 Task: Find connections with filter location Paghmān with filter topic #Strategywith filter profile language Spanish with filter current company Samsung Electronics with filter school Rajiv Gandhi Institute of Technology, Kottayam with filter industry Construction with filter service category Customer Support with filter keywords title Business Manager
Action: Mouse moved to (704, 138)
Screenshot: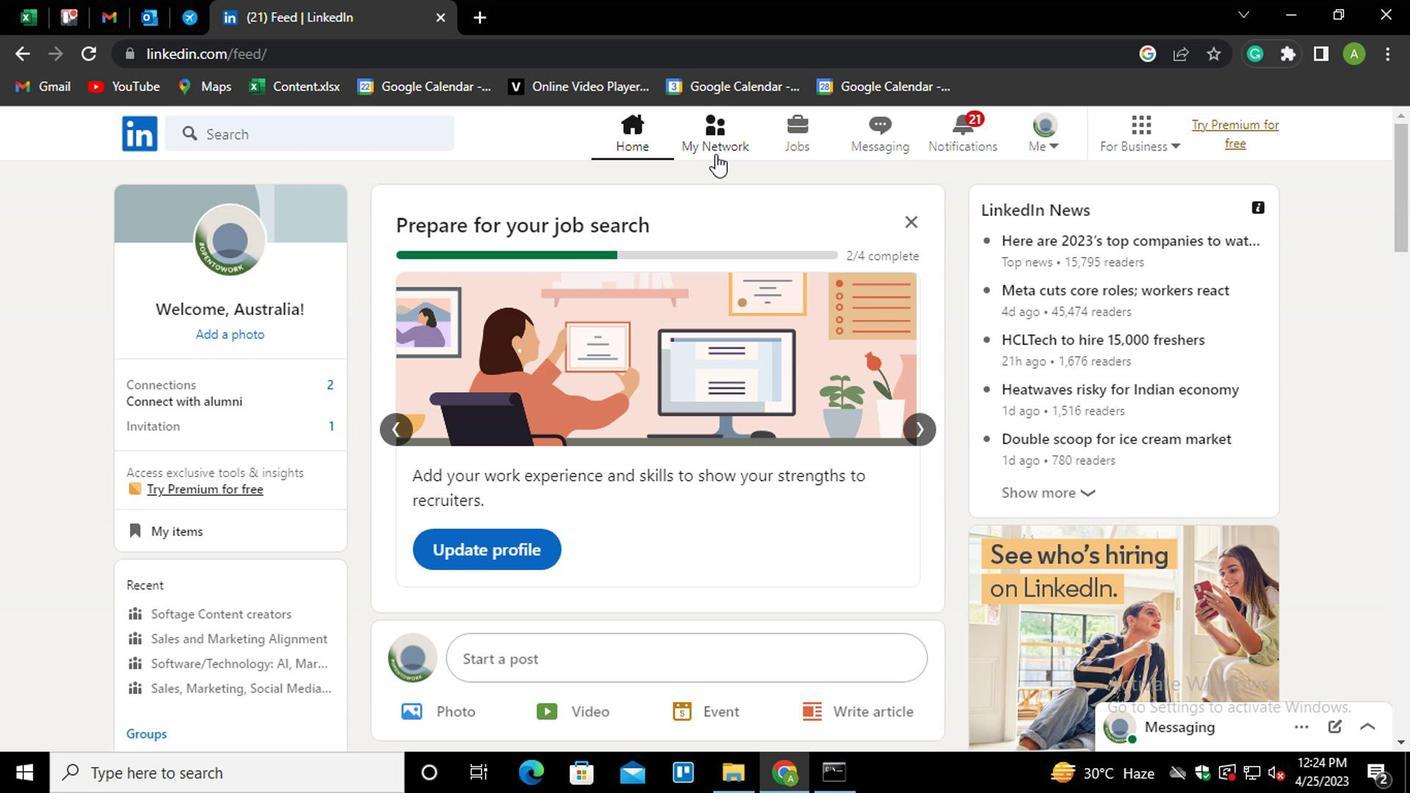 
Action: Mouse pressed left at (704, 138)
Screenshot: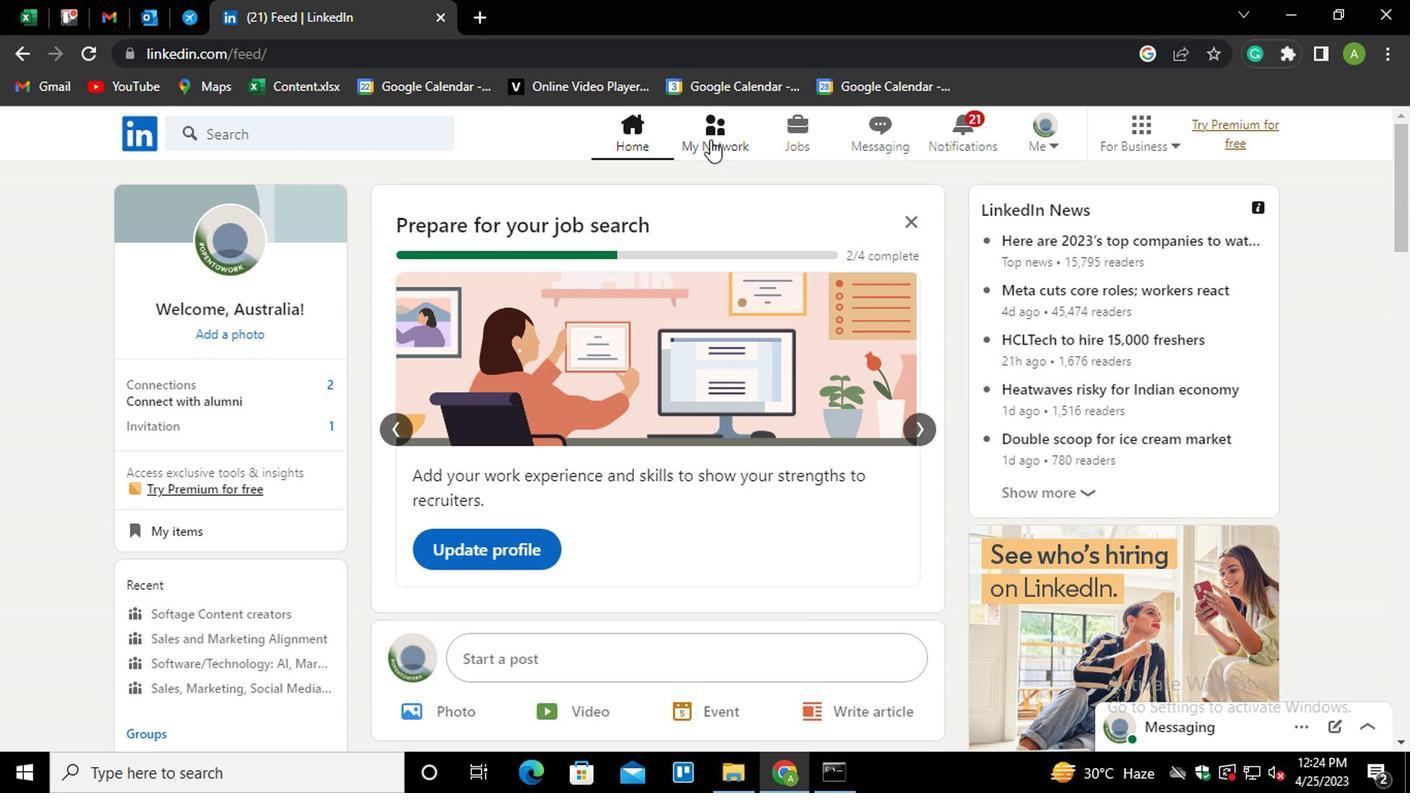 
Action: Mouse moved to (288, 253)
Screenshot: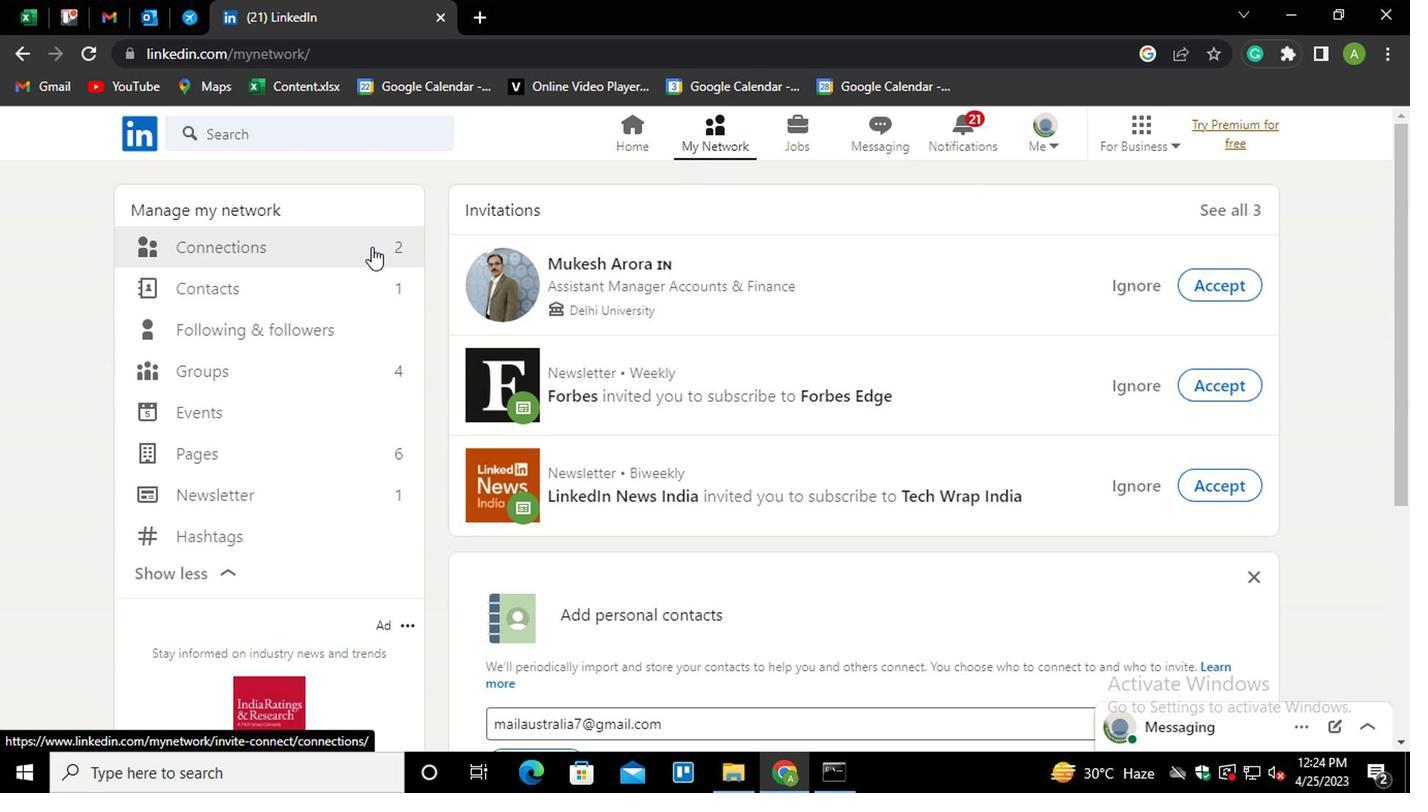 
Action: Mouse pressed left at (288, 253)
Screenshot: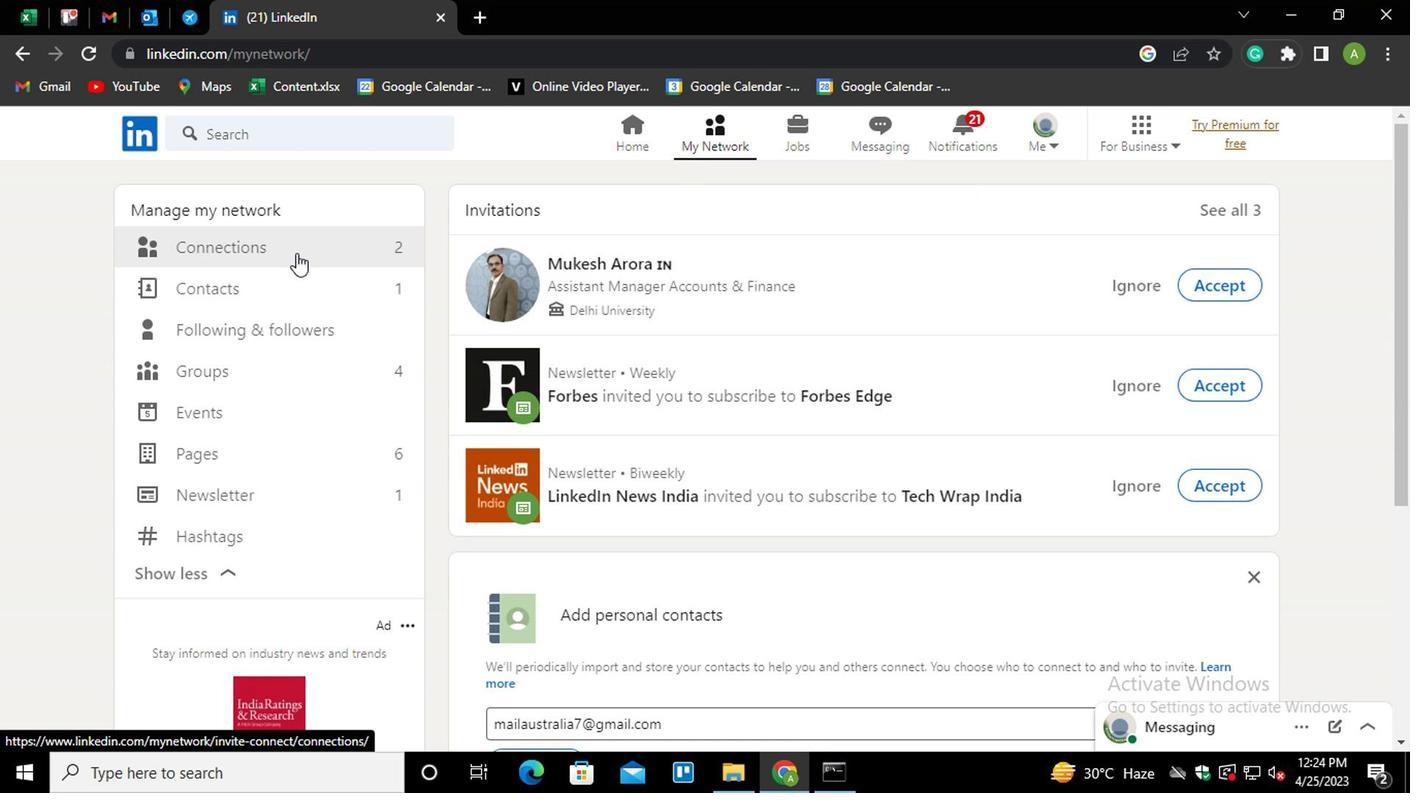 
Action: Mouse moved to (835, 250)
Screenshot: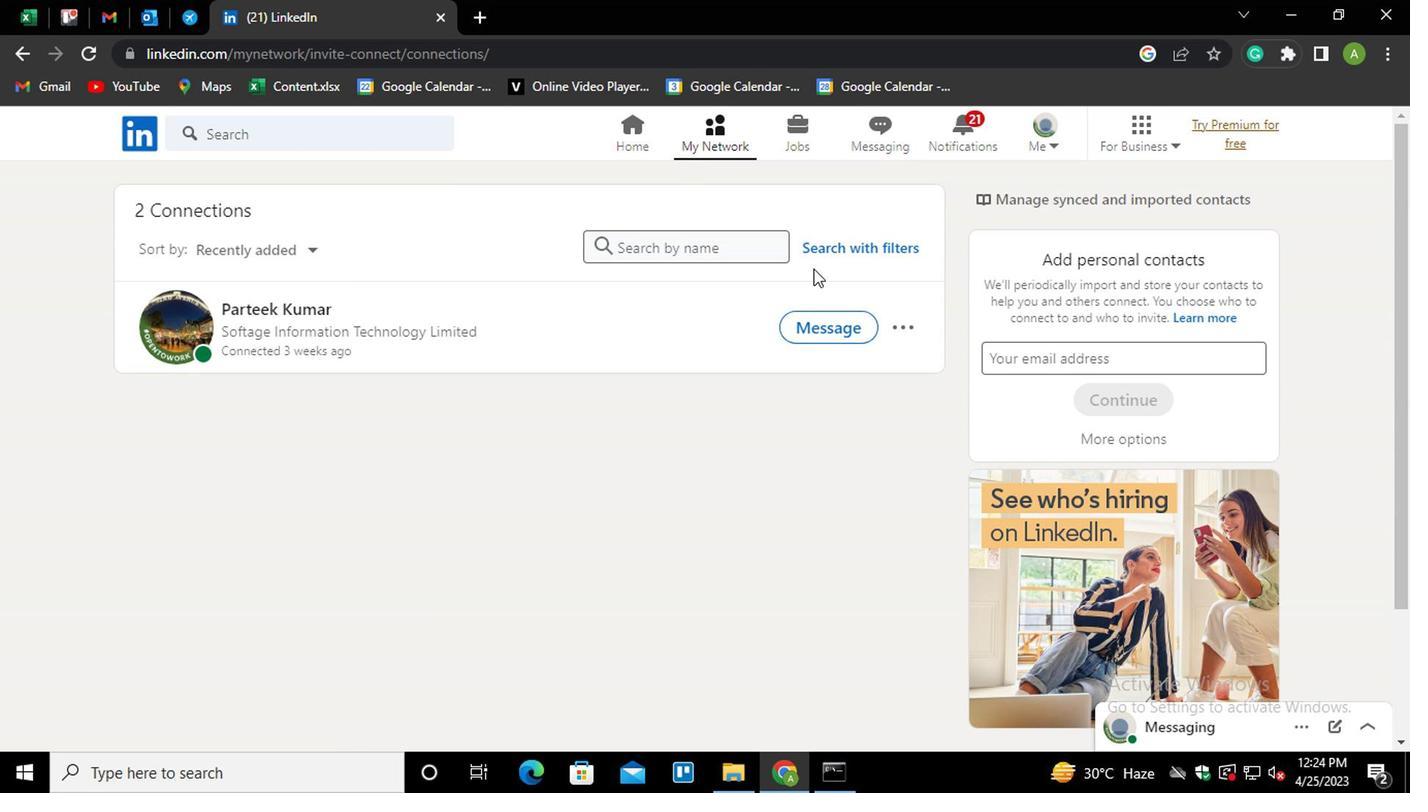 
Action: Mouse pressed left at (835, 250)
Screenshot: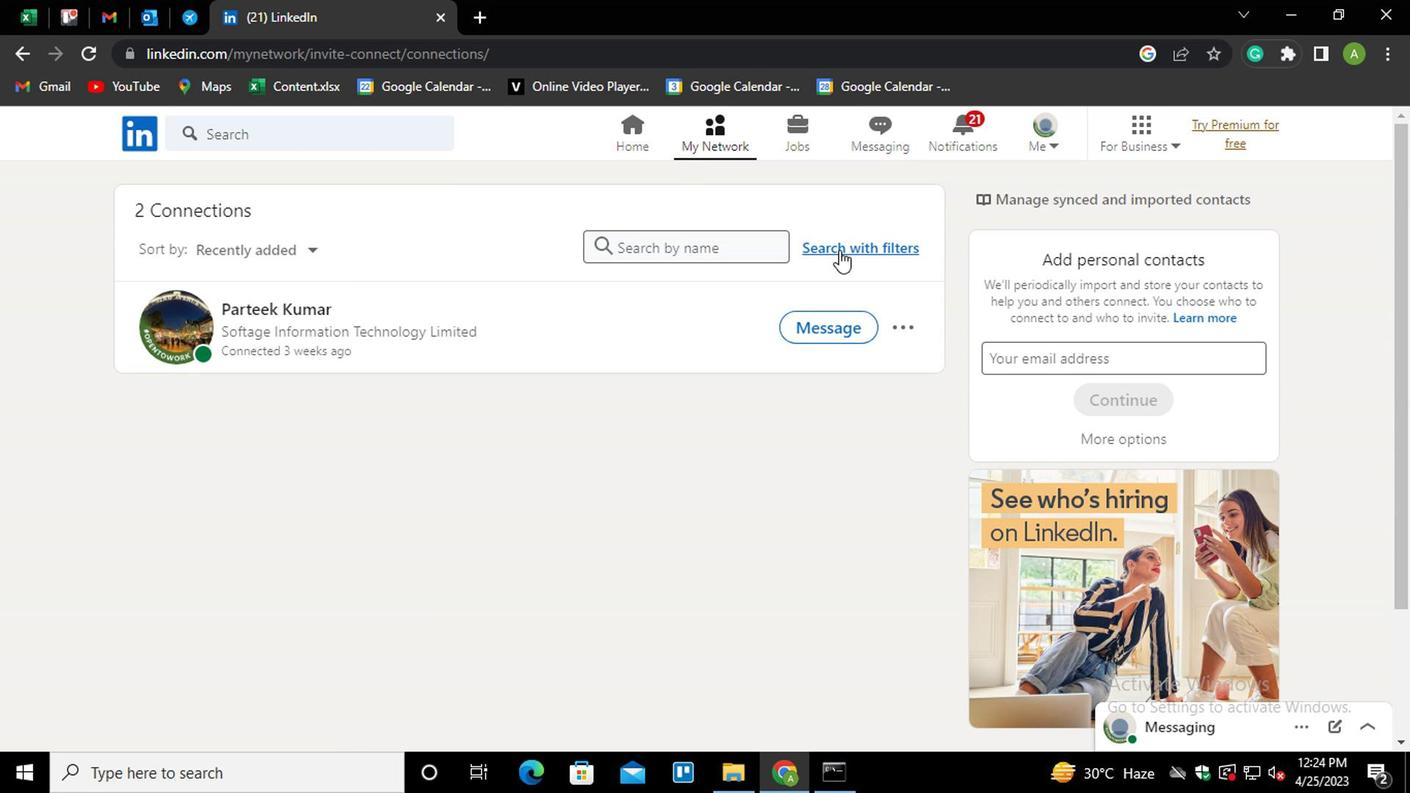 
Action: Mouse moved to (687, 189)
Screenshot: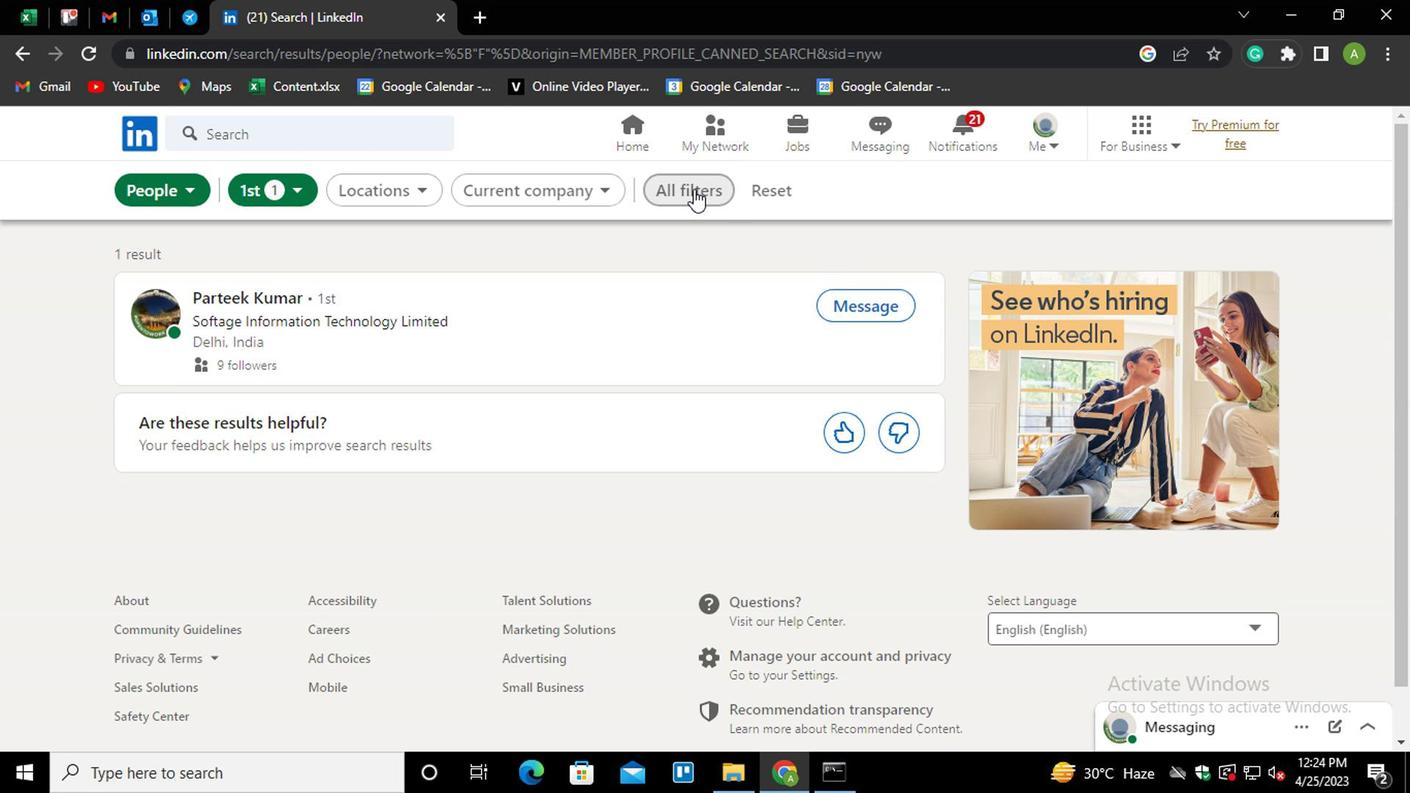
Action: Mouse pressed left at (687, 189)
Screenshot: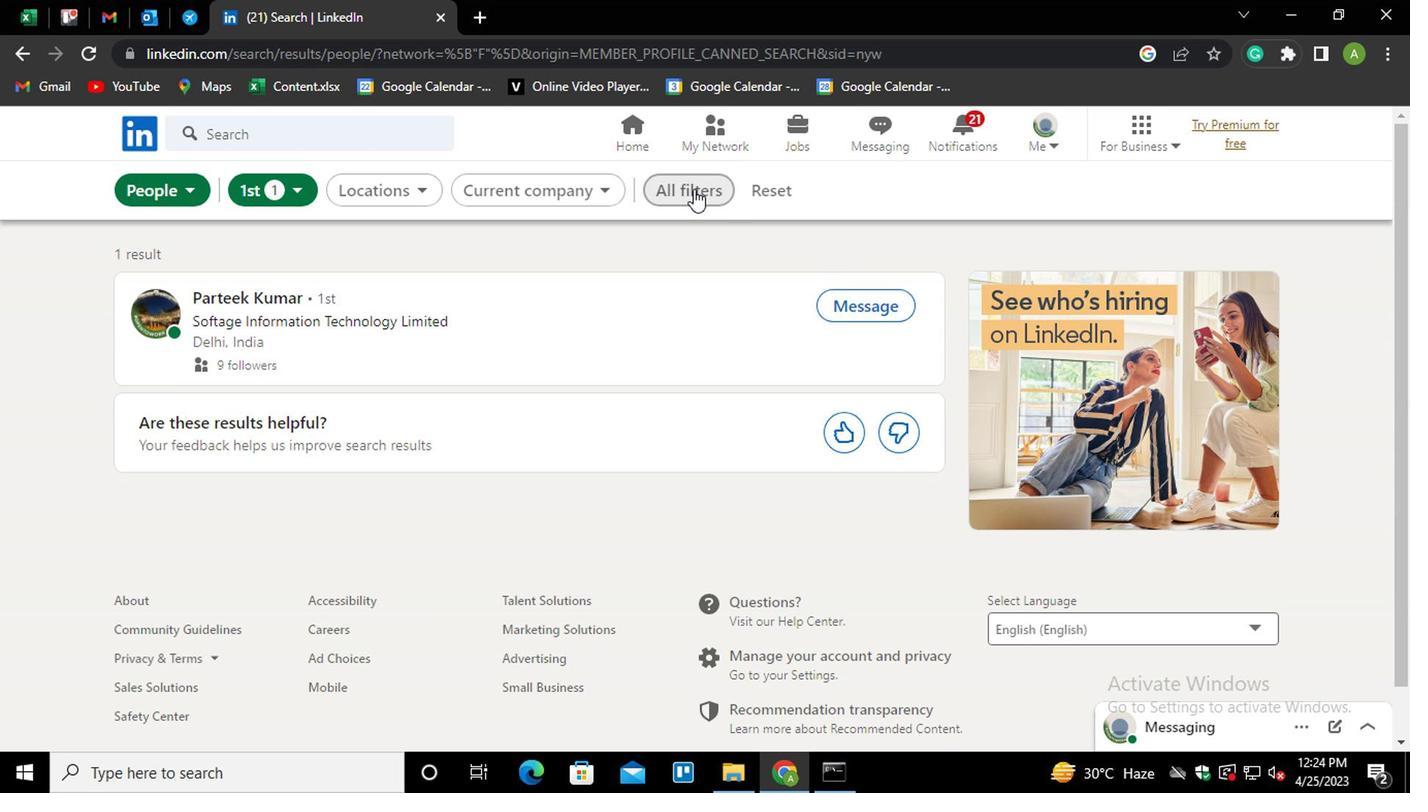 
Action: Mouse moved to (1044, 463)
Screenshot: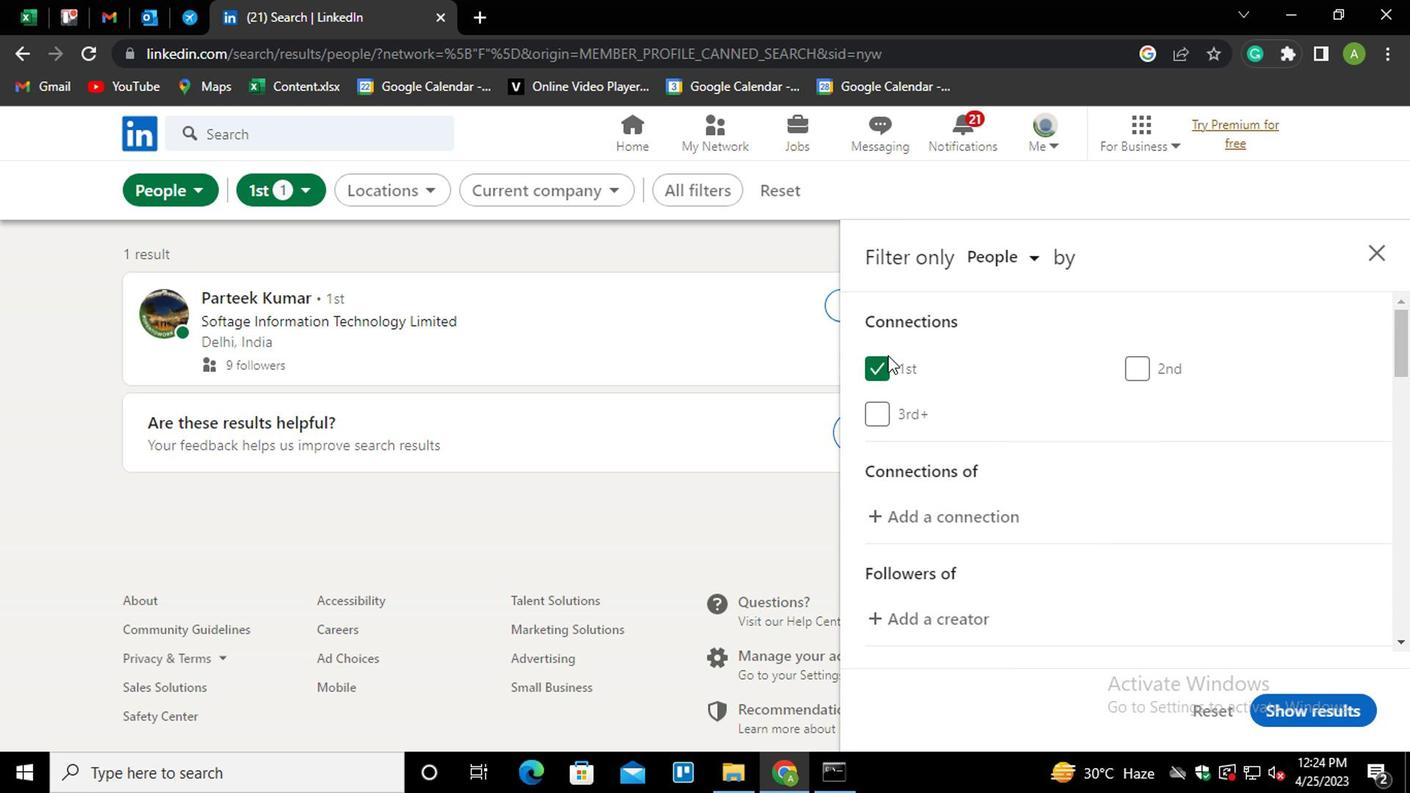 
Action: Mouse scrolled (1044, 462) with delta (0, -1)
Screenshot: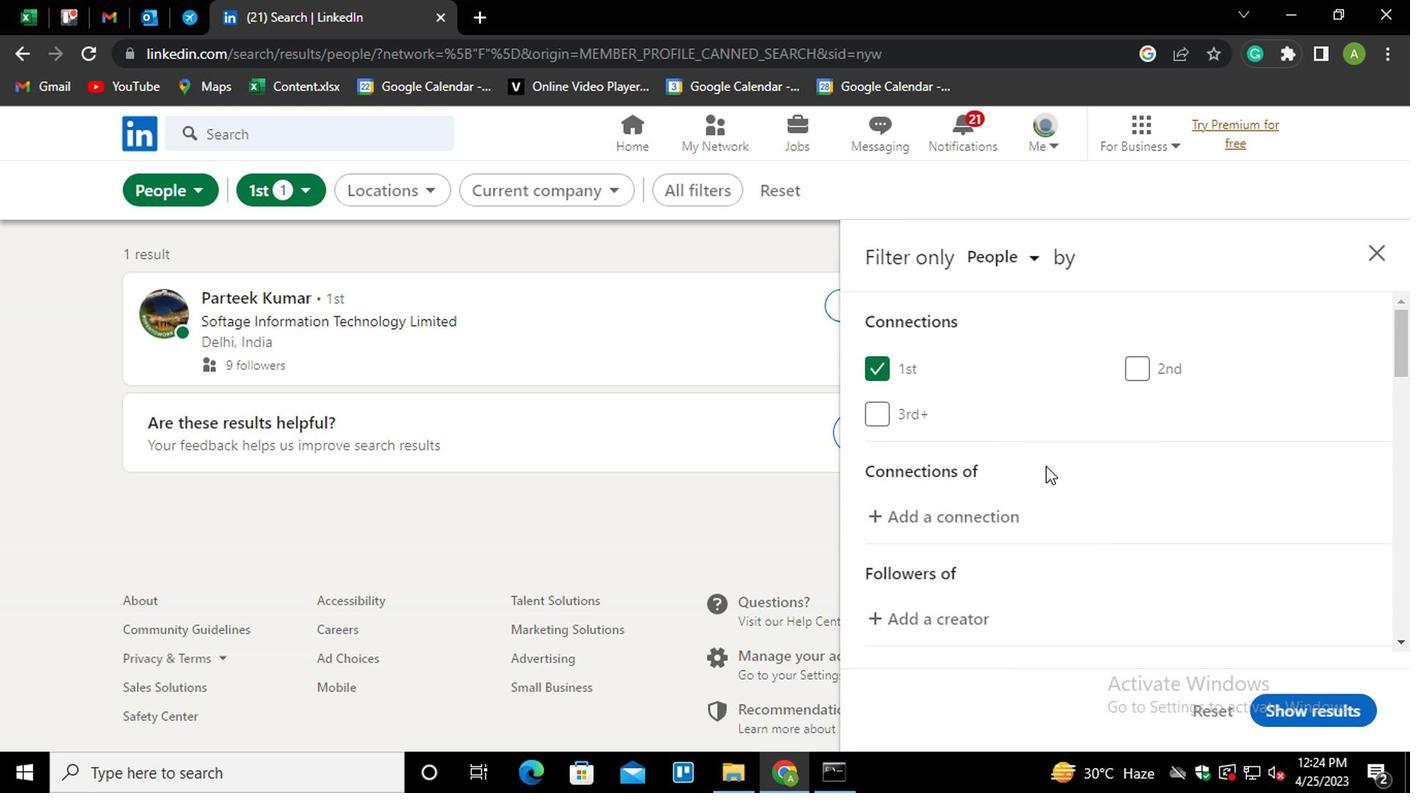 
Action: Mouse scrolled (1044, 462) with delta (0, -1)
Screenshot: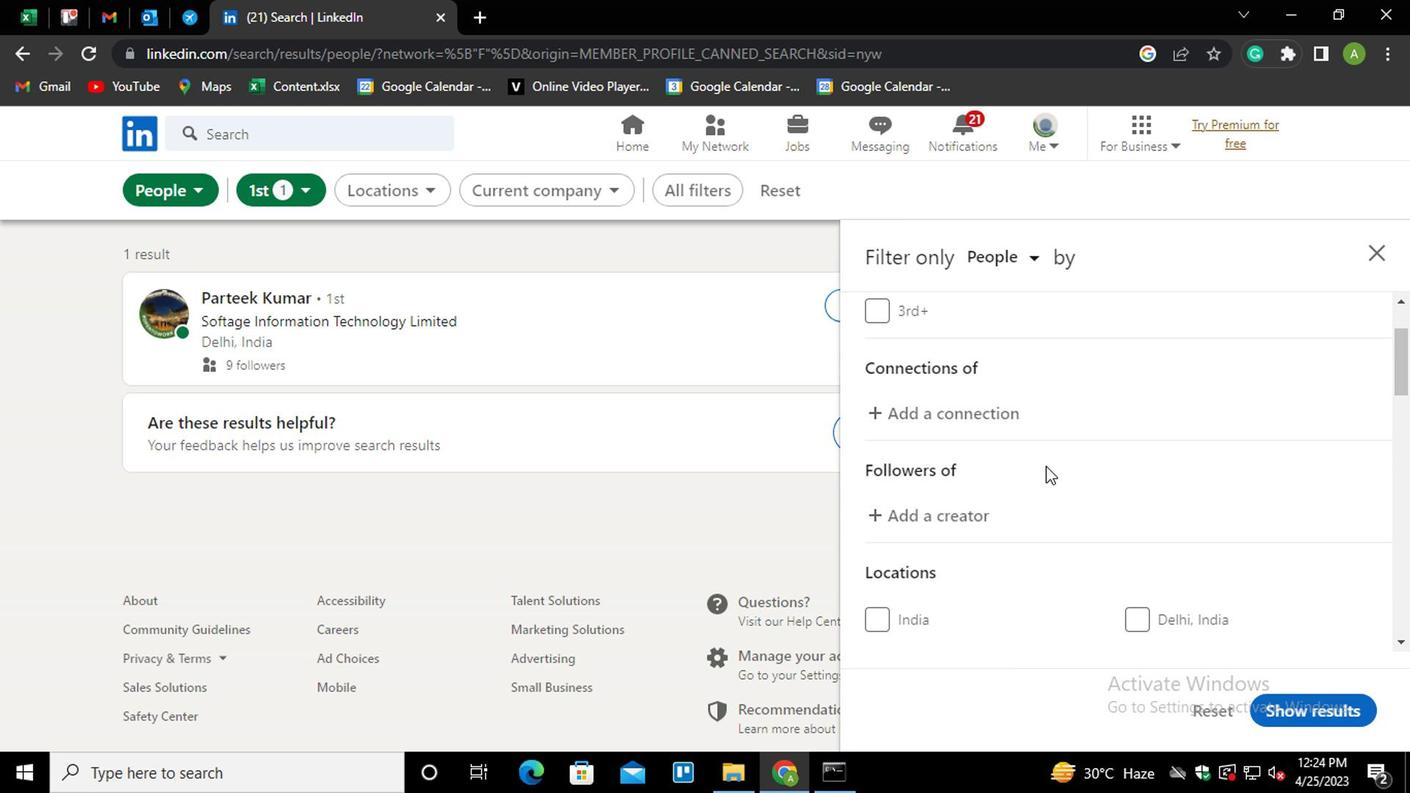 
Action: Mouse scrolled (1044, 462) with delta (0, -1)
Screenshot: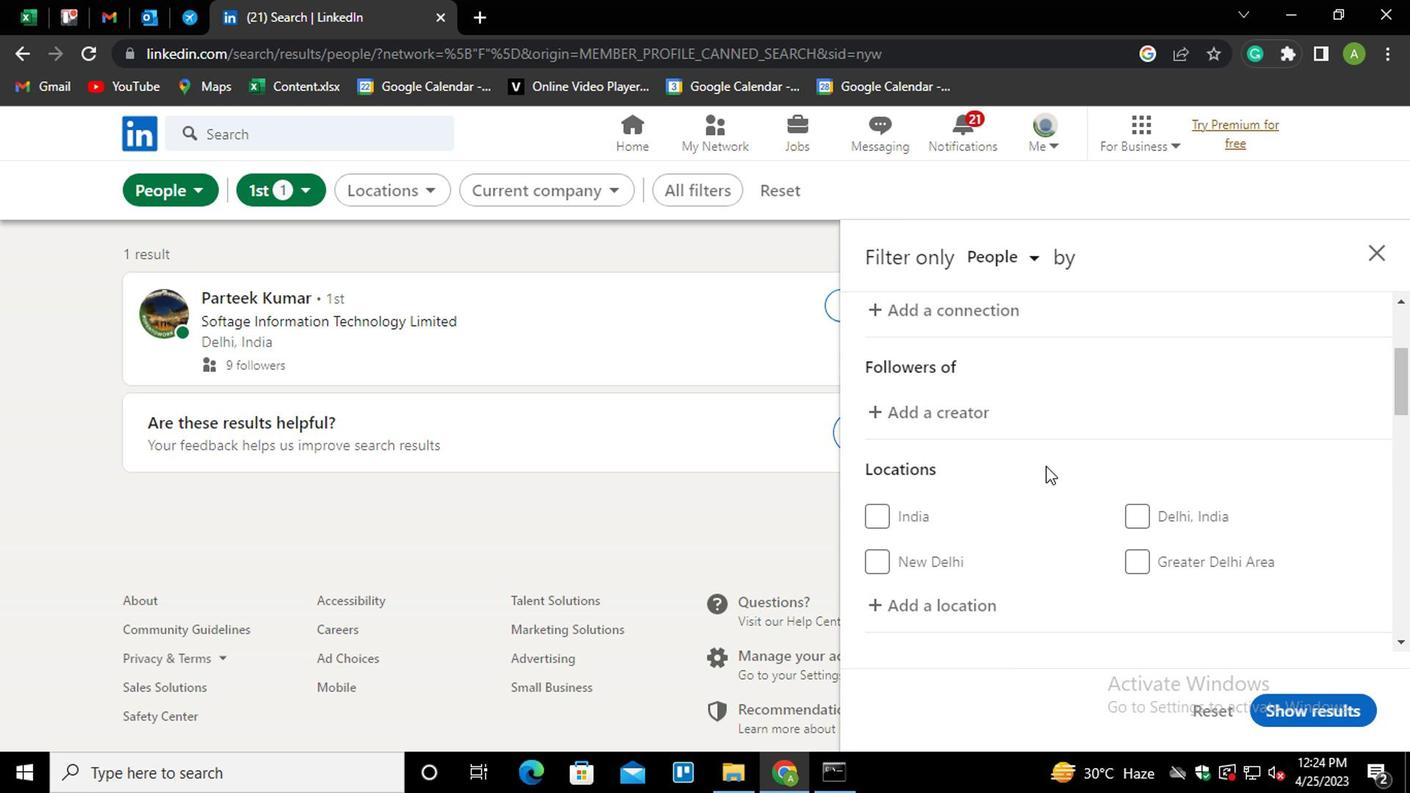 
Action: Mouse moved to (955, 498)
Screenshot: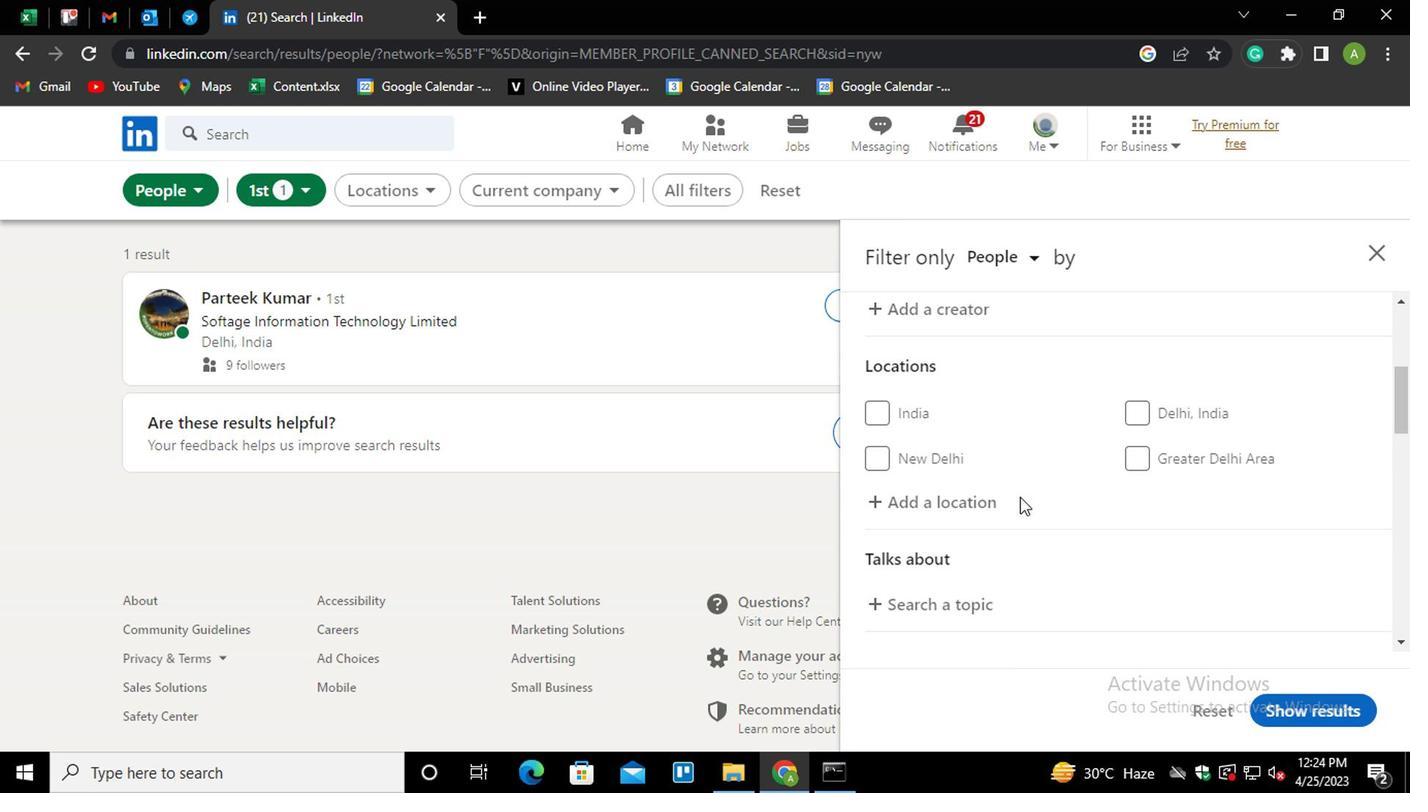 
Action: Mouse pressed left at (955, 498)
Screenshot: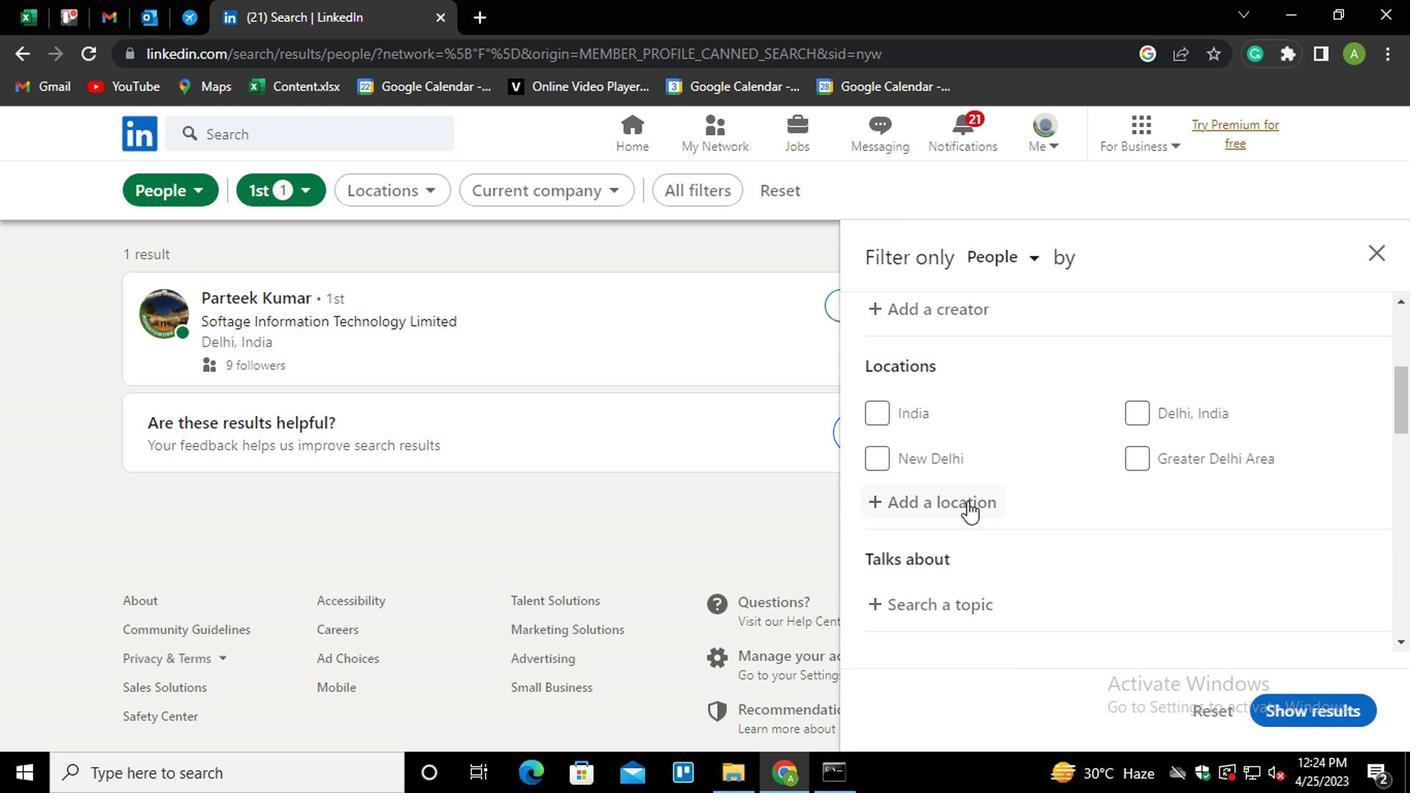 
Action: Mouse pressed left at (955, 498)
Screenshot: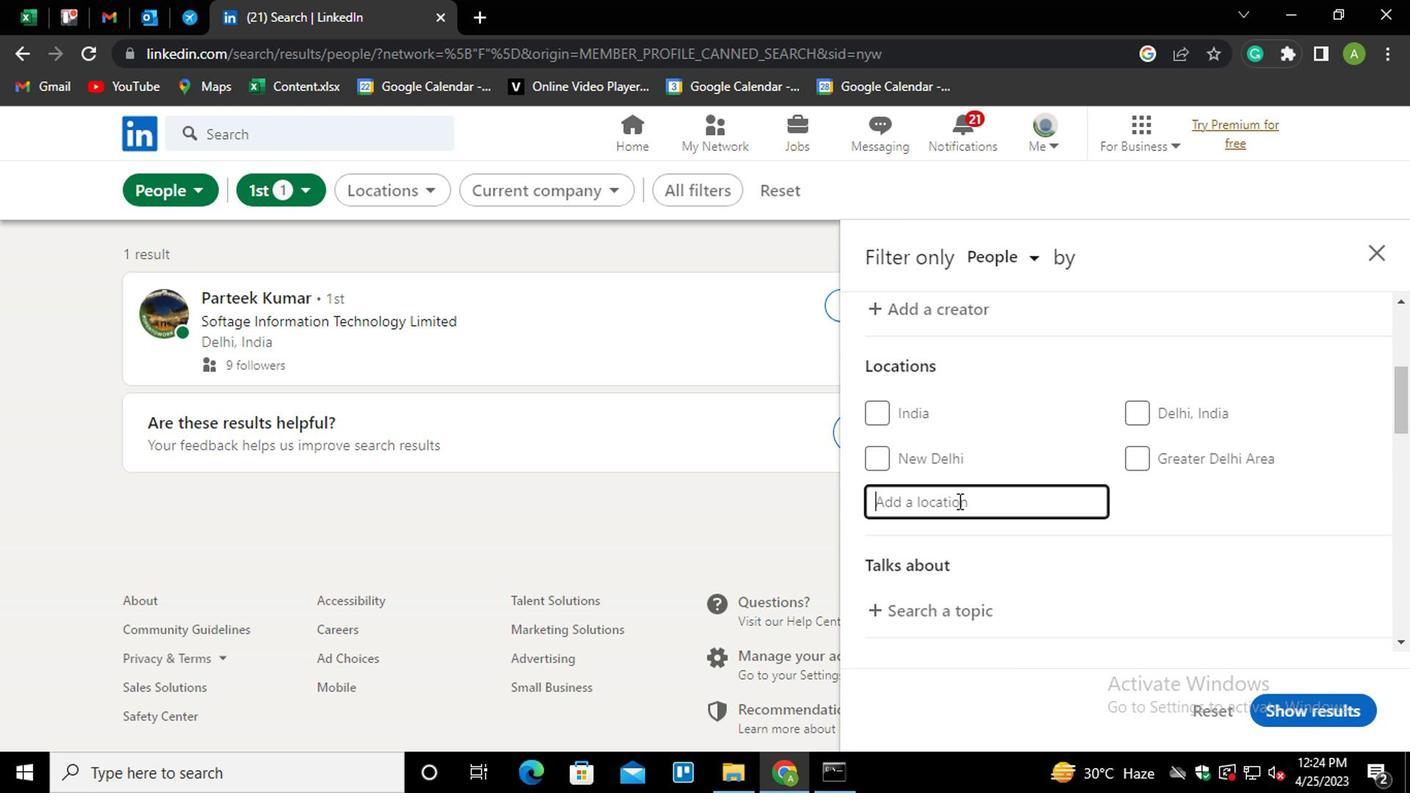 
Action: Key pressed <Key.shift_r>Paghman
Screenshot: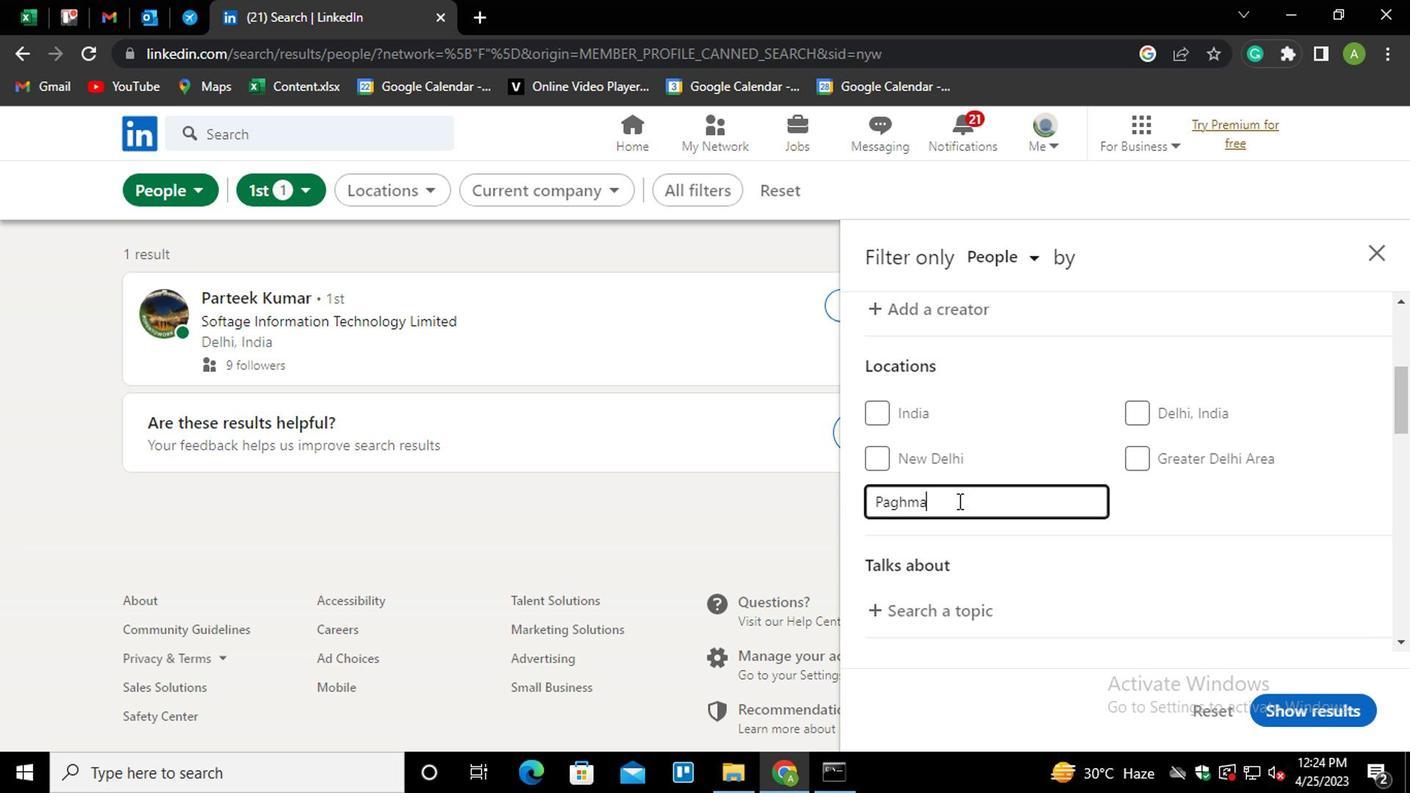
Action: Mouse moved to (1164, 519)
Screenshot: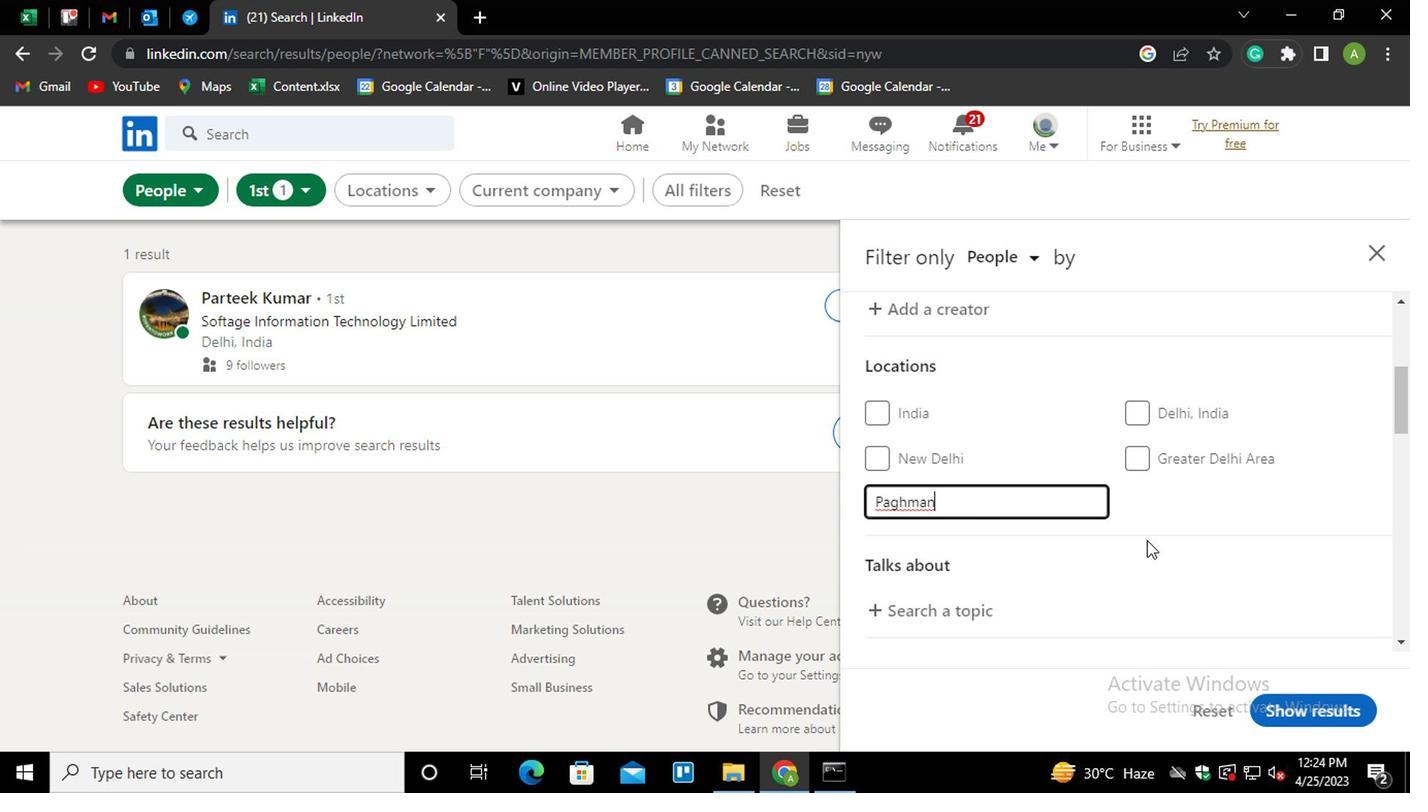
Action: Mouse pressed left at (1164, 519)
Screenshot: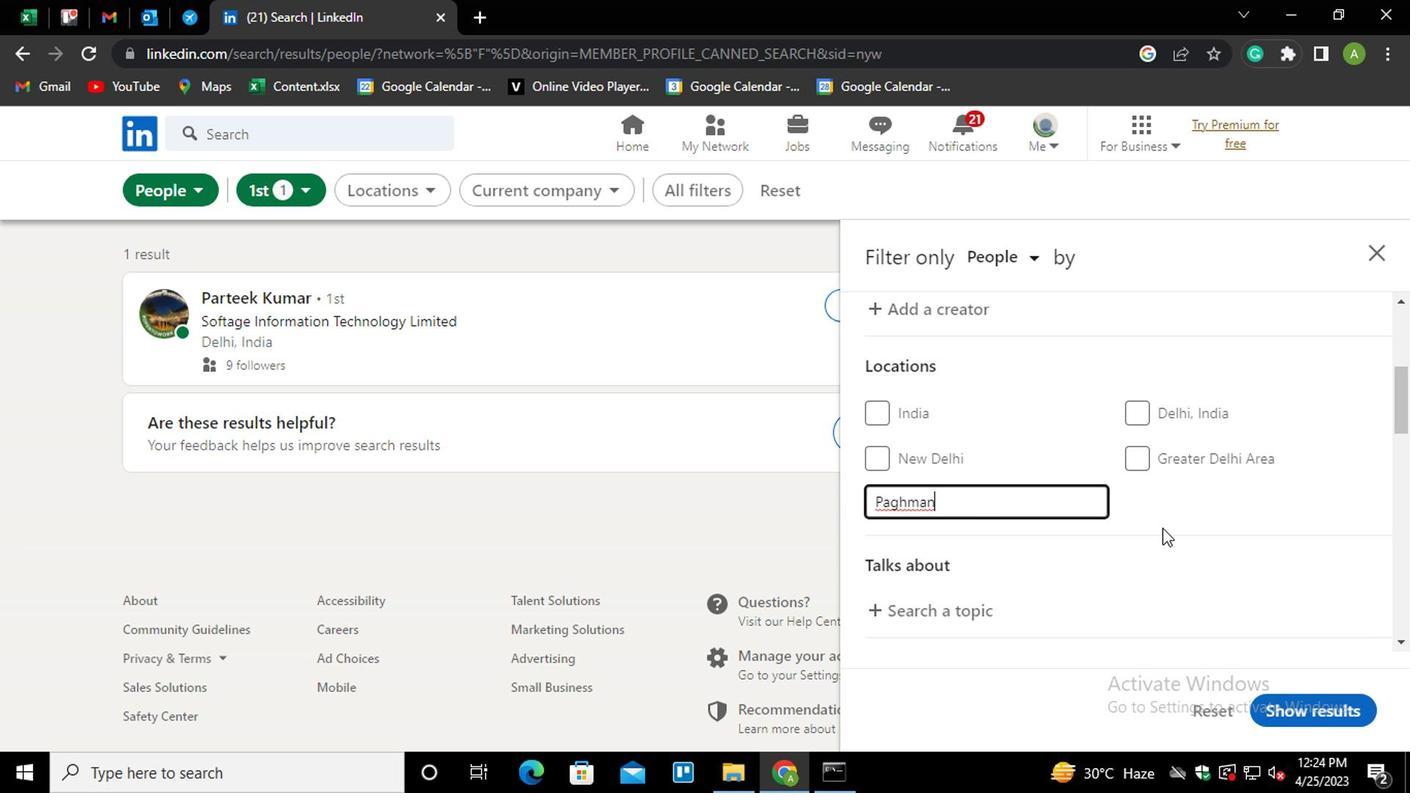 
Action: Mouse moved to (1190, 517)
Screenshot: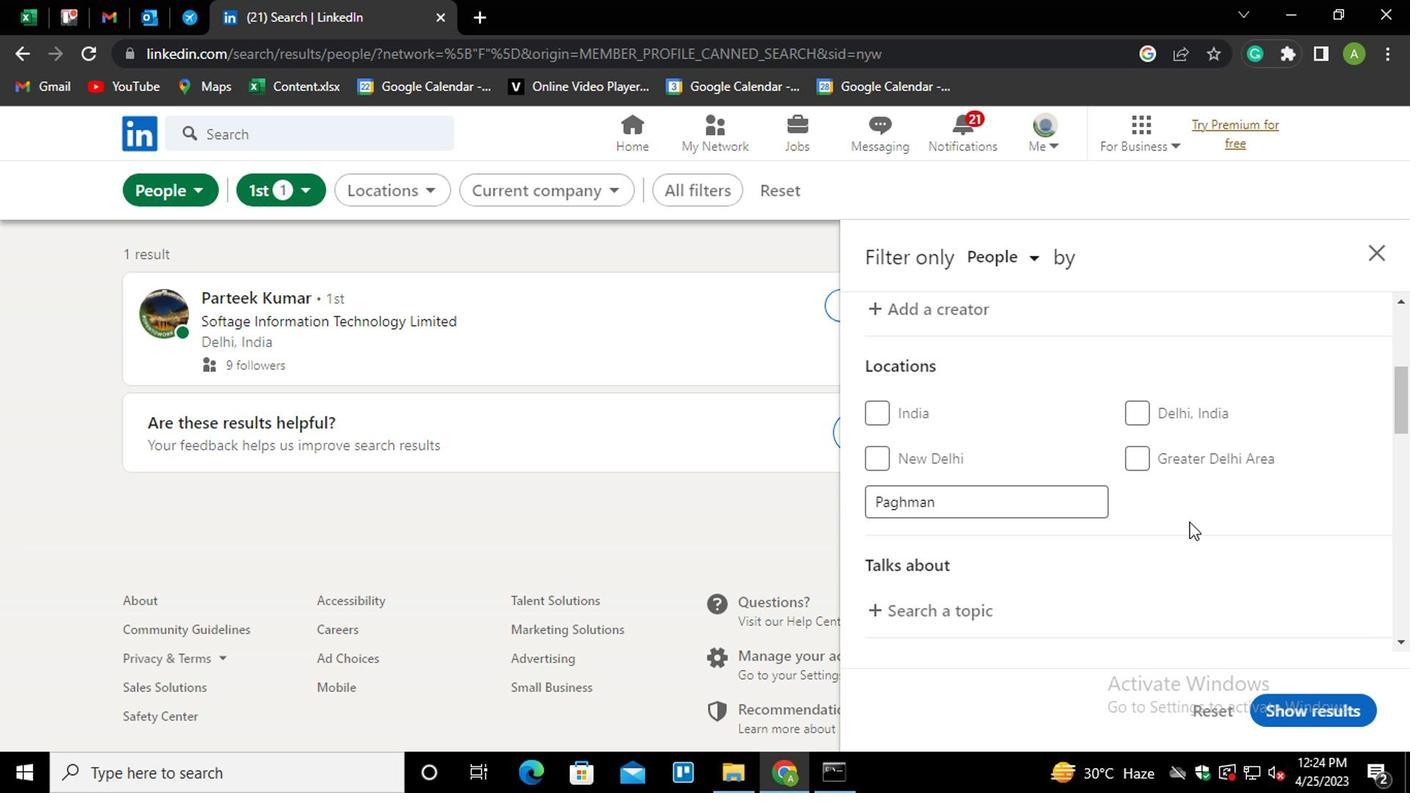 
Action: Mouse scrolled (1190, 516) with delta (0, 0)
Screenshot: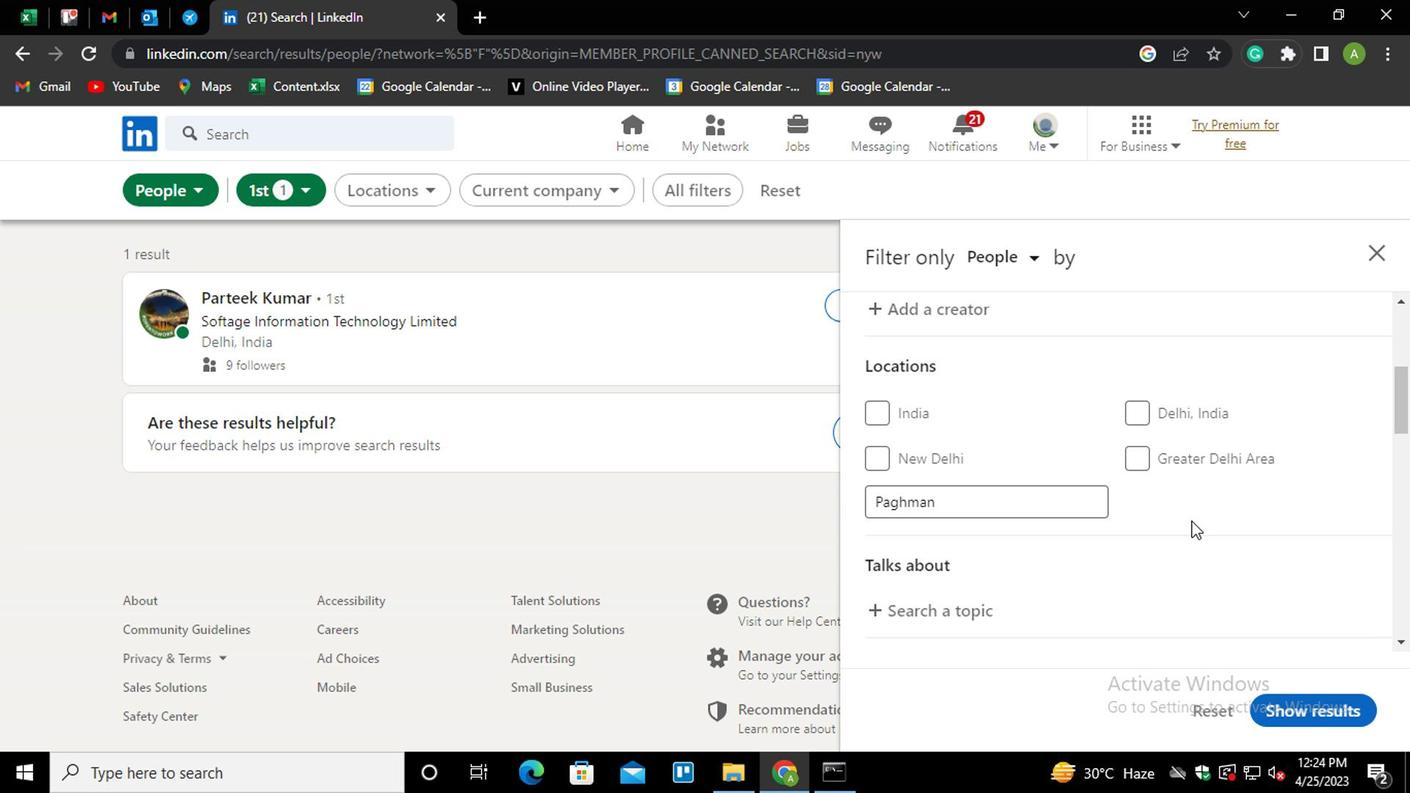
Action: Mouse moved to (952, 507)
Screenshot: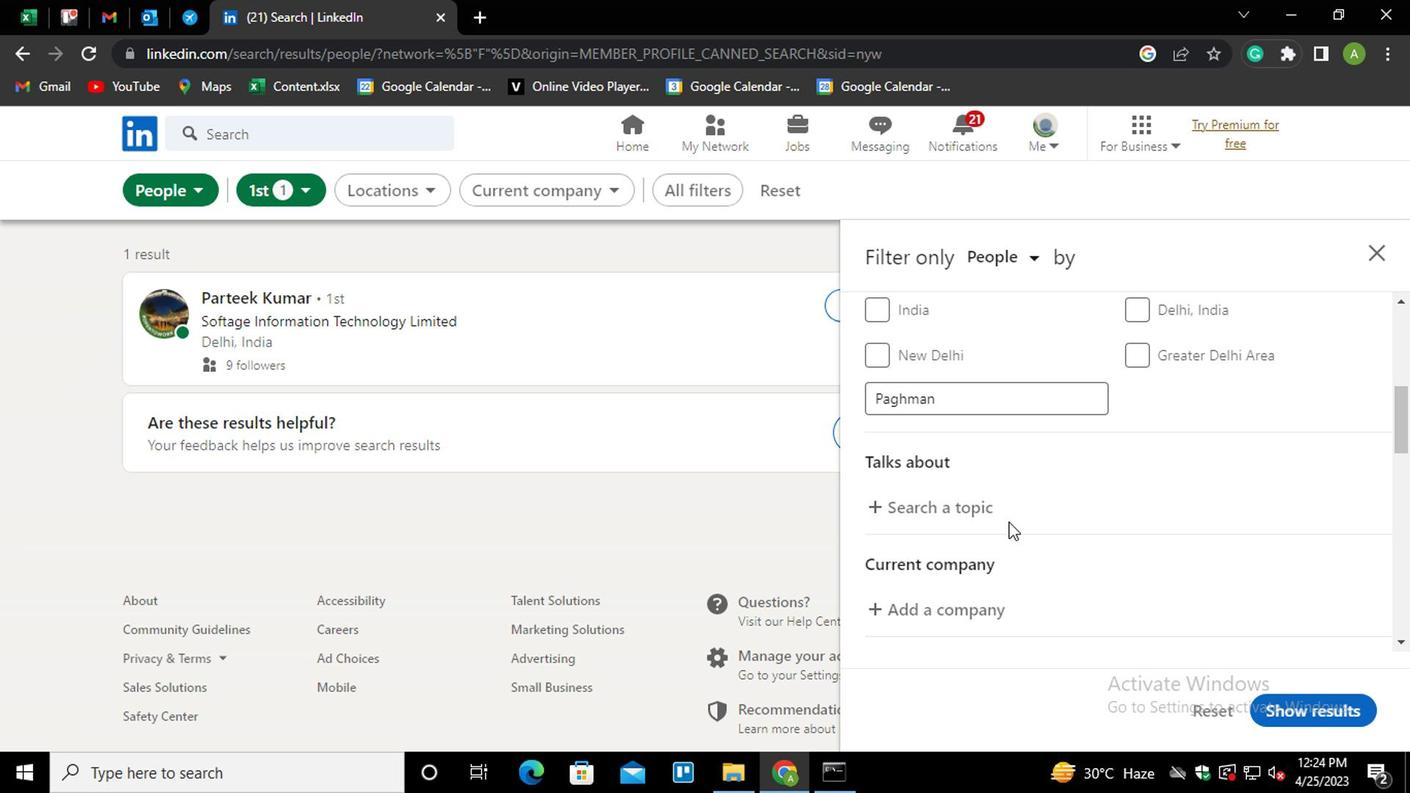
Action: Mouse pressed left at (952, 507)
Screenshot: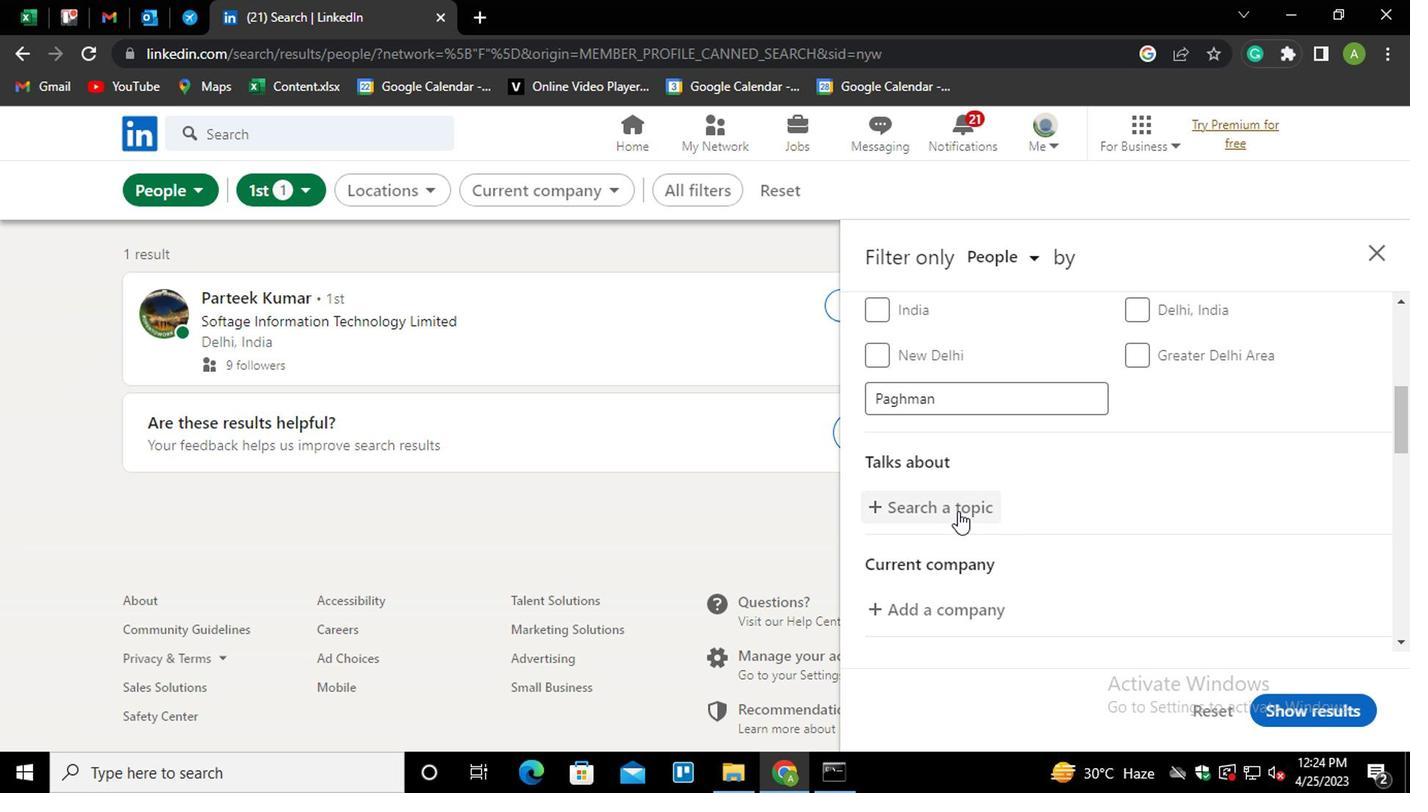 
Action: Key pressed <Key.shift>#<Key.shift>STRATEGYWITH
Screenshot: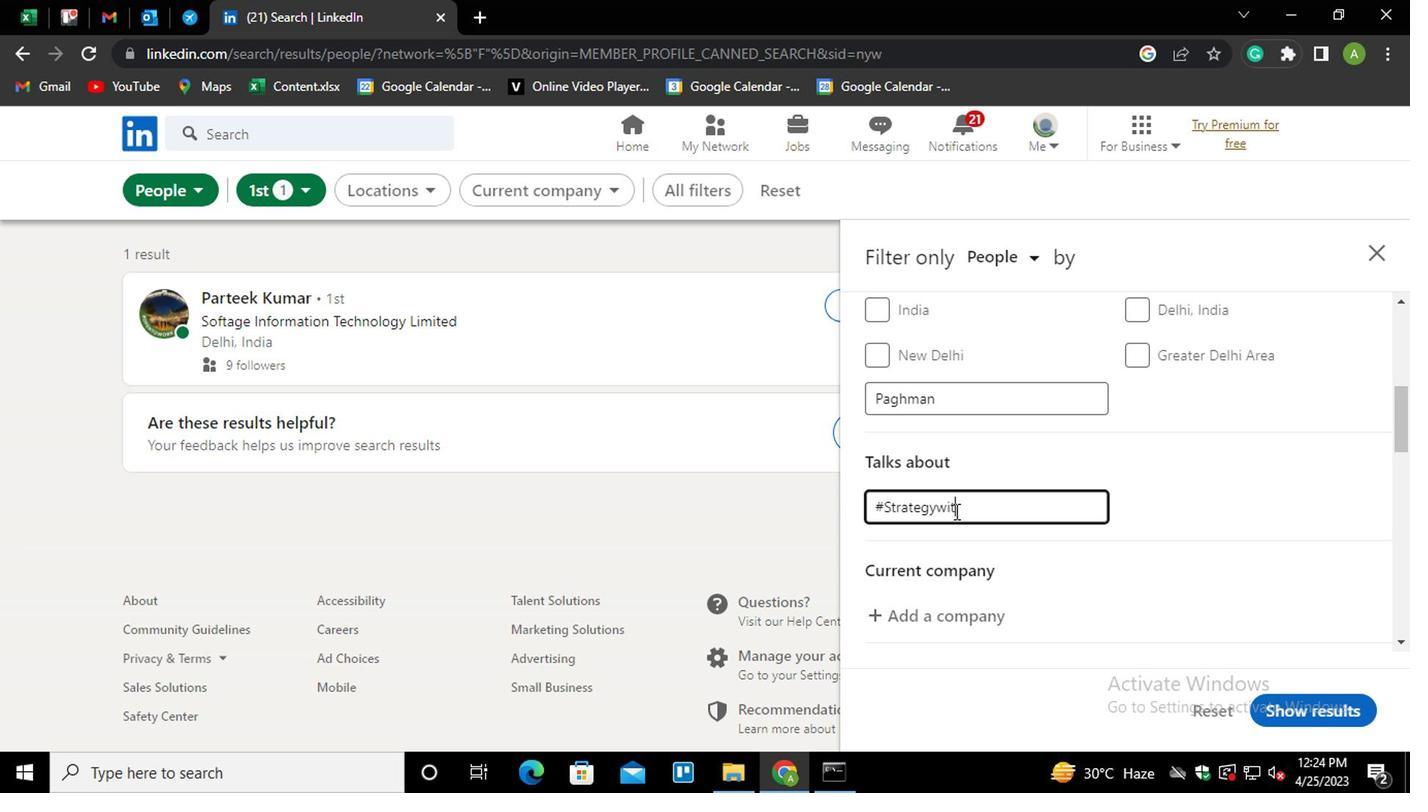 
Action: Mouse moved to (1224, 475)
Screenshot: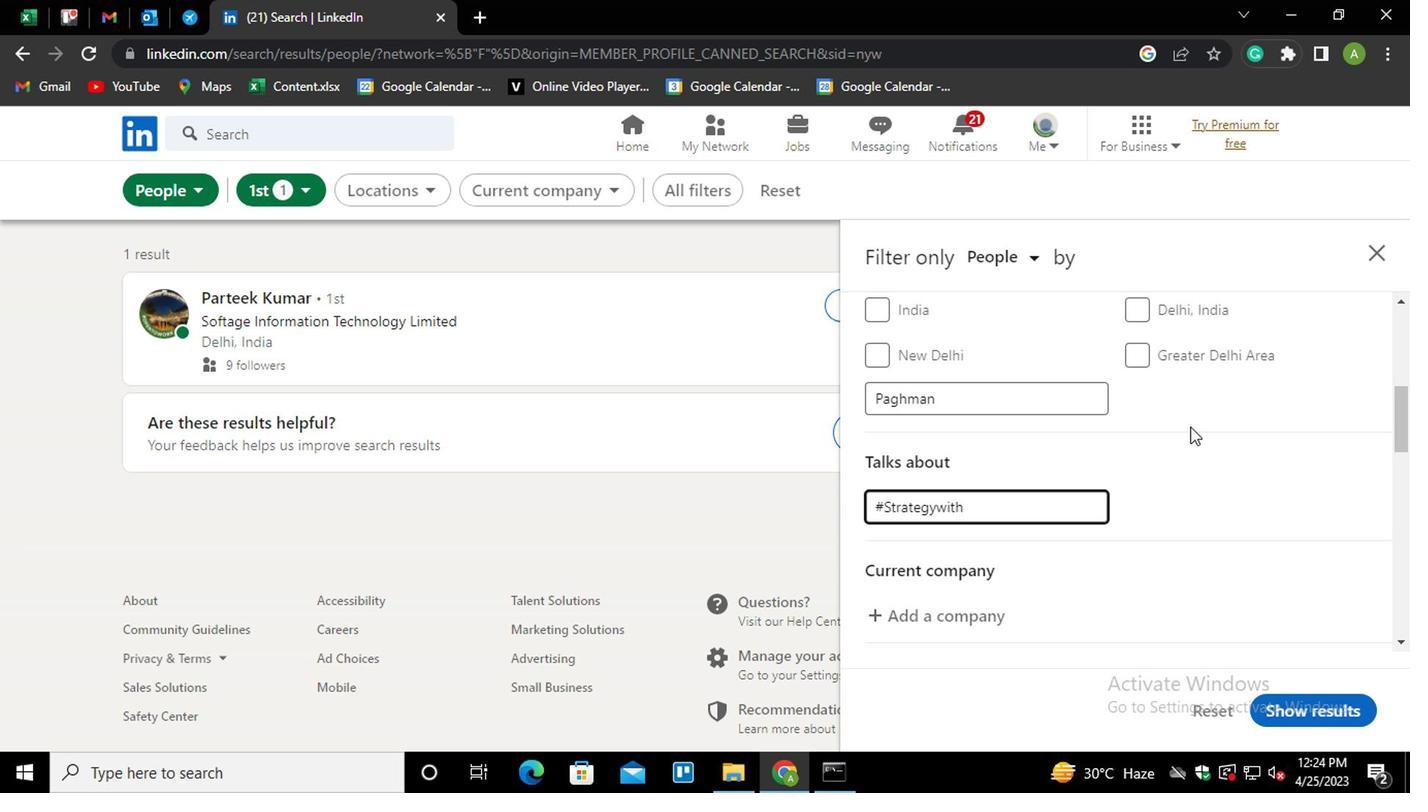 
Action: Mouse pressed left at (1224, 475)
Screenshot: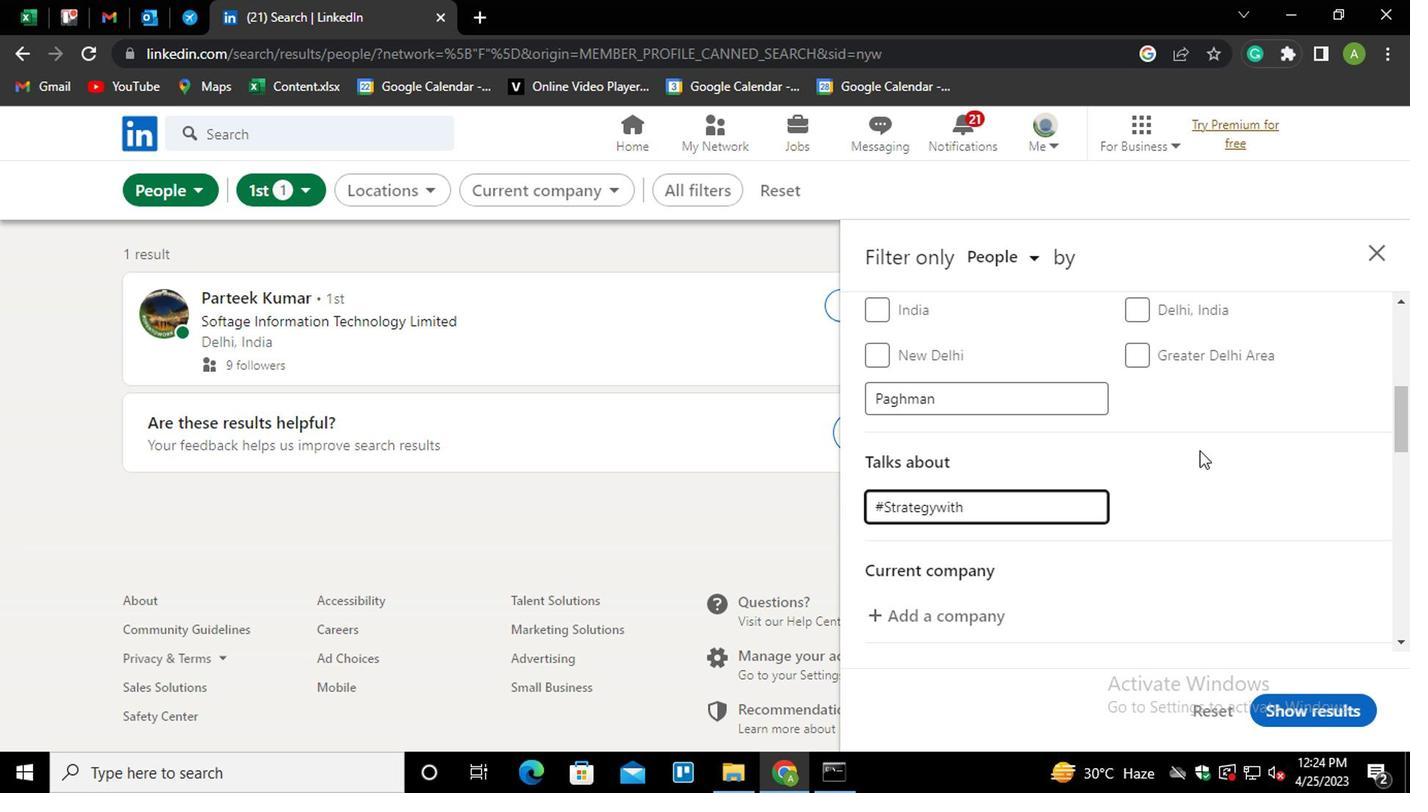 
Action: Mouse moved to (1246, 483)
Screenshot: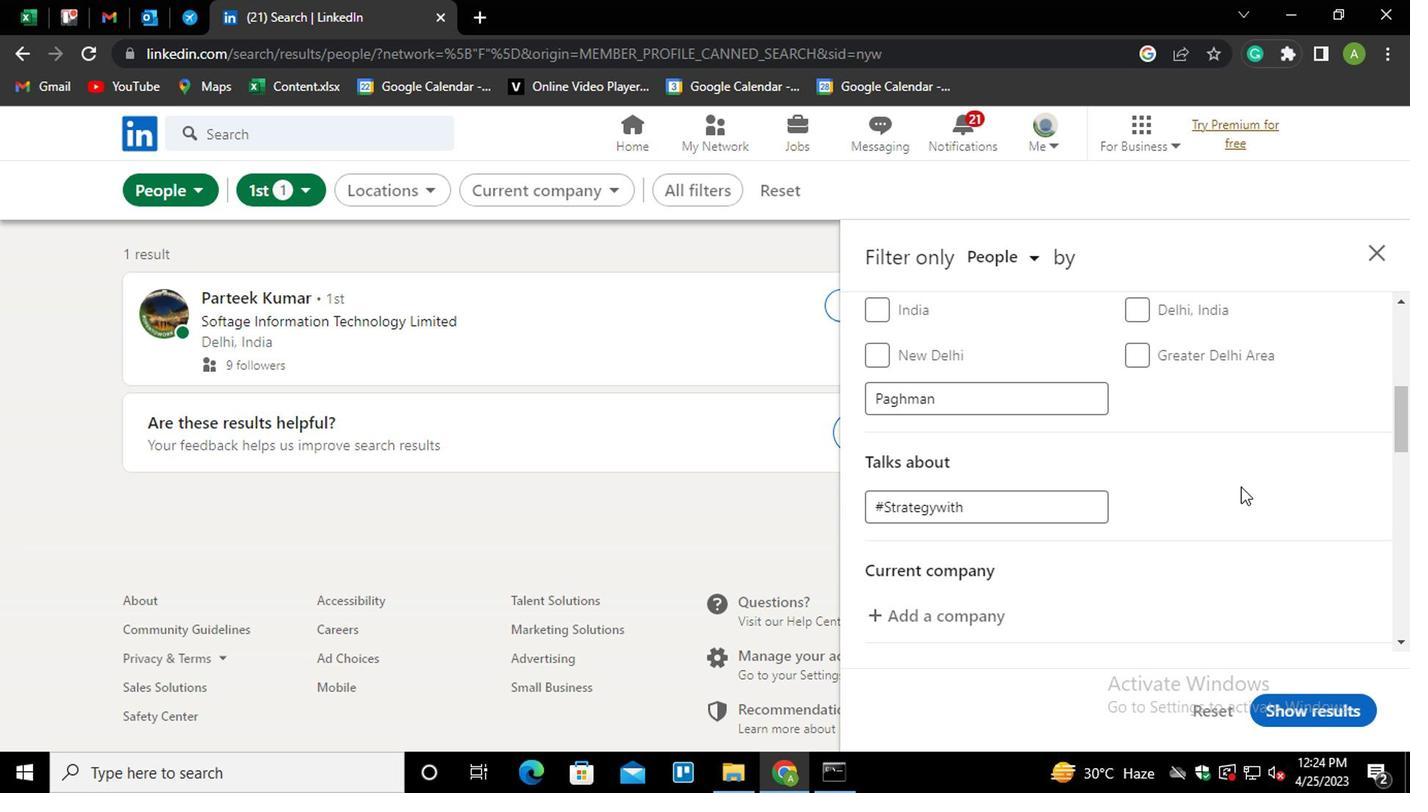 
Action: Mouse scrolled (1246, 482) with delta (0, 0)
Screenshot: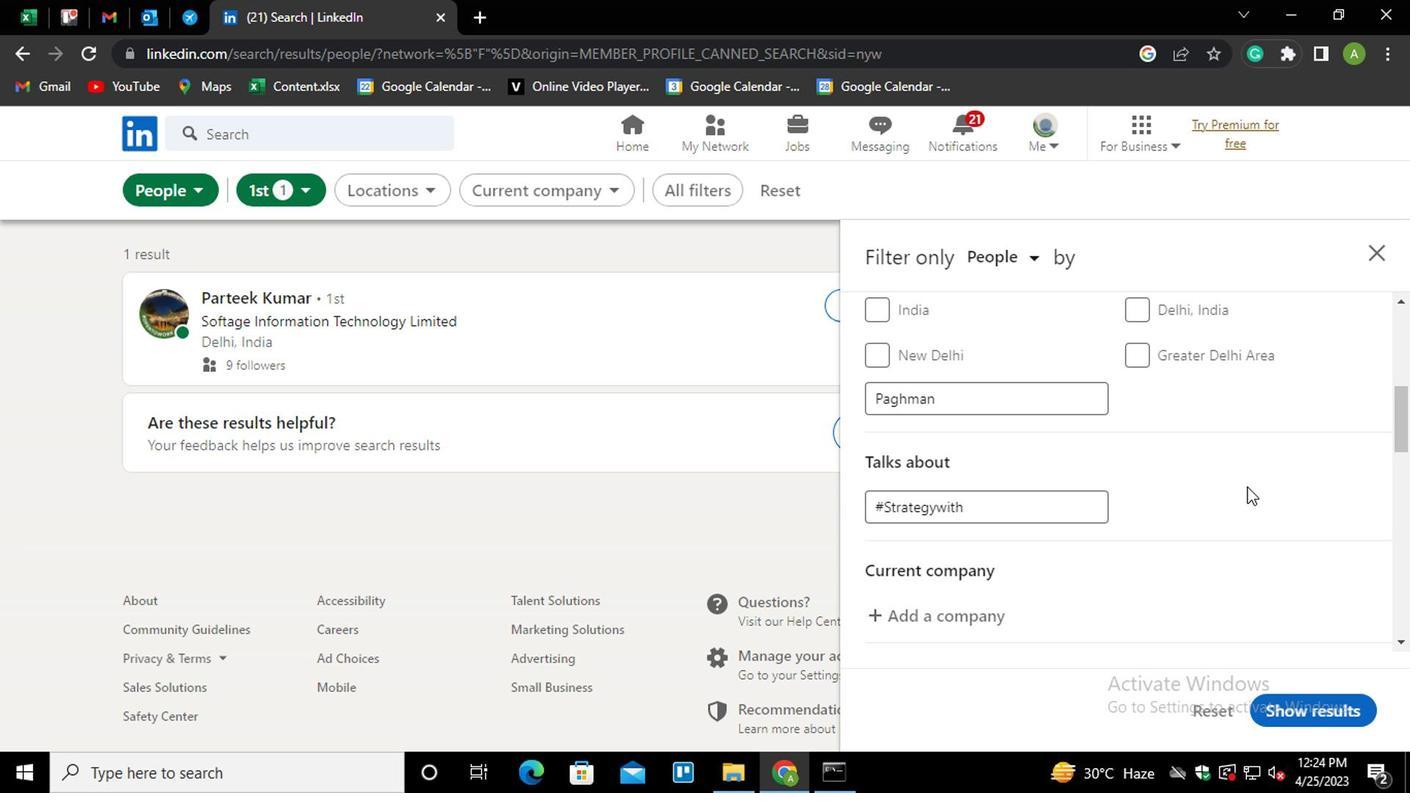 
Action: Mouse scrolled (1246, 482) with delta (0, 0)
Screenshot: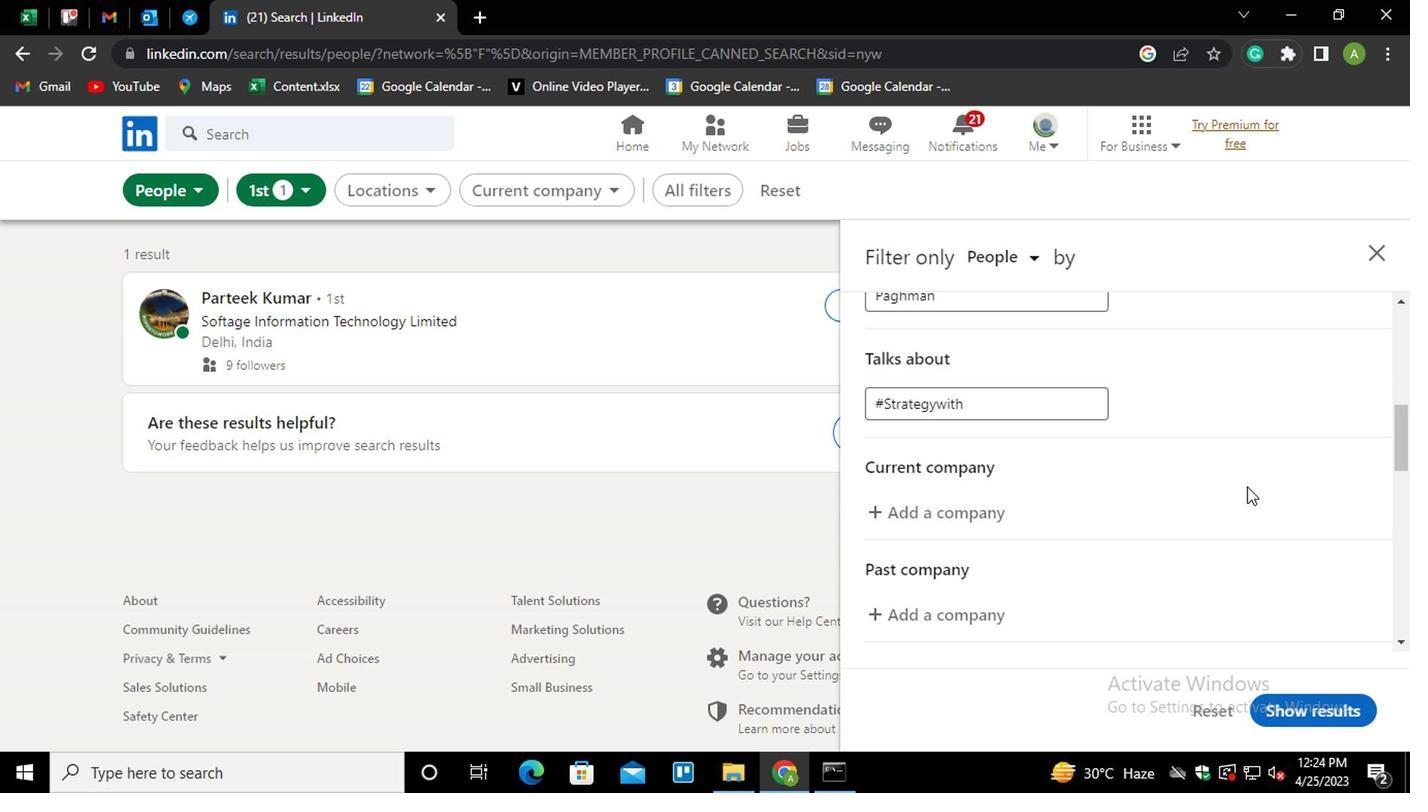 
Action: Mouse scrolled (1246, 482) with delta (0, 0)
Screenshot: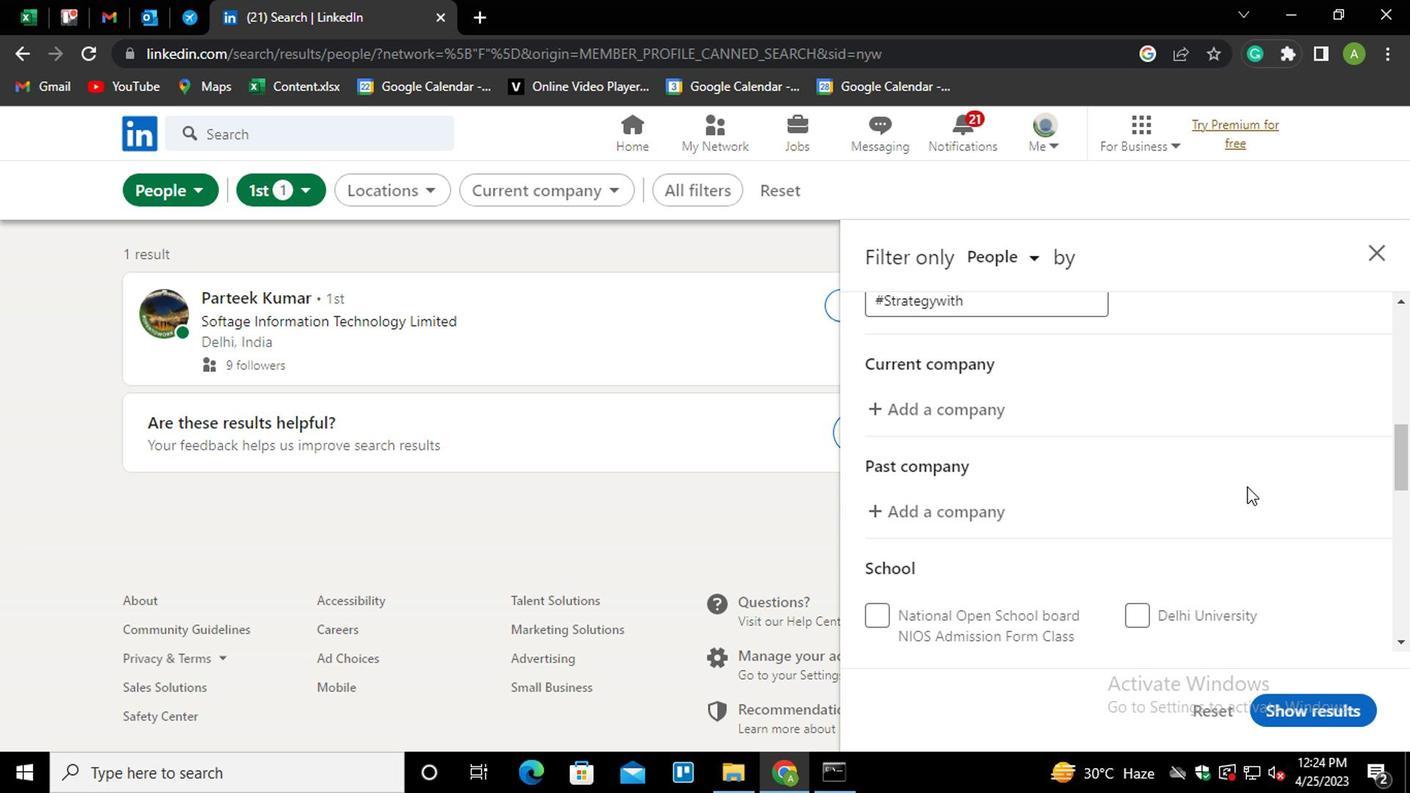 
Action: Mouse scrolled (1246, 482) with delta (0, 0)
Screenshot: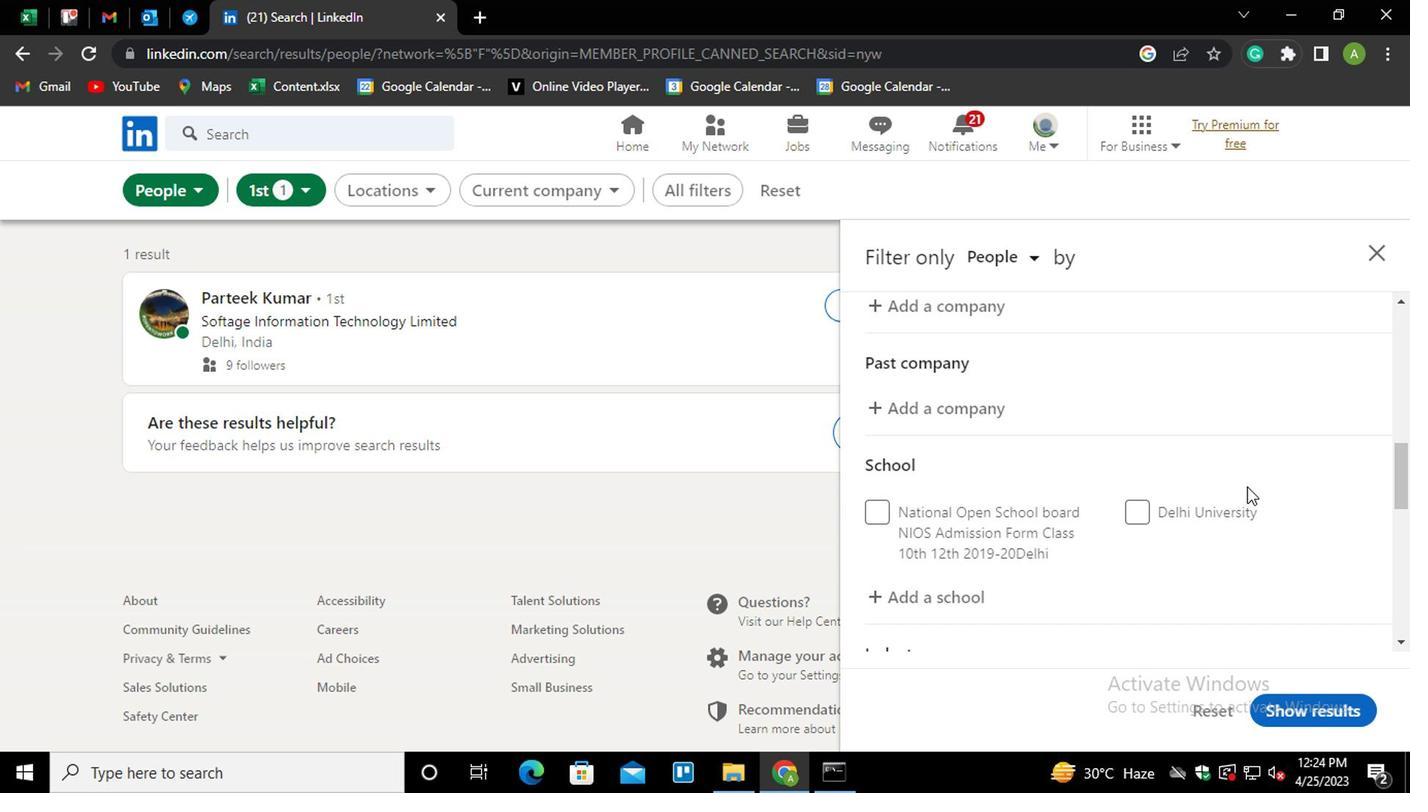 
Action: Mouse scrolled (1246, 482) with delta (0, 0)
Screenshot: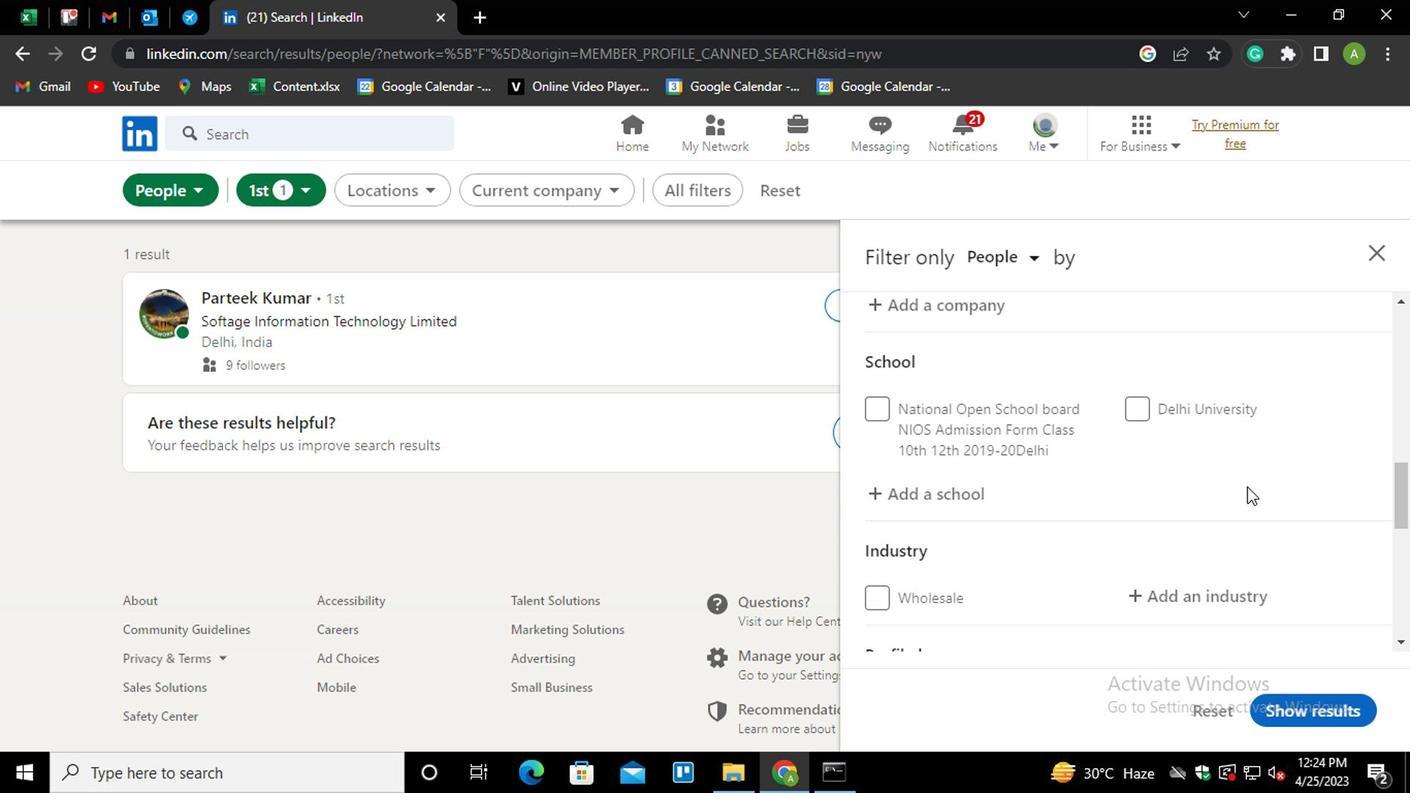 
Action: Mouse scrolled (1246, 482) with delta (0, 0)
Screenshot: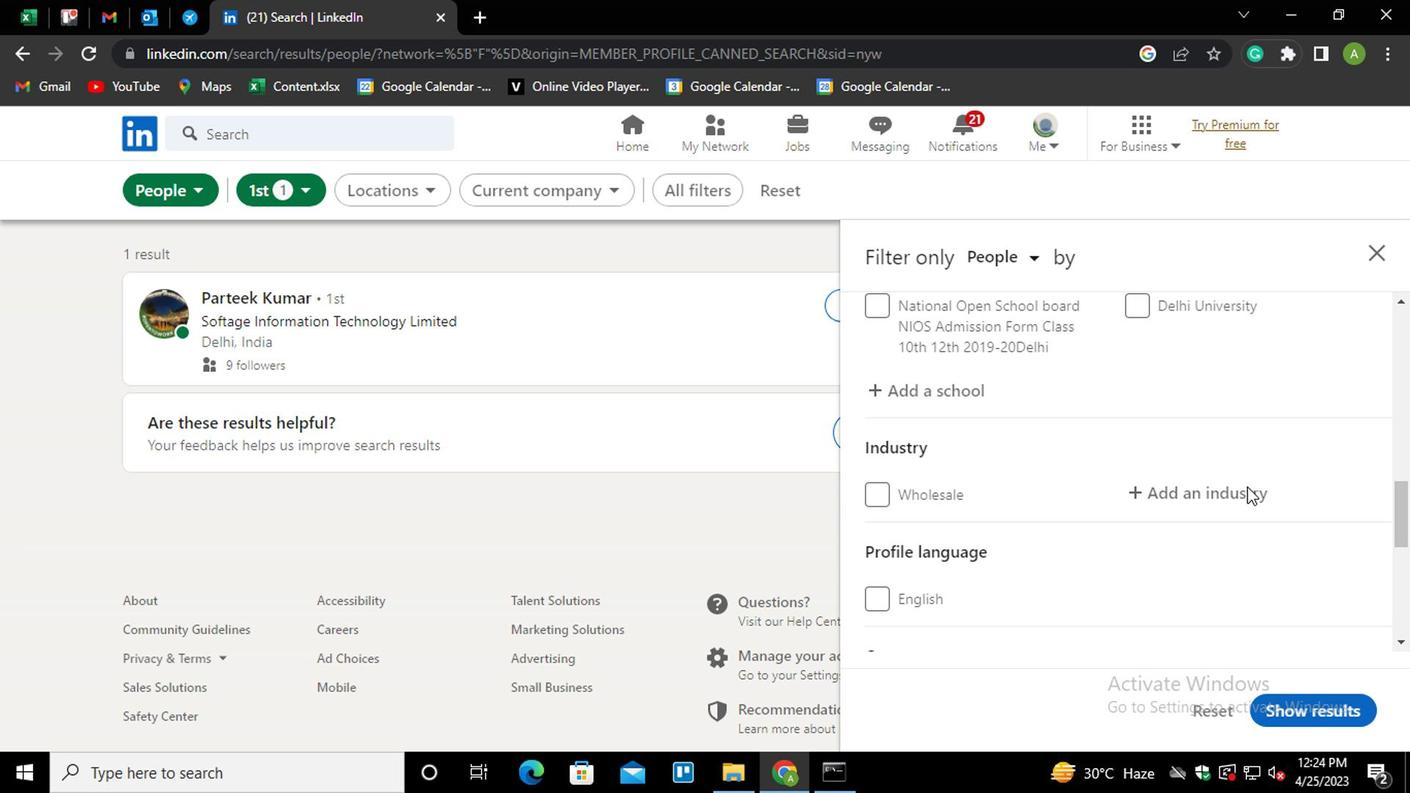 
Action: Mouse moved to (1248, 483)
Screenshot: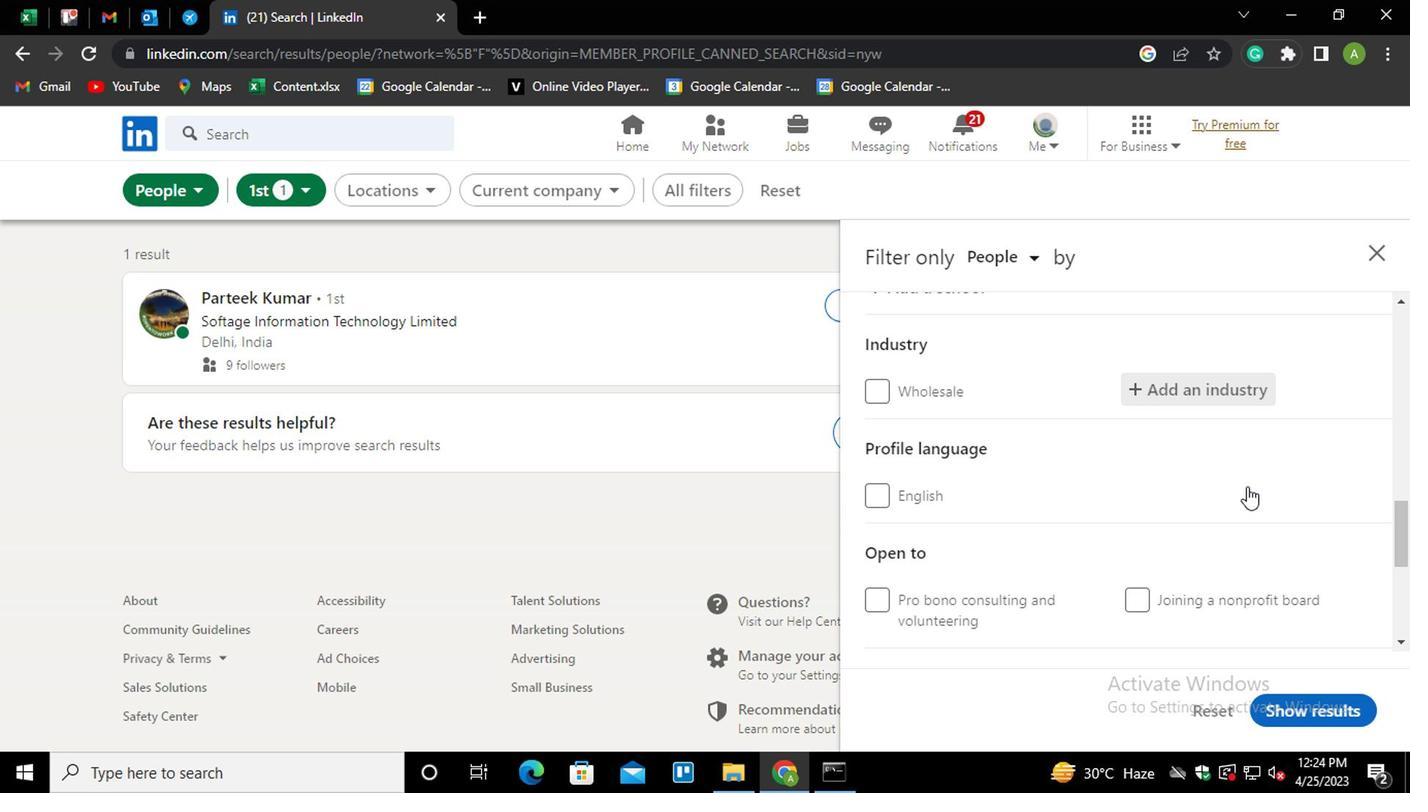 
Action: Mouse scrolled (1248, 484) with delta (0, 1)
Screenshot: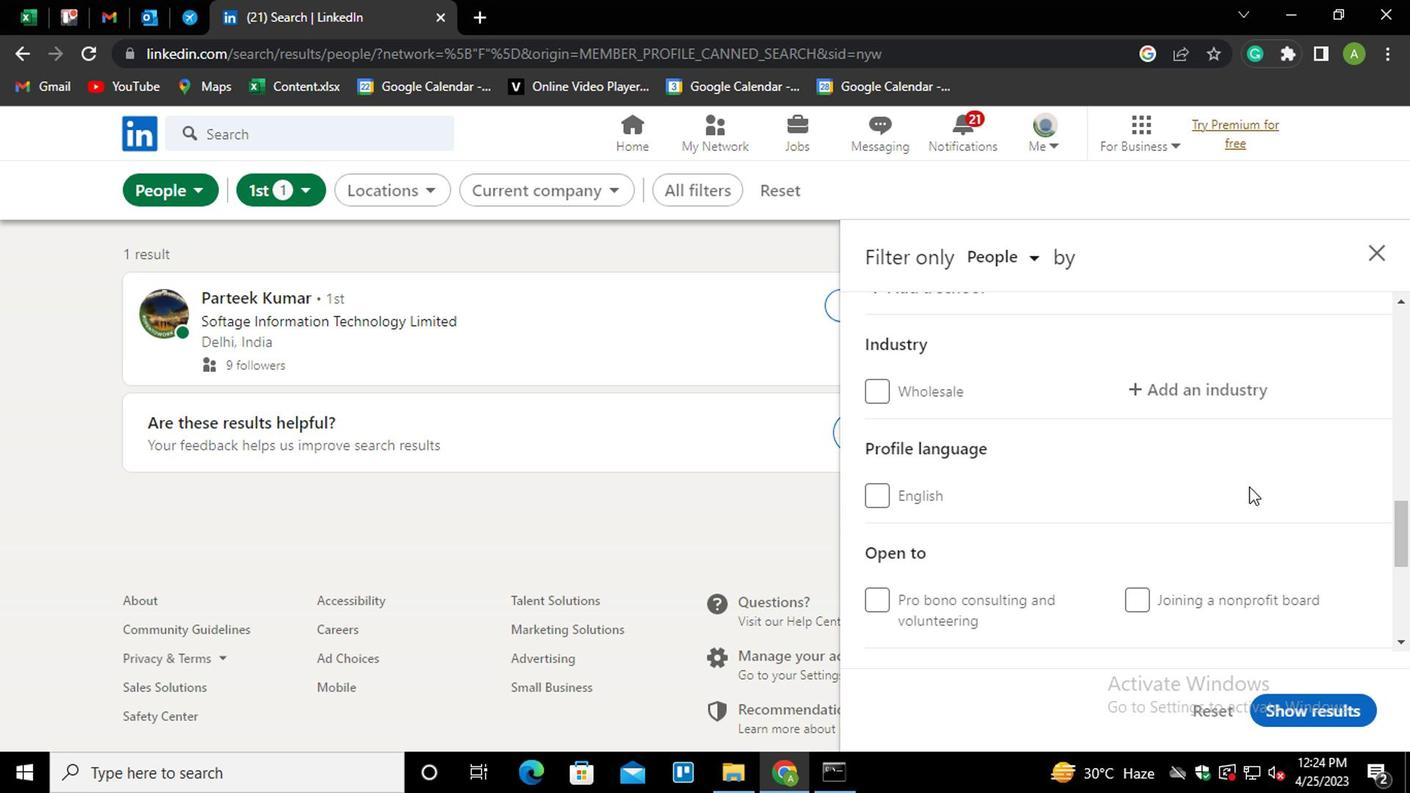 
Action: Mouse scrolled (1248, 484) with delta (0, 1)
Screenshot: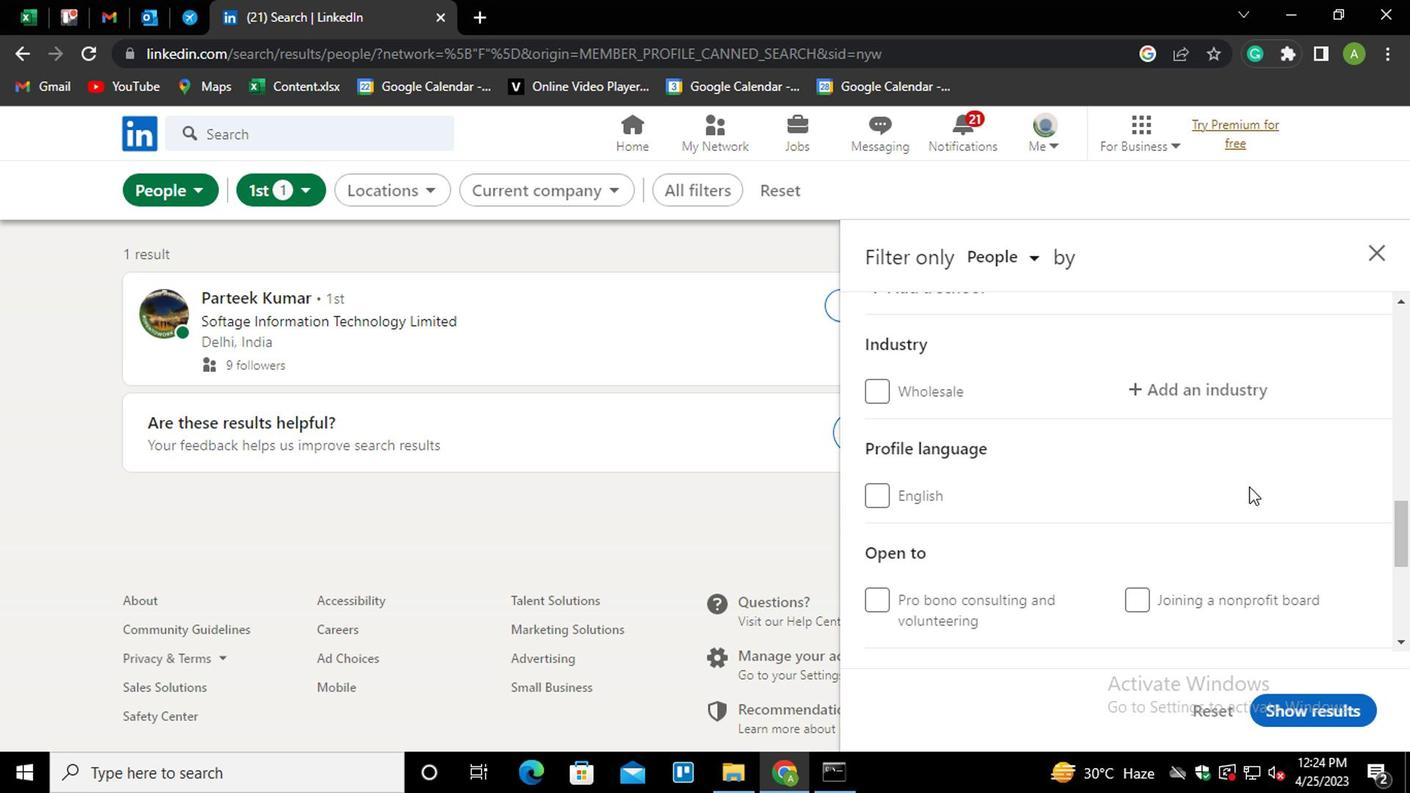 
Action: Mouse scrolled (1248, 484) with delta (0, 1)
Screenshot: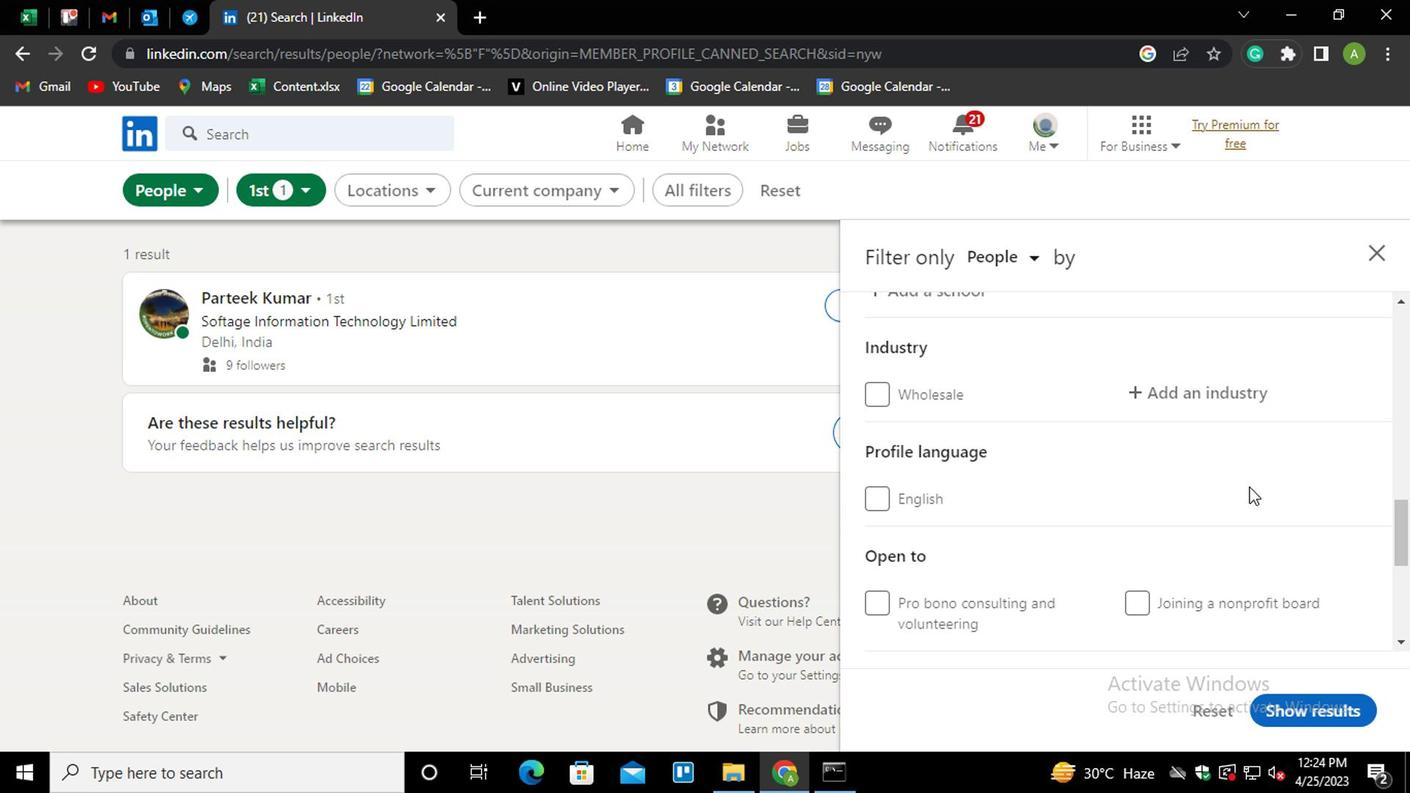 
Action: Mouse scrolled (1248, 484) with delta (0, 1)
Screenshot: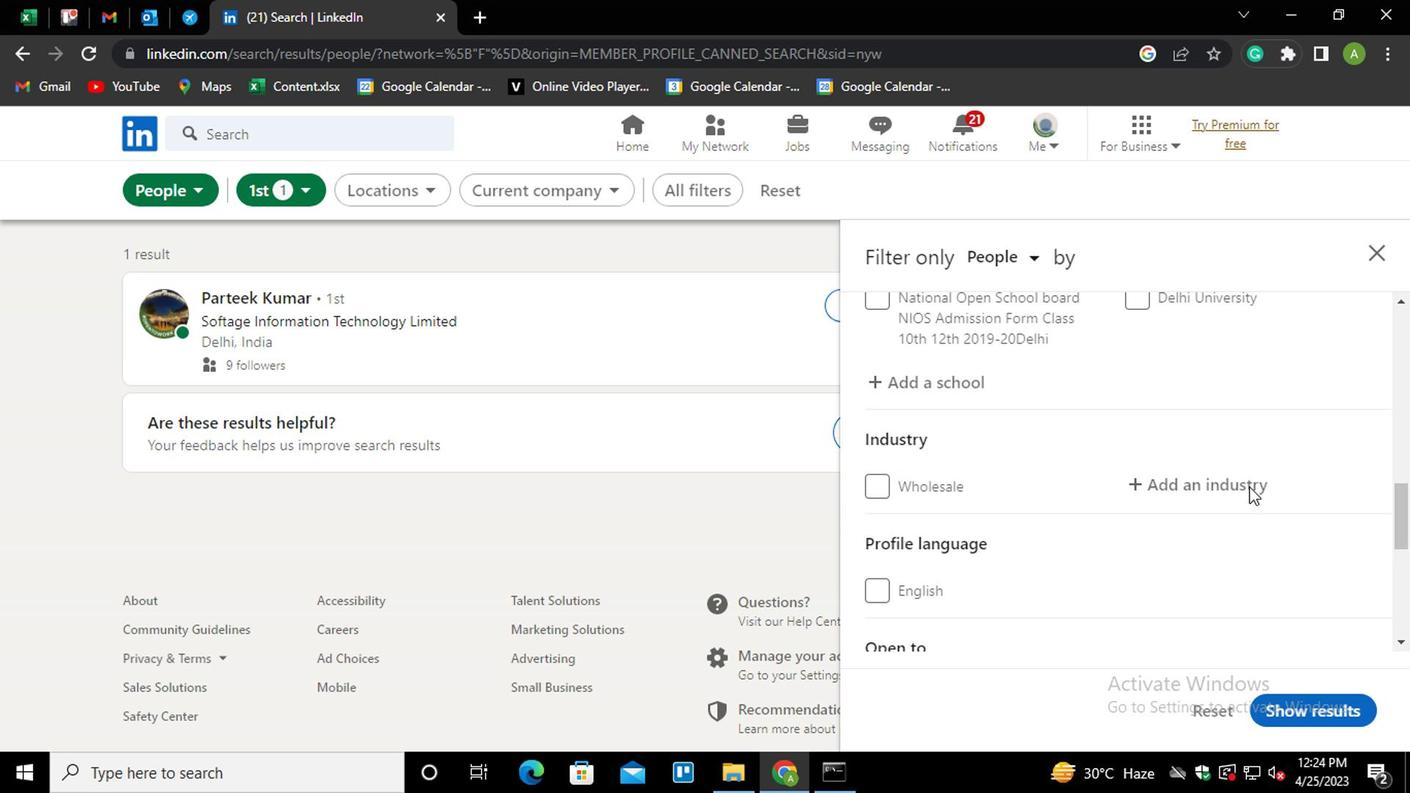 
Action: Mouse moved to (1032, 406)
Screenshot: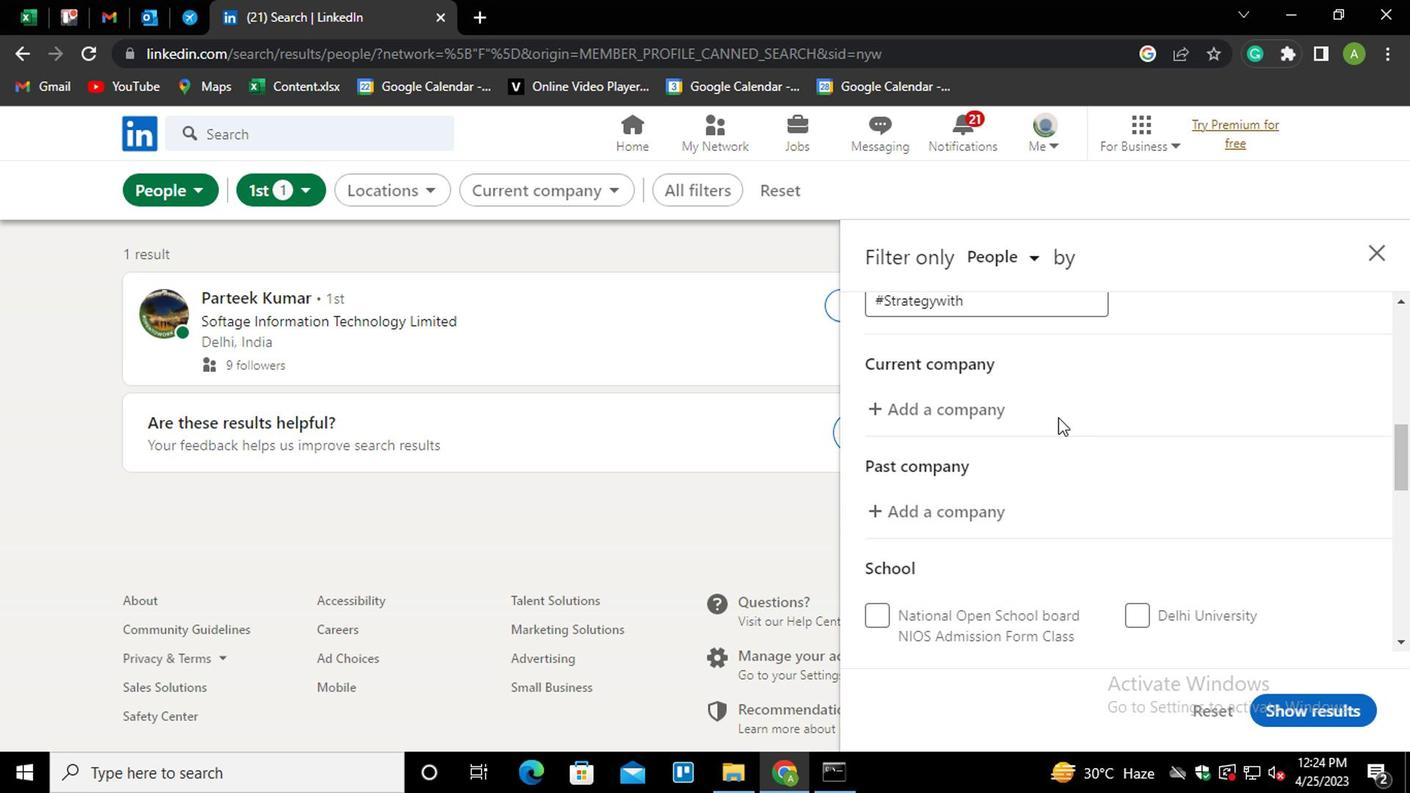 
Action: Mouse pressed left at (1032, 406)
Screenshot: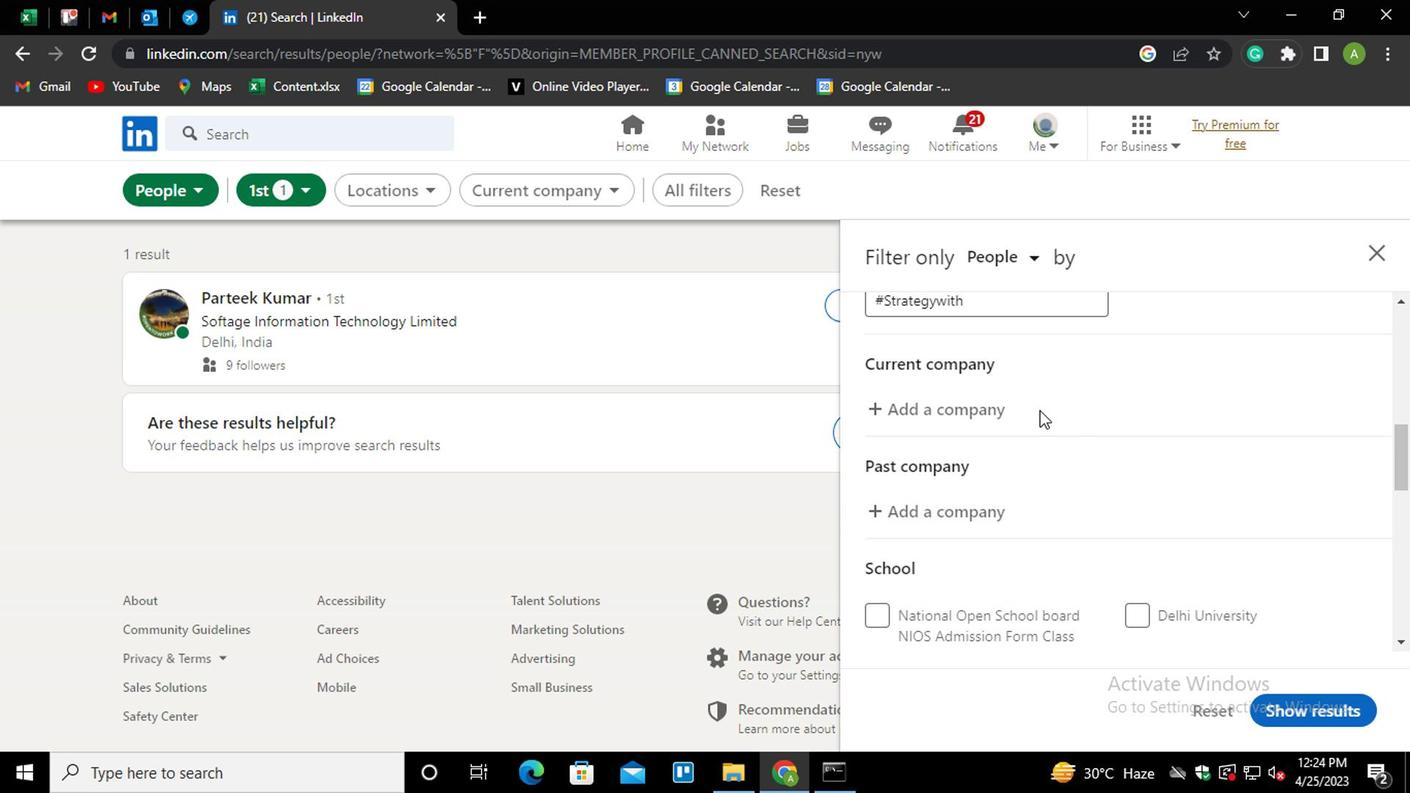 
Action: Mouse moved to (980, 398)
Screenshot: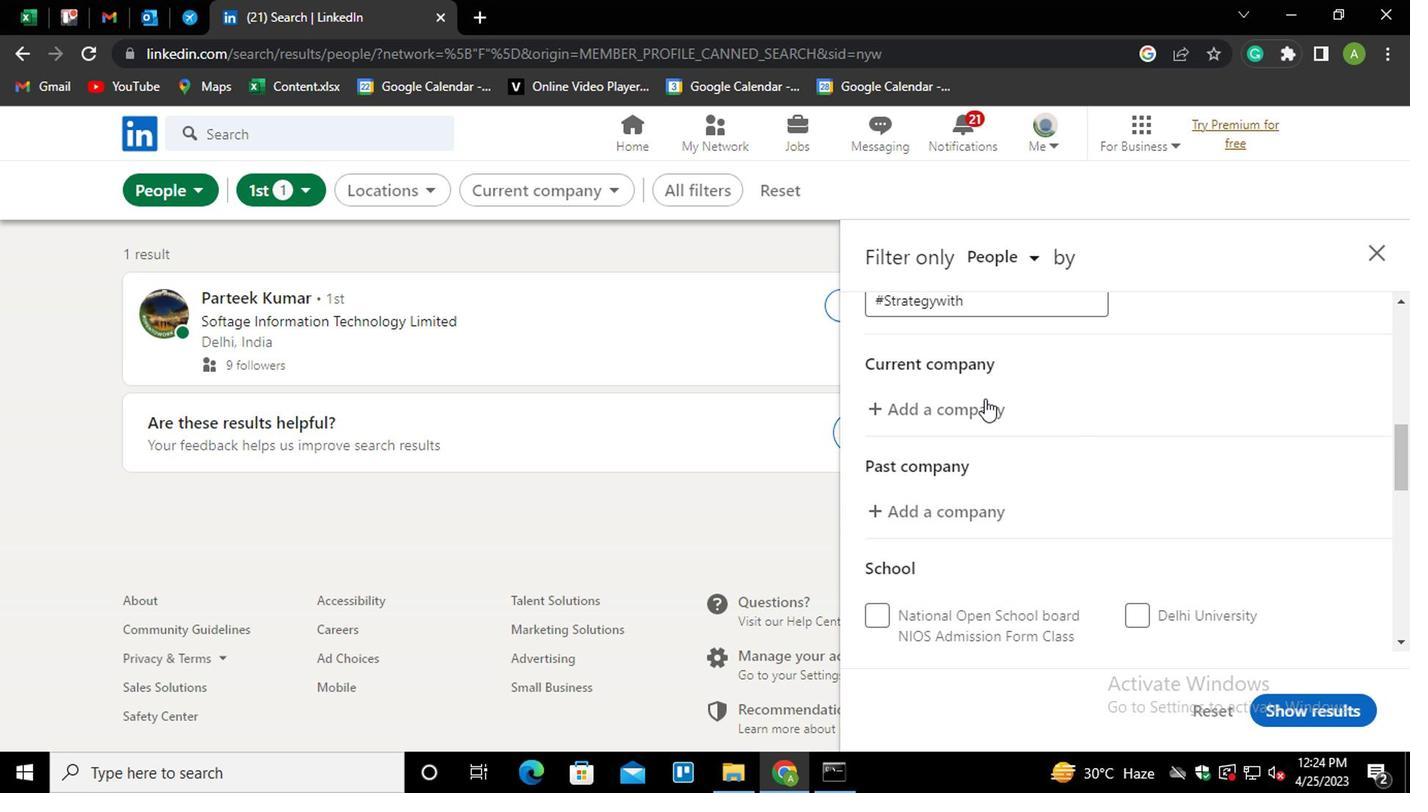 
Action: Mouse pressed left at (980, 398)
Screenshot: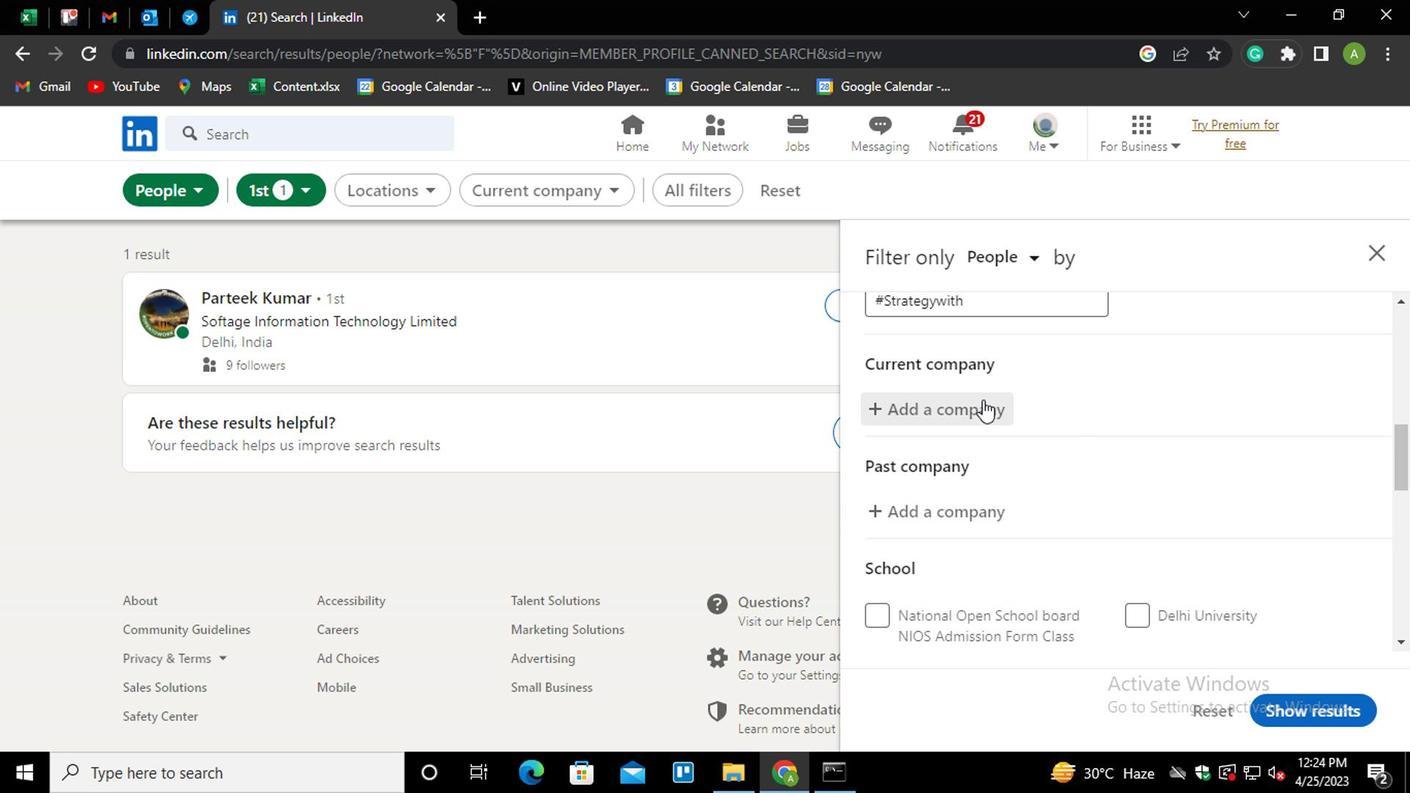 
Action: Key pressed <Key.shift>SAMS<Key.down><Key.enter>
Screenshot: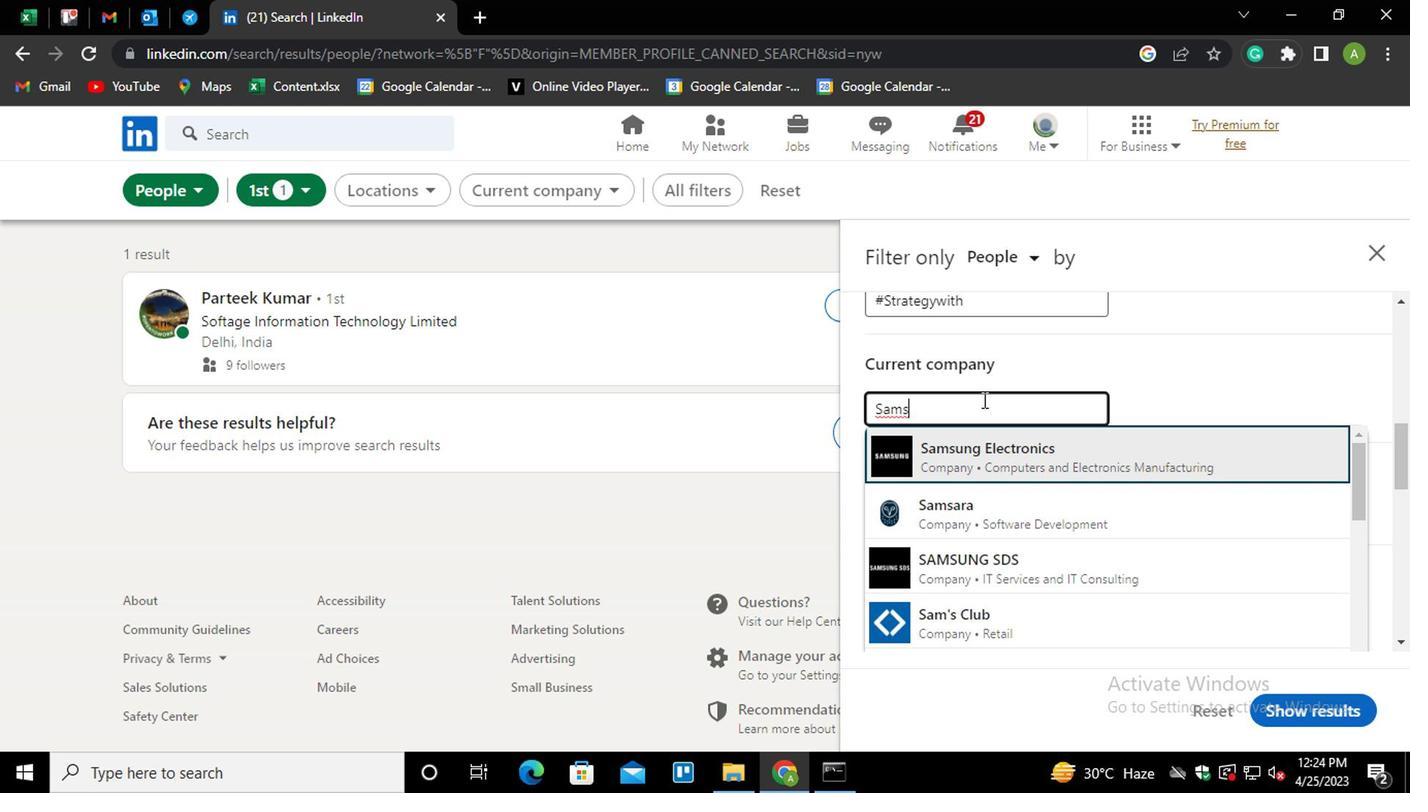 
Action: Mouse moved to (1057, 445)
Screenshot: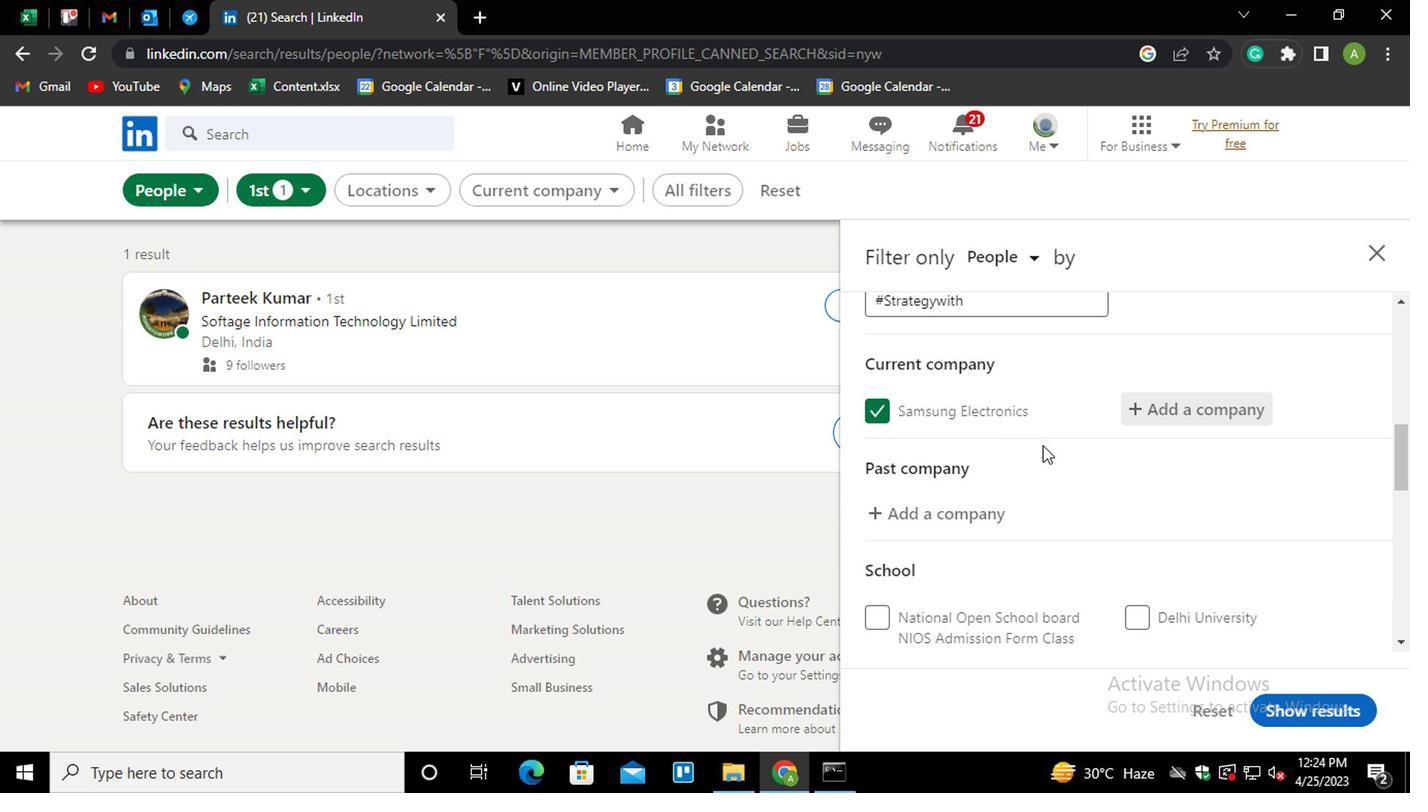 
Action: Mouse scrolled (1057, 443) with delta (0, -1)
Screenshot: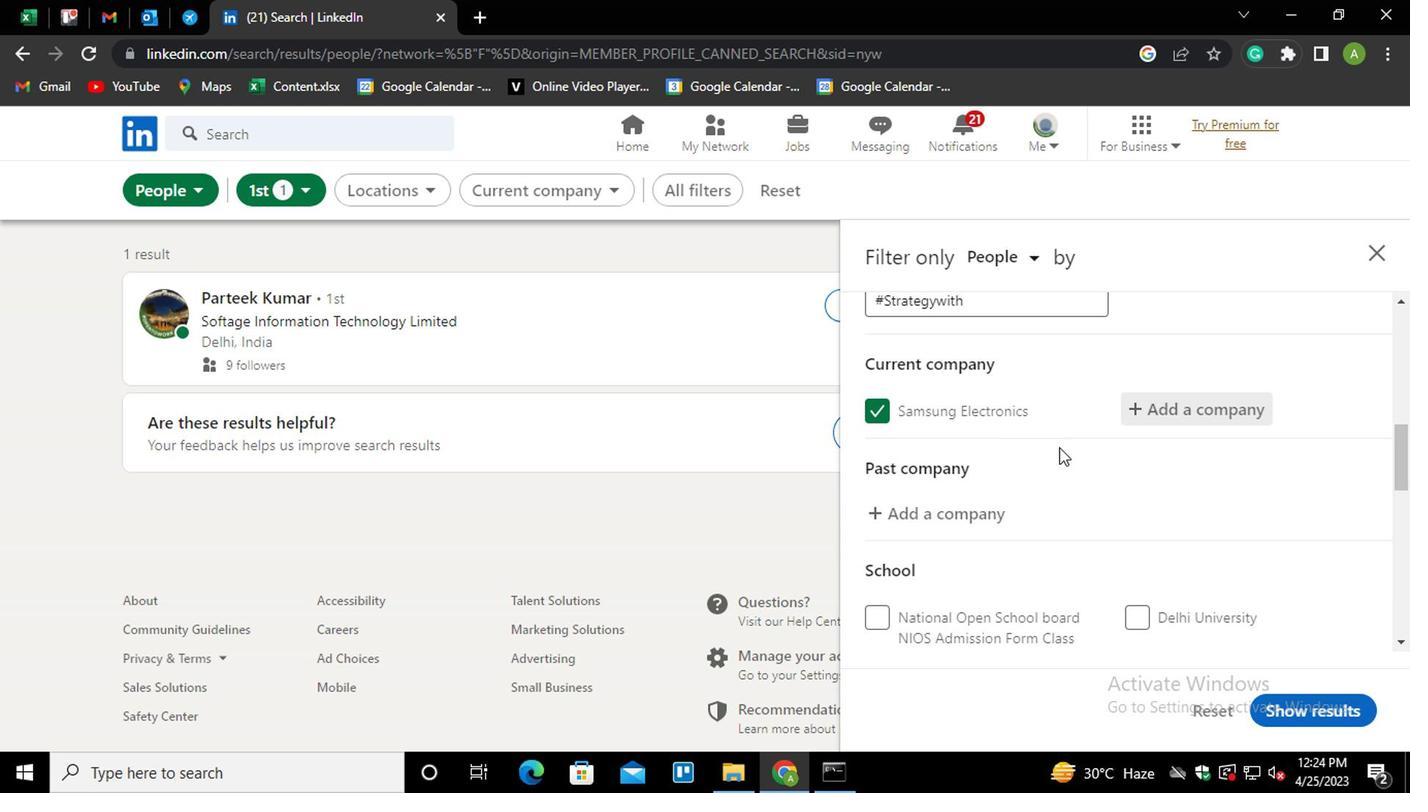 
Action: Mouse scrolled (1057, 443) with delta (0, -1)
Screenshot: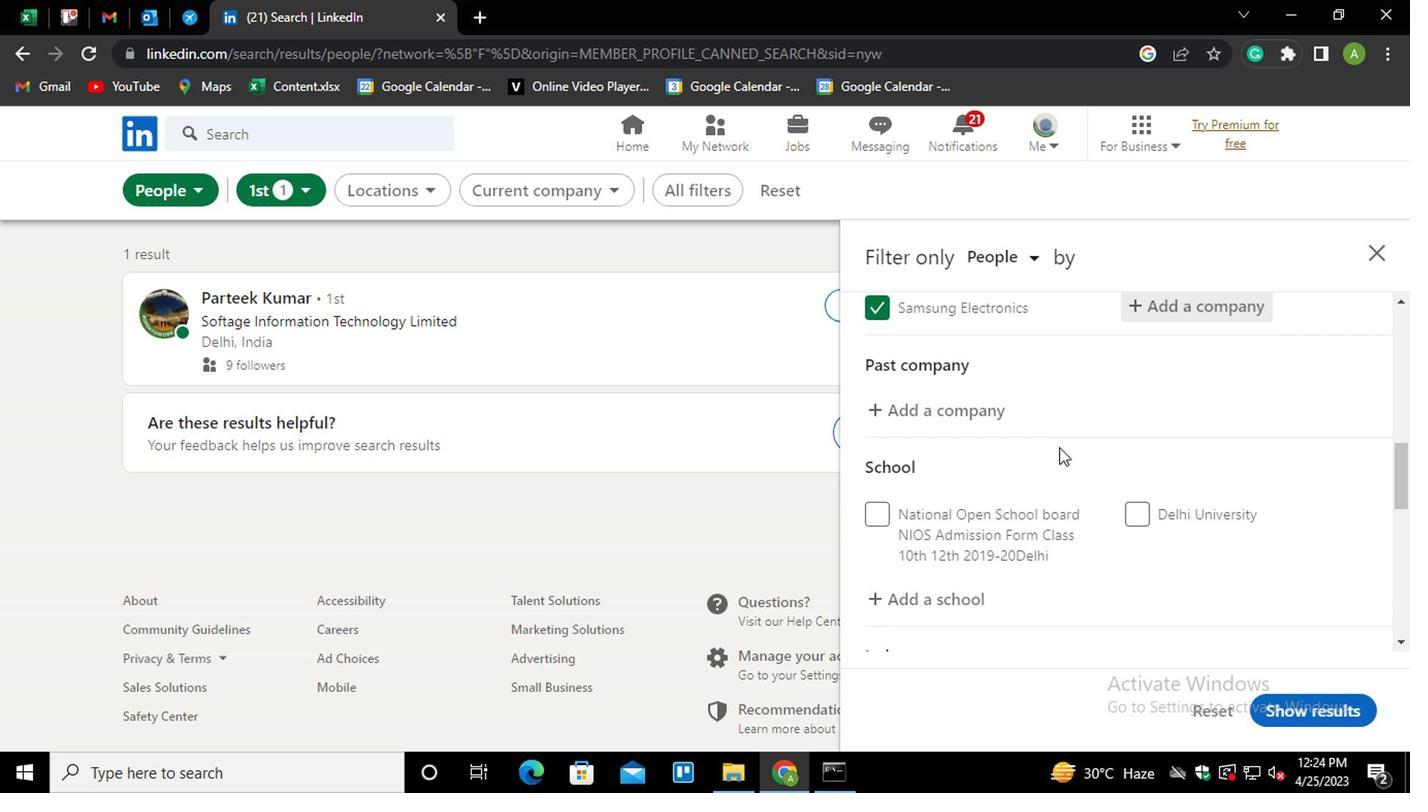 
Action: Mouse moved to (956, 494)
Screenshot: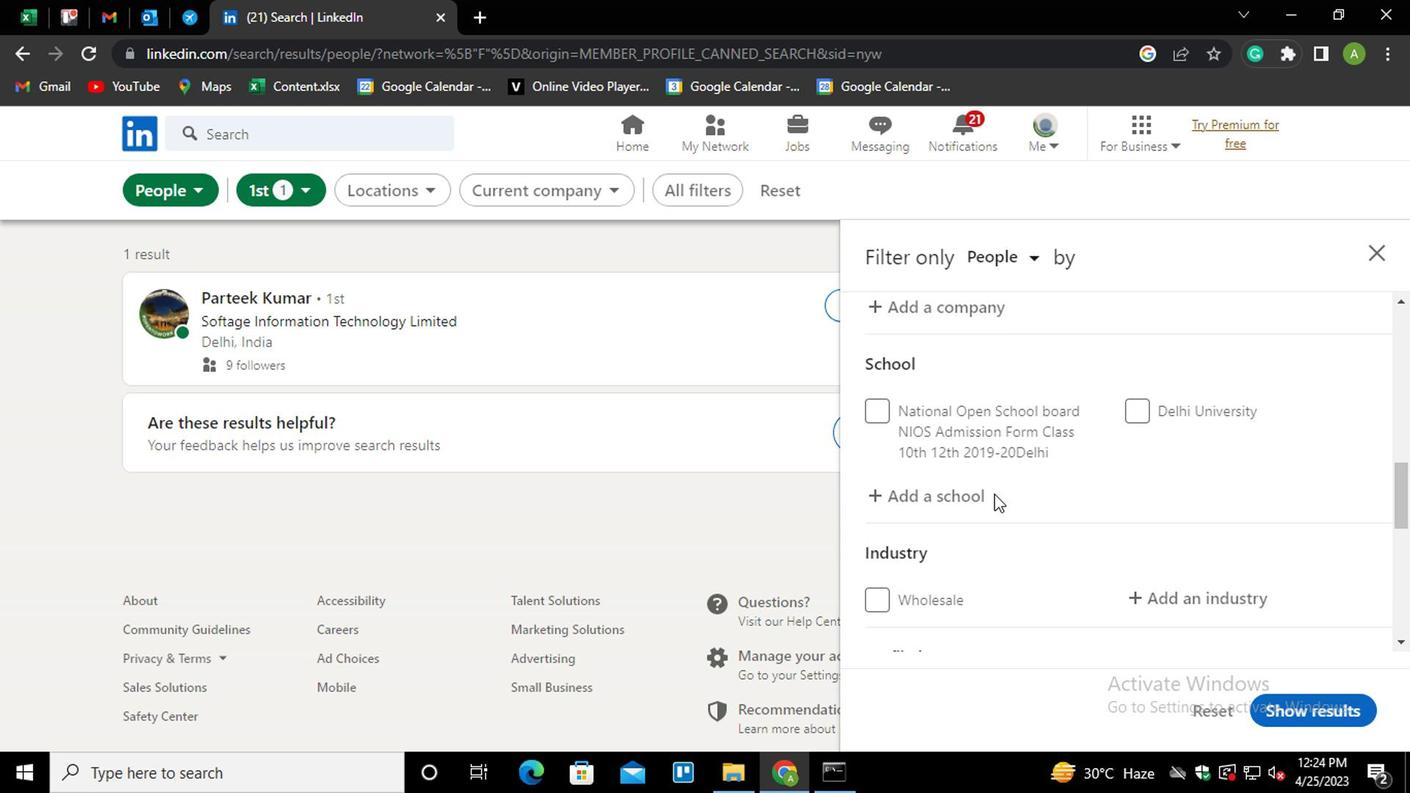 
Action: Mouse pressed left at (956, 494)
Screenshot: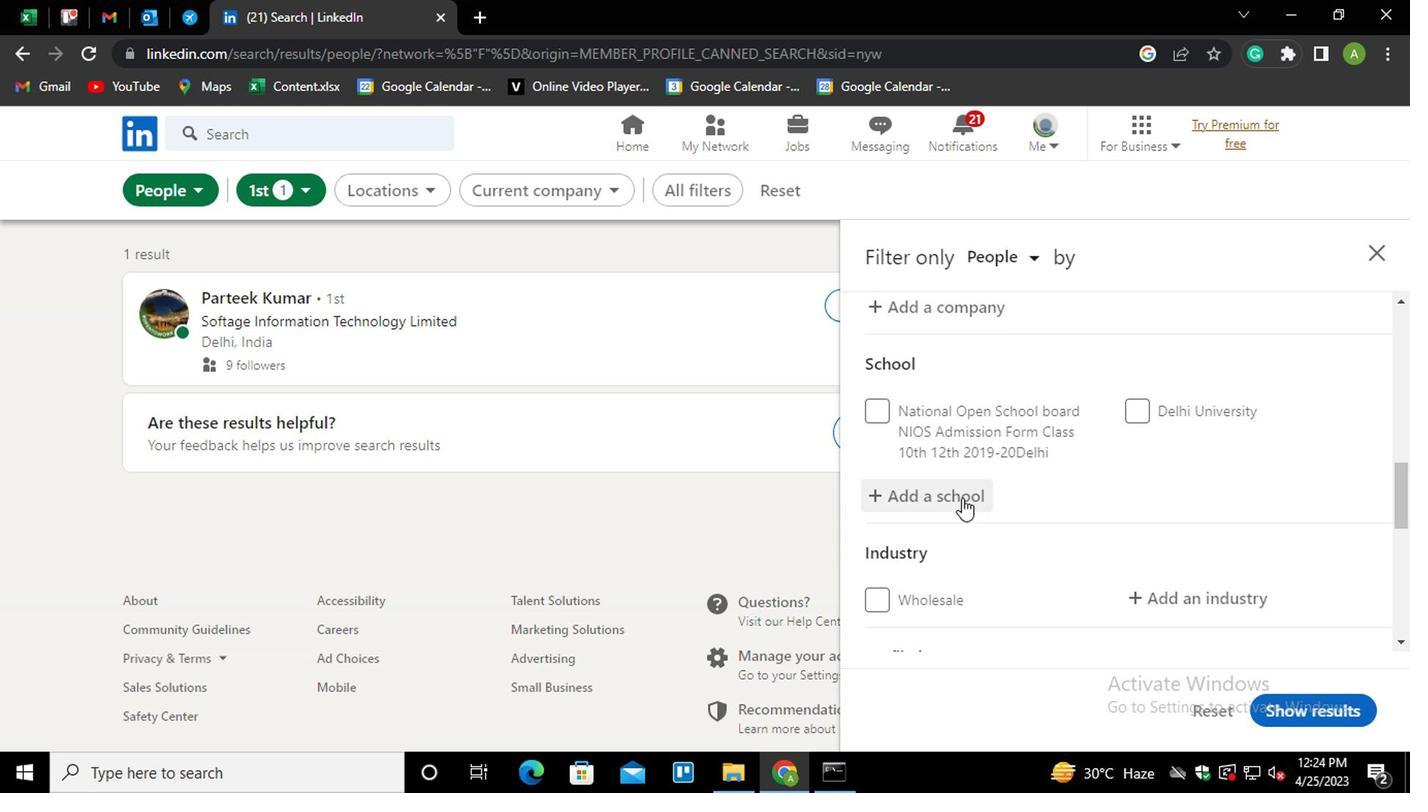 
Action: Mouse moved to (954, 498)
Screenshot: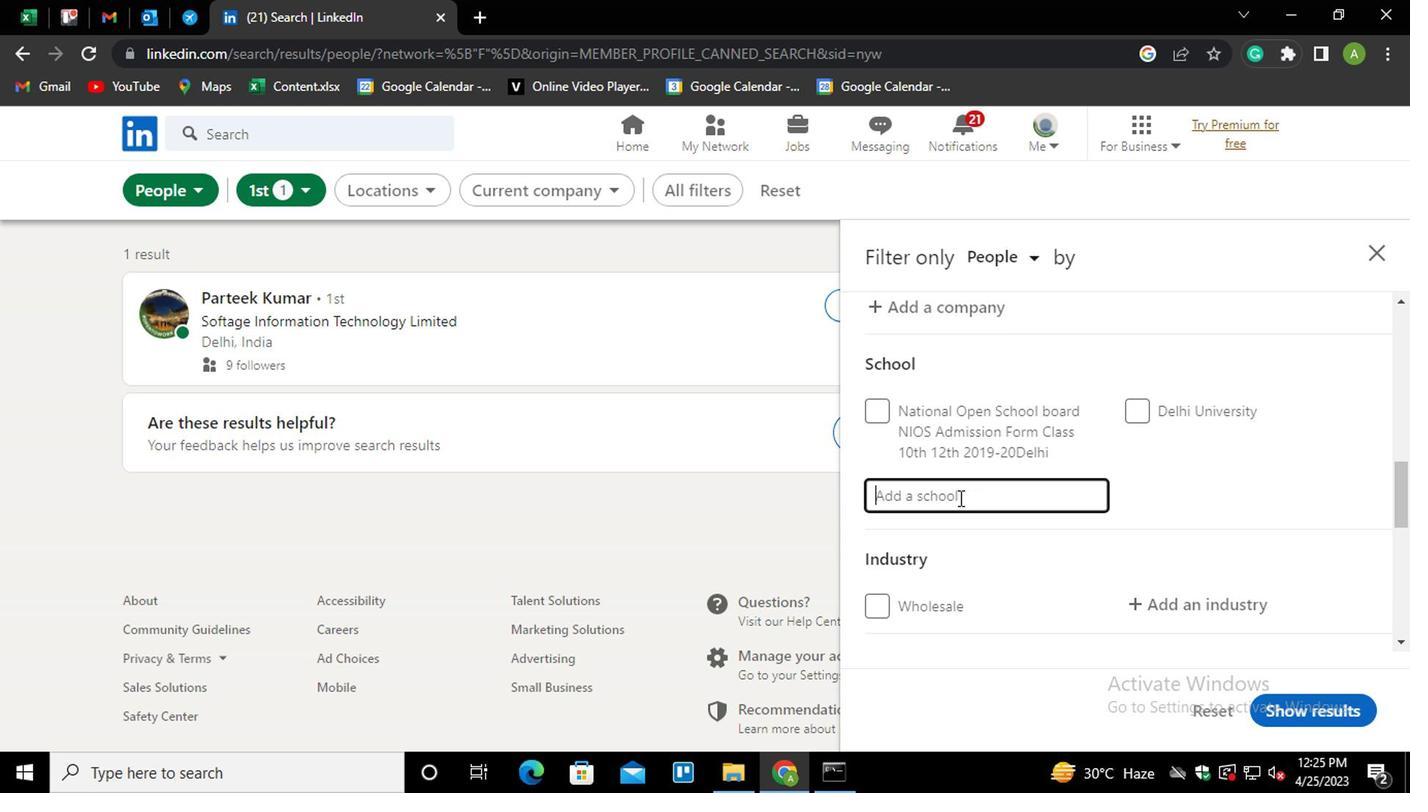 
Action: Mouse pressed left at (954, 498)
Screenshot: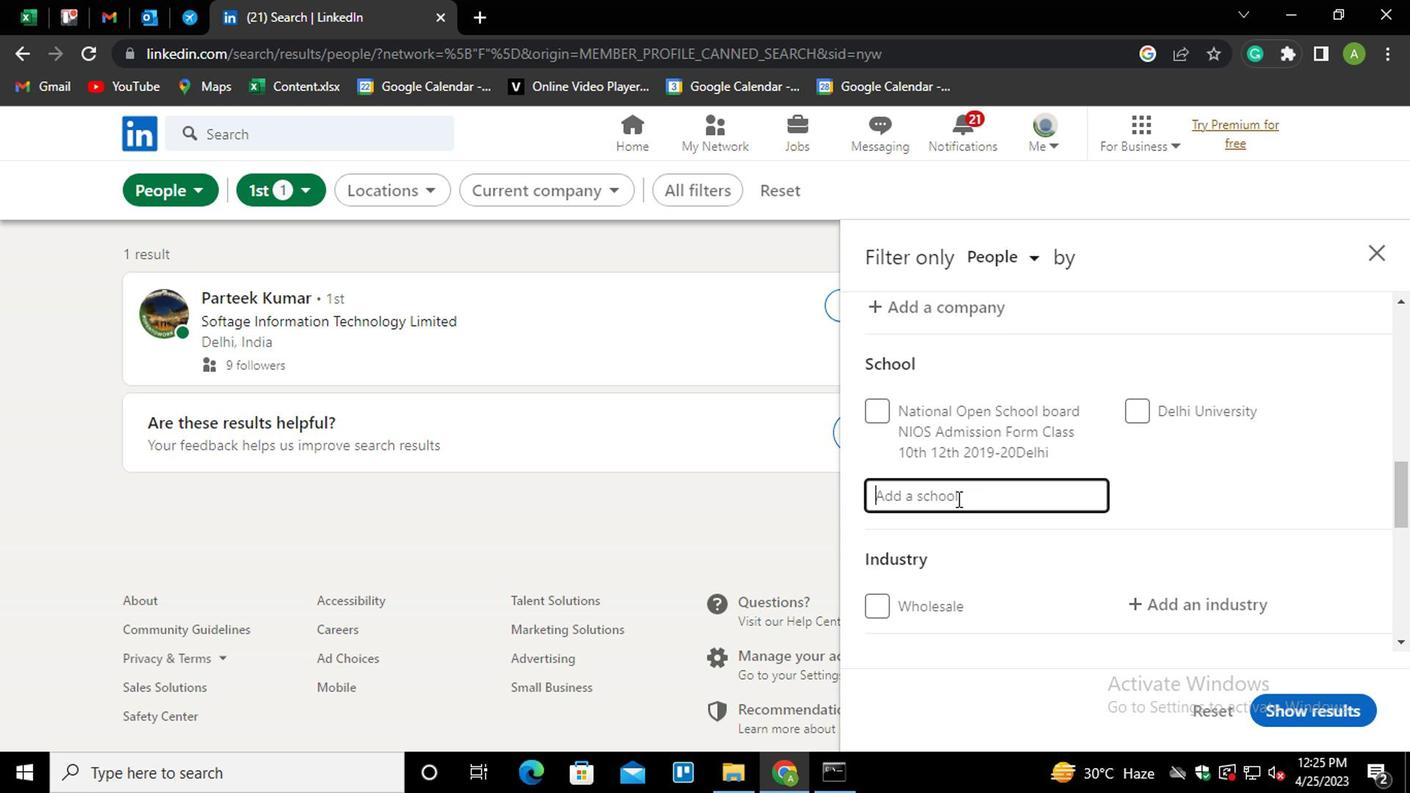
Action: Mouse moved to (946, 498)
Screenshot: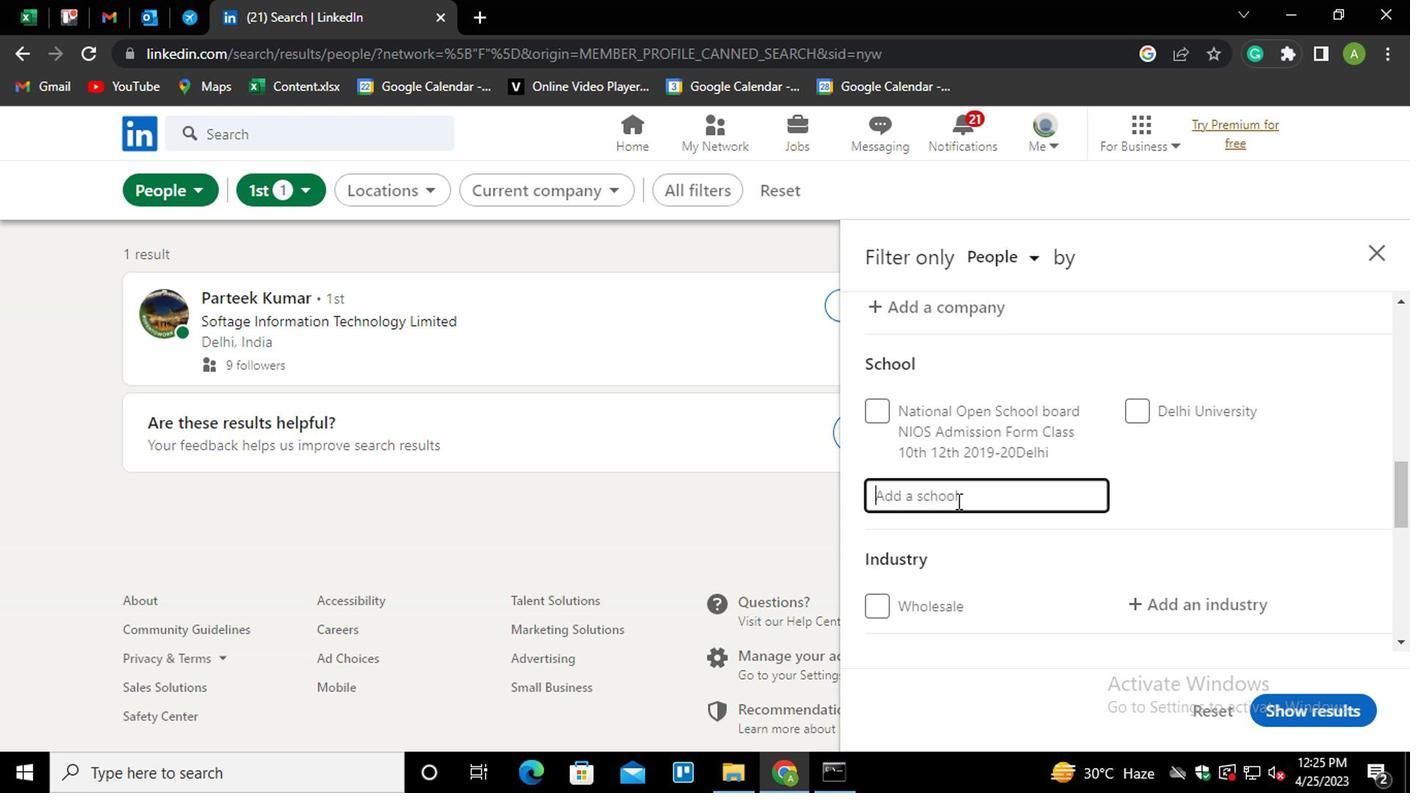 
Action: Key pressed <Key.shift>RAJIV<Key.down><Key.down><Key.down><Key.down><Key.down><Key.enter>
Screenshot: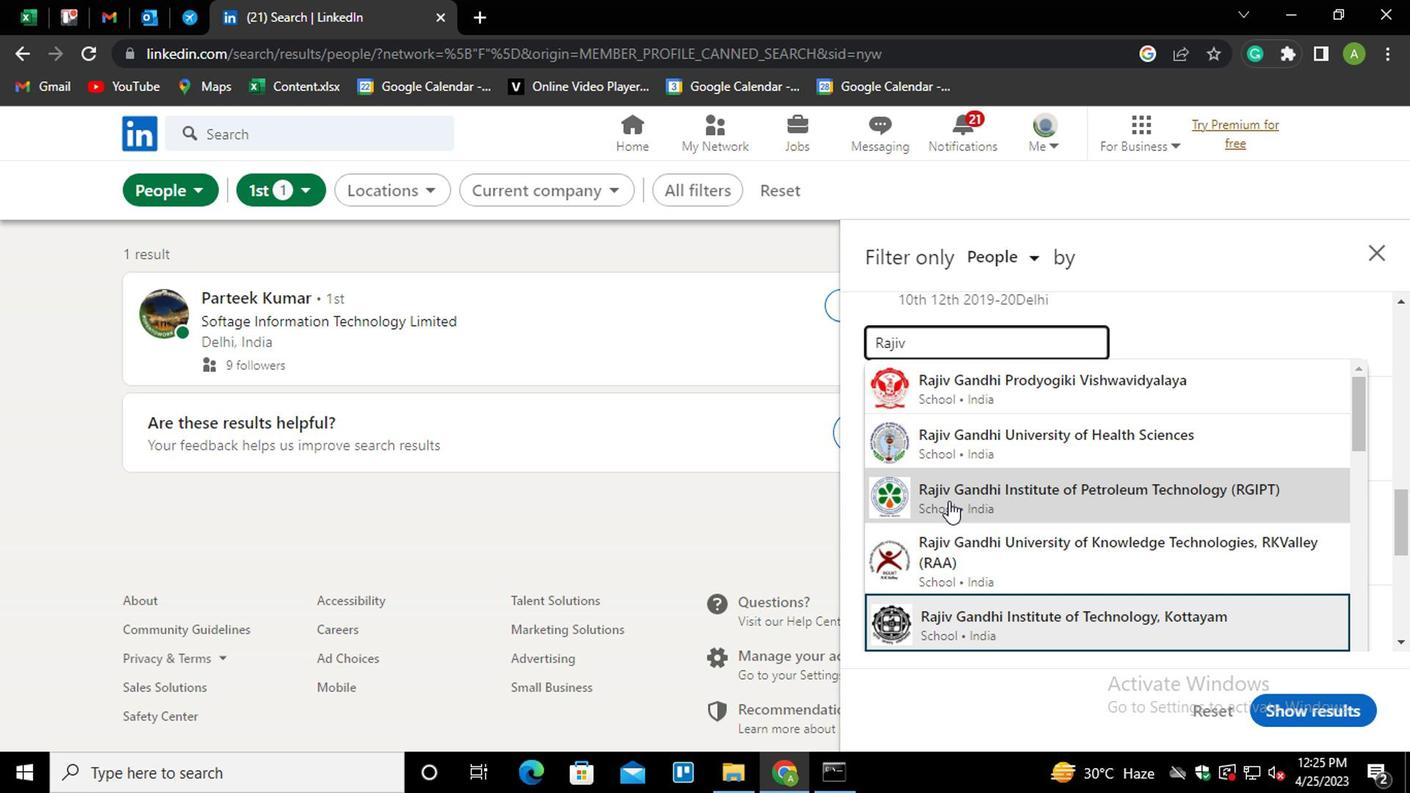 
Action: Mouse moved to (1012, 490)
Screenshot: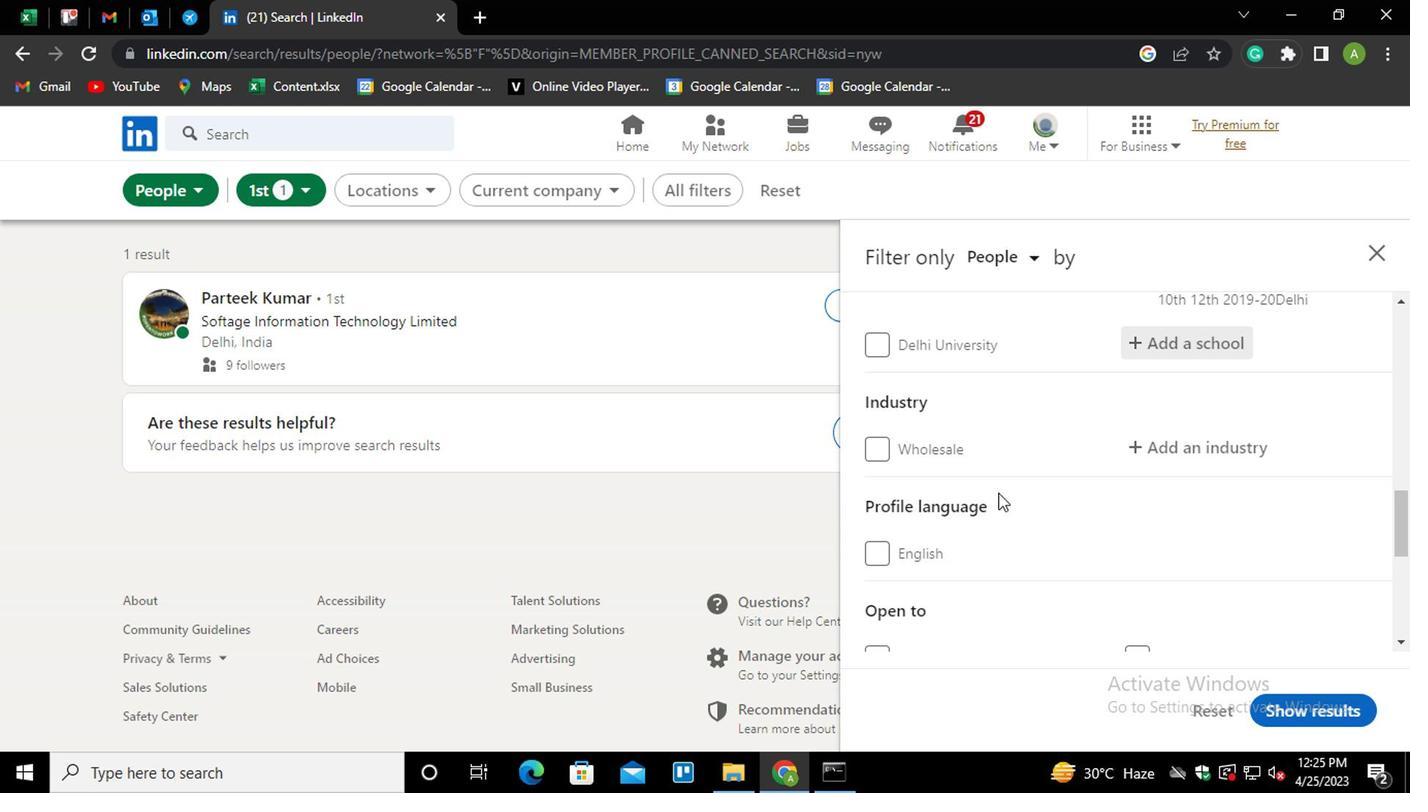 
Action: Mouse scrolled (1012, 488) with delta (0, -1)
Screenshot: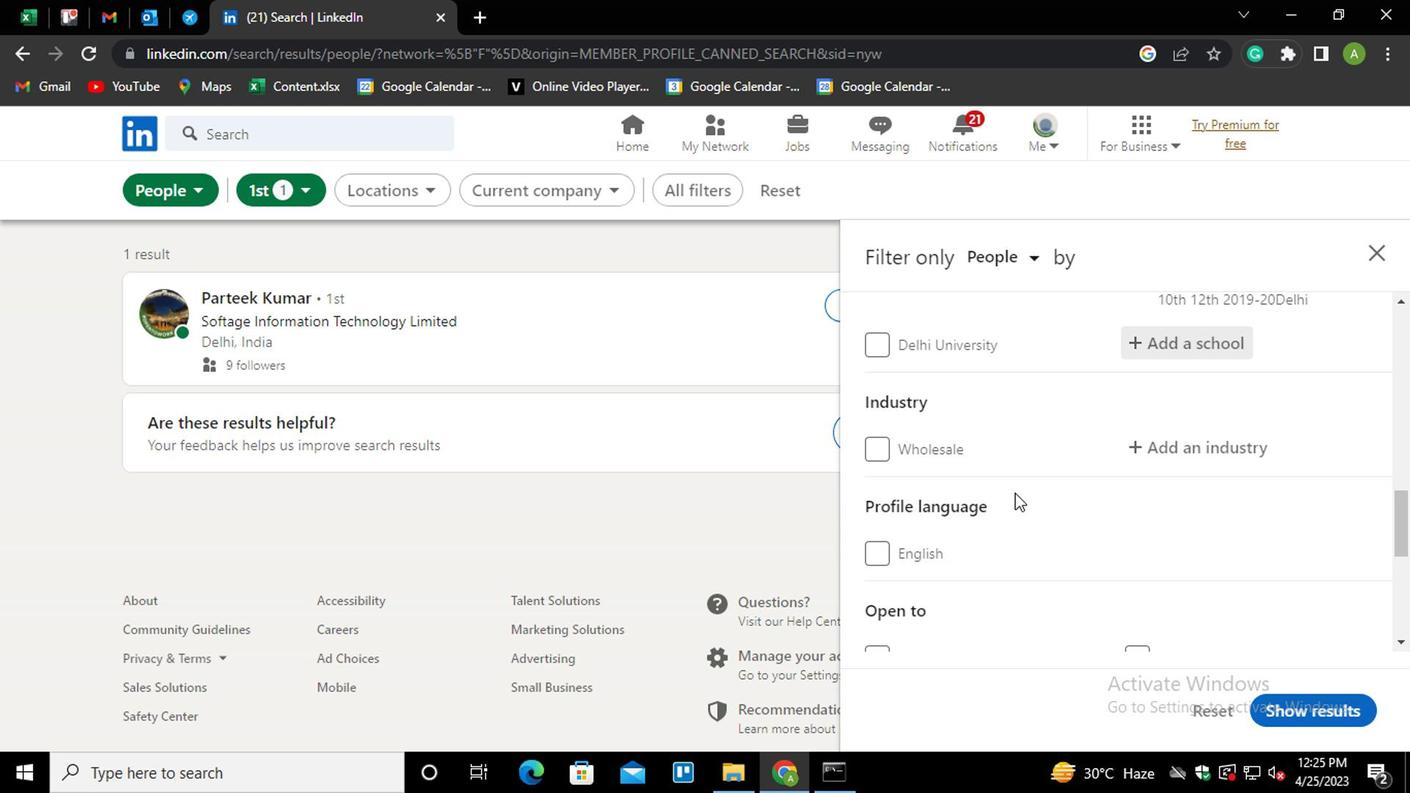 
Action: Mouse moved to (1014, 487)
Screenshot: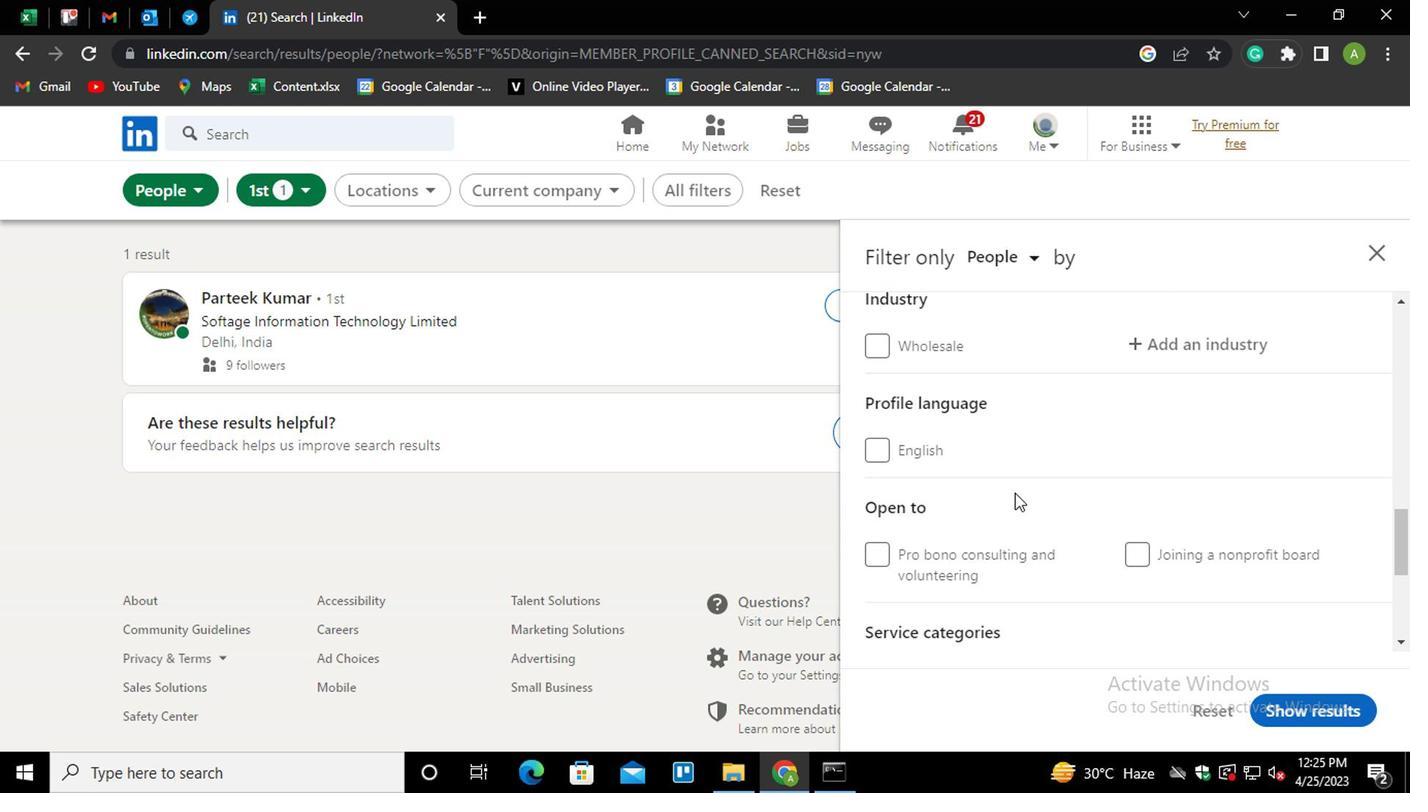 
Action: Mouse scrolled (1014, 488) with delta (0, 0)
Screenshot: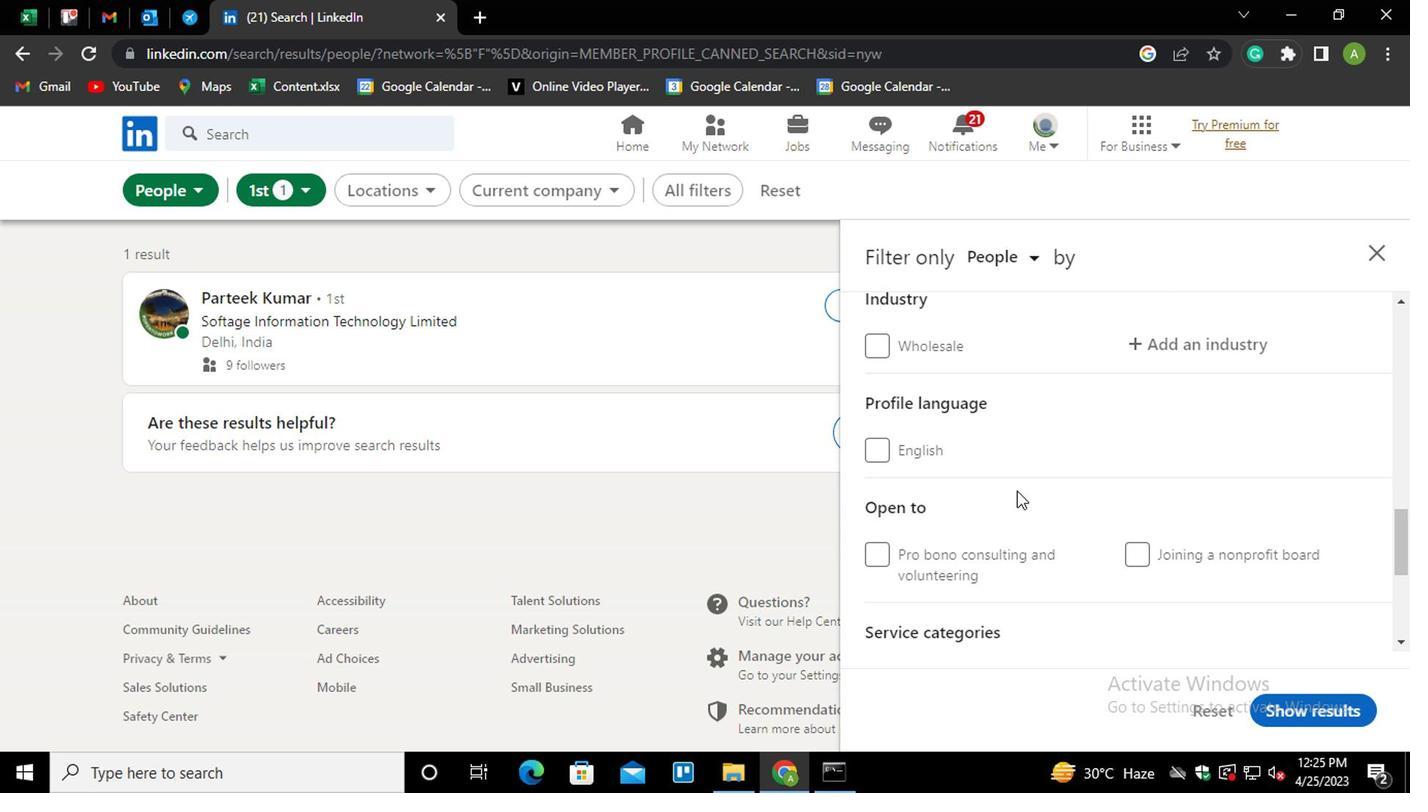 
Action: Mouse scrolled (1014, 488) with delta (0, 0)
Screenshot: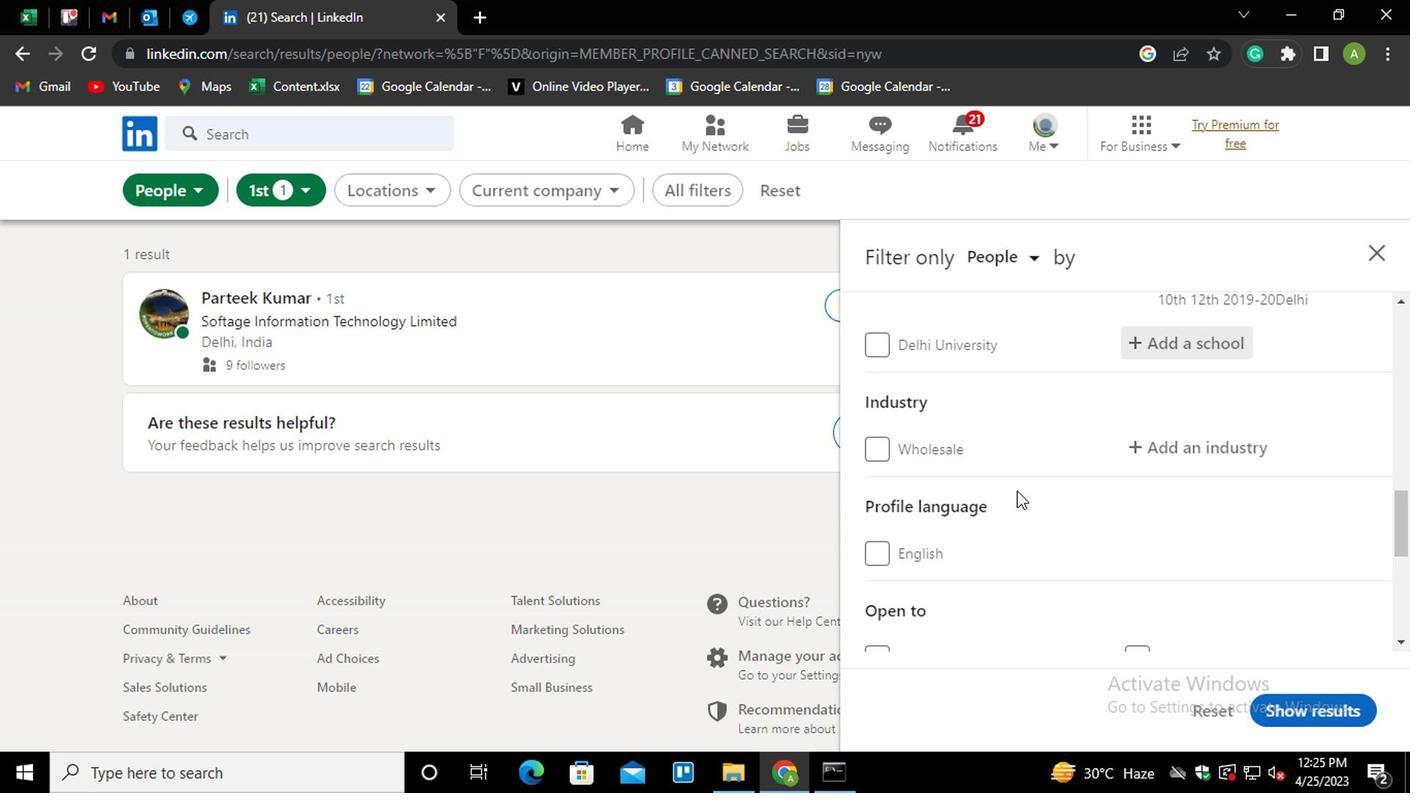 
Action: Mouse moved to (1061, 486)
Screenshot: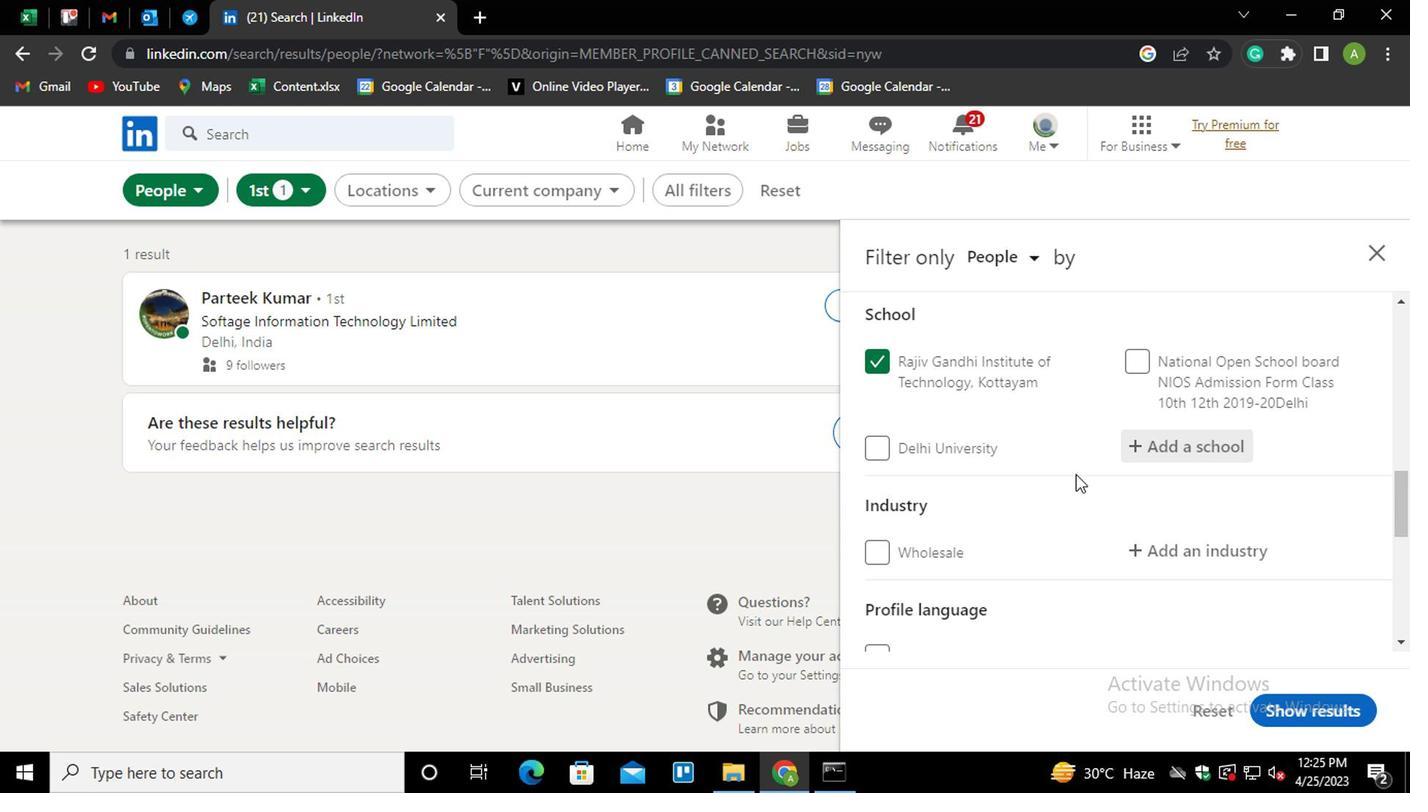 
Action: Mouse scrolled (1061, 485) with delta (0, 0)
Screenshot: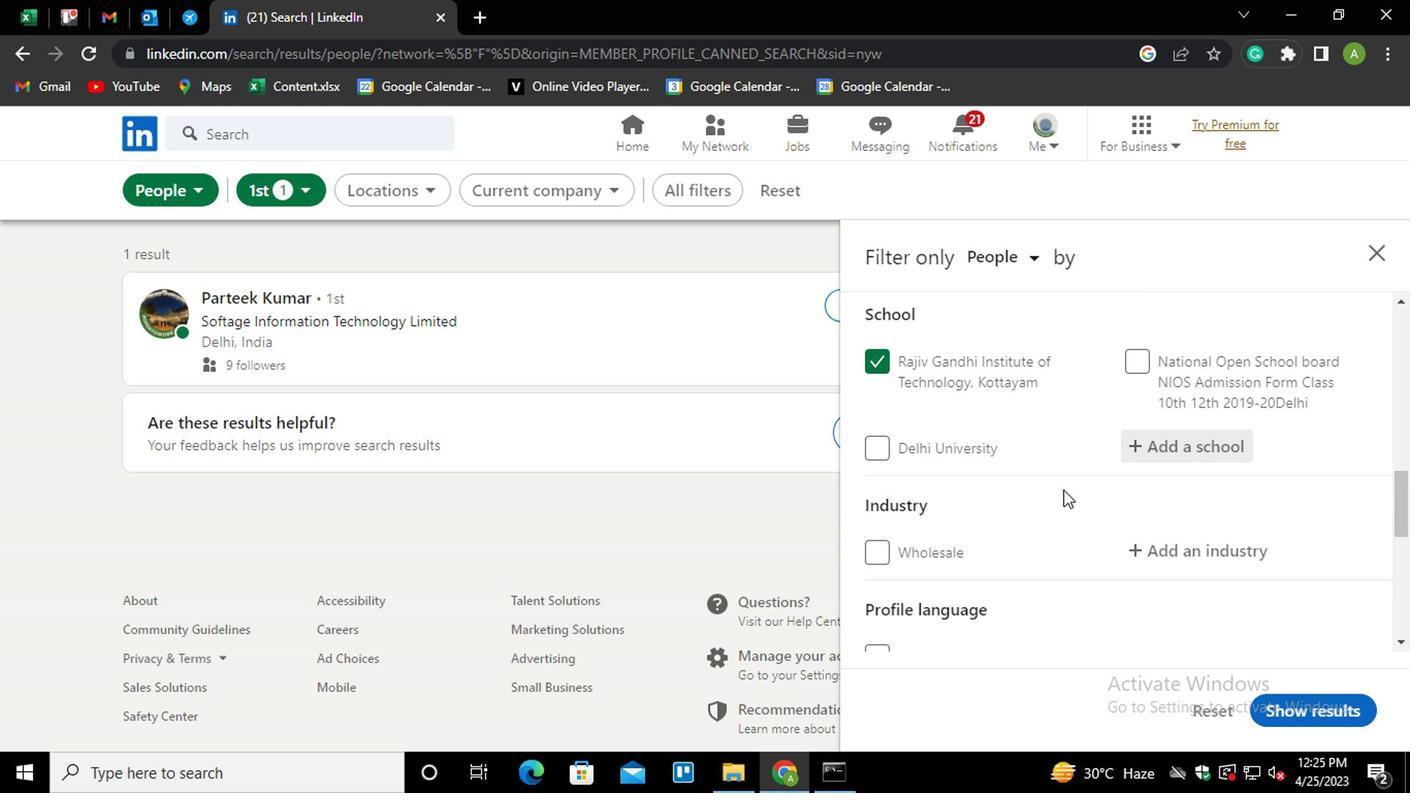 
Action: Mouse moved to (1169, 445)
Screenshot: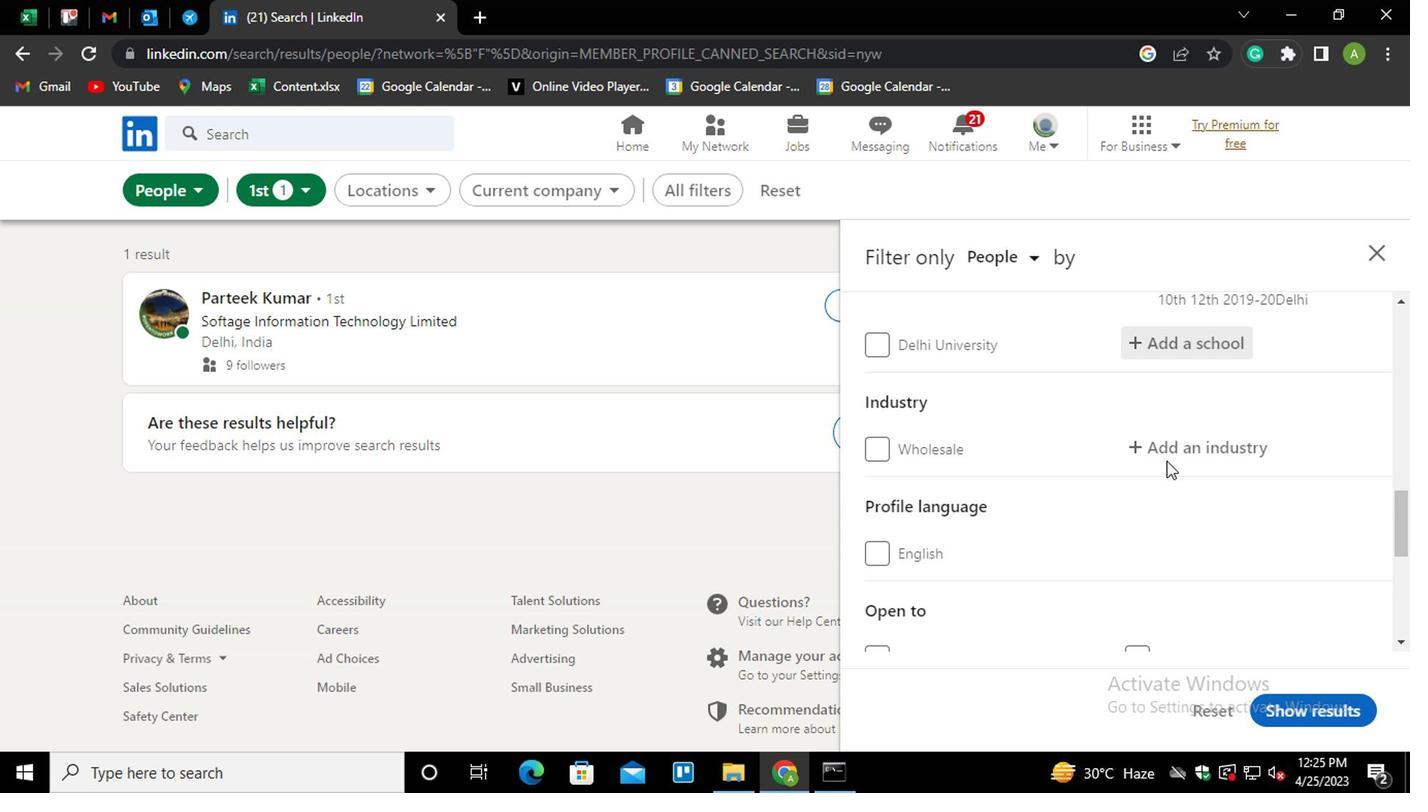
Action: Mouse pressed left at (1169, 445)
Screenshot: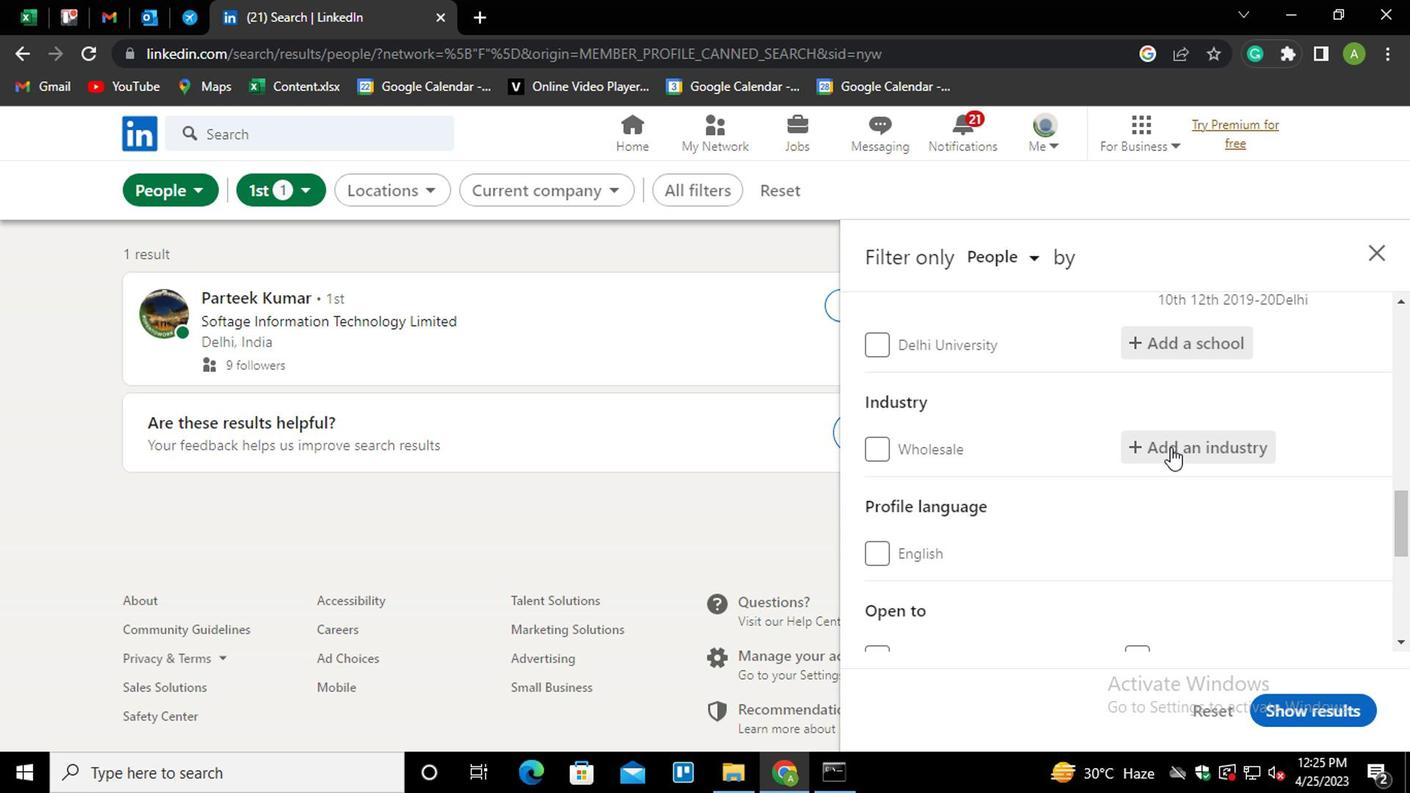 
Action: Mouse moved to (1163, 448)
Screenshot: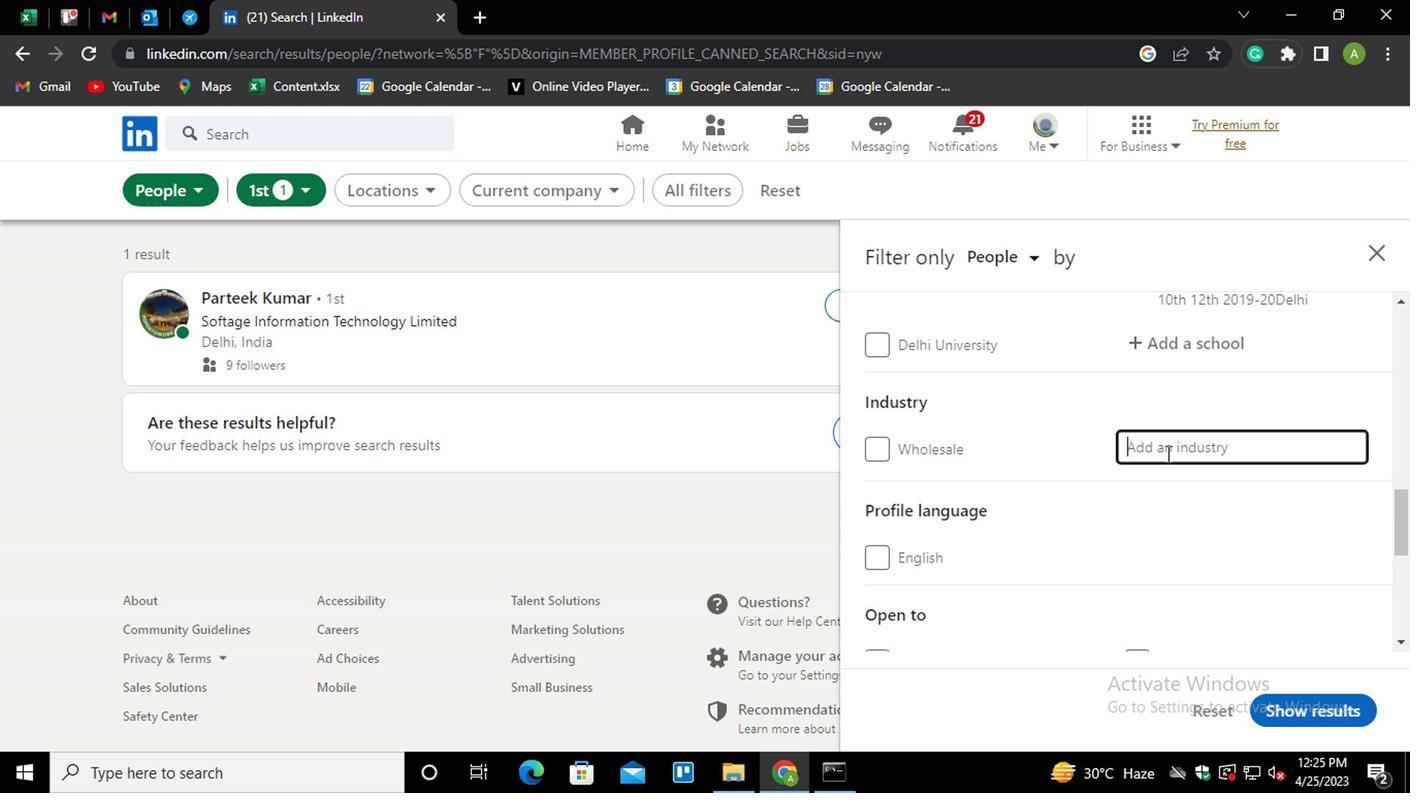 
Action: Mouse pressed left at (1163, 448)
Screenshot: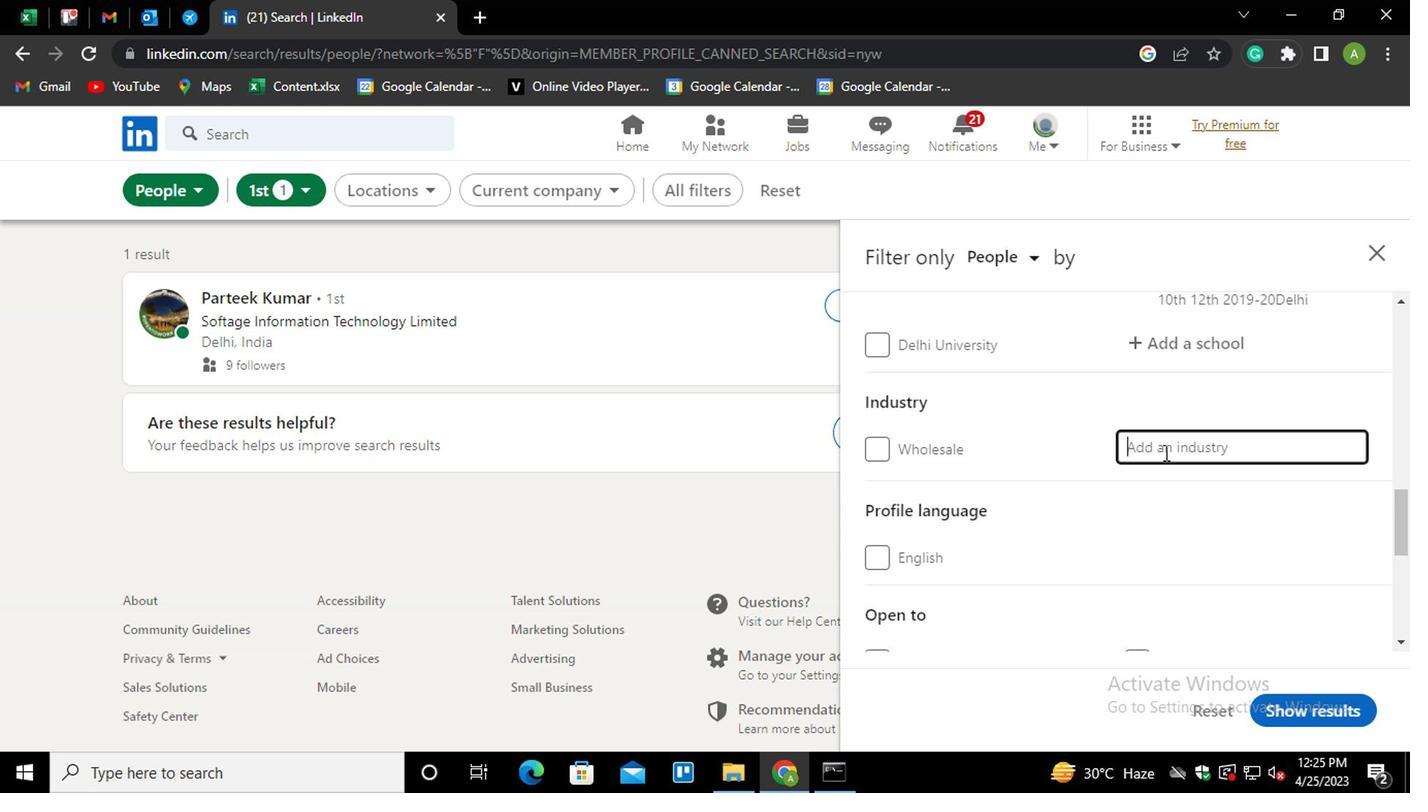 
Action: Key pressed <Key.shift>CONSTRUCTION
Screenshot: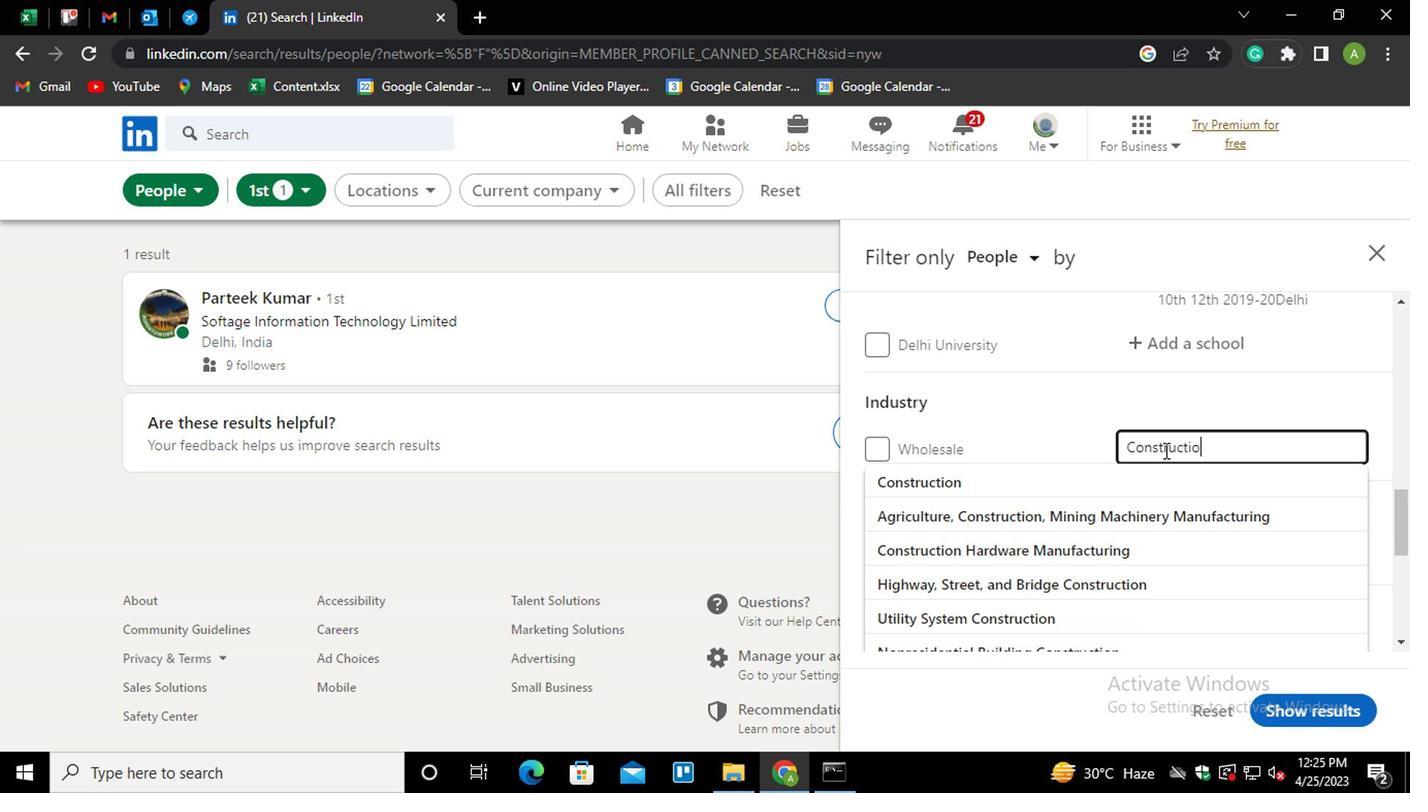 
Action: Mouse moved to (1074, 475)
Screenshot: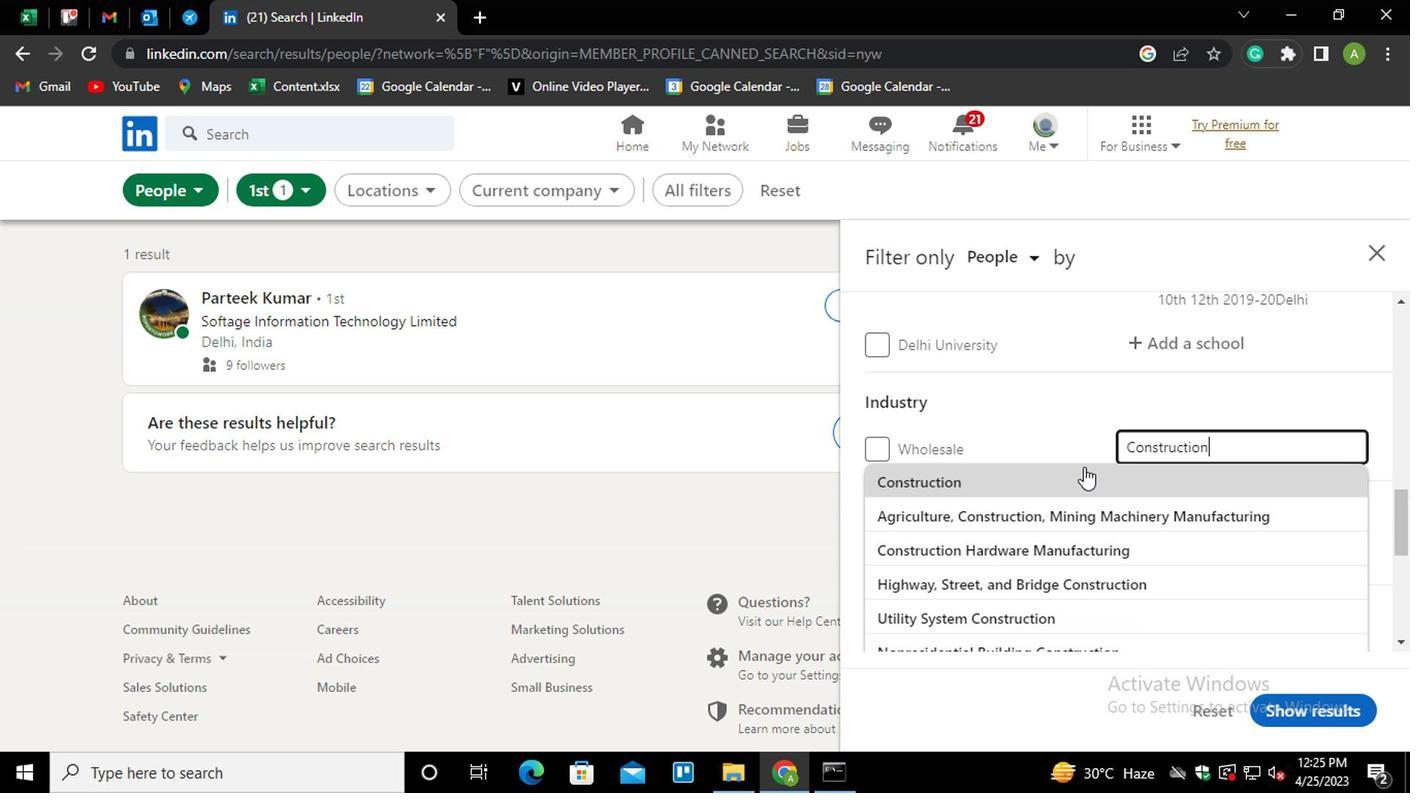 
Action: Mouse pressed left at (1074, 475)
Screenshot: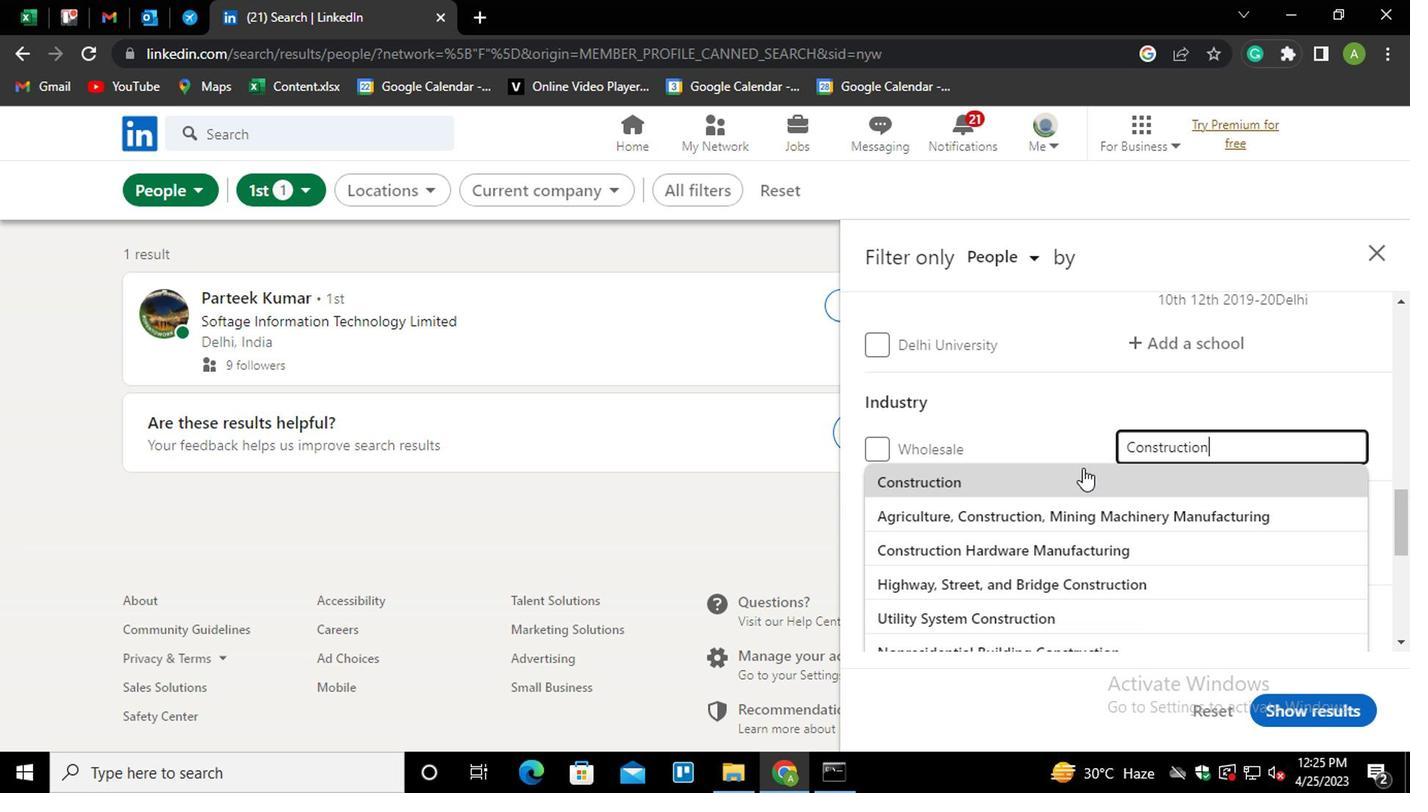 
Action: Mouse moved to (1127, 496)
Screenshot: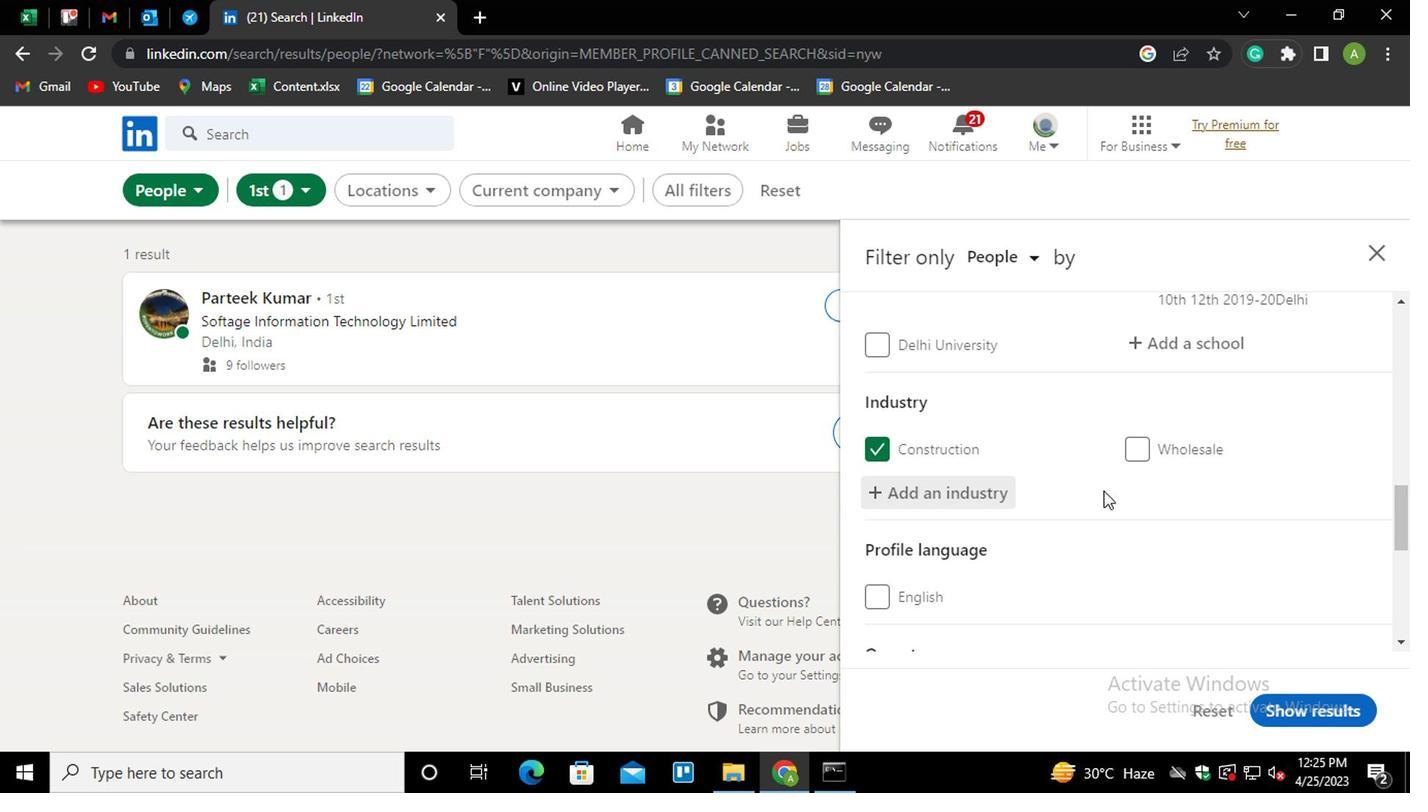 
Action: Mouse scrolled (1127, 494) with delta (0, -1)
Screenshot: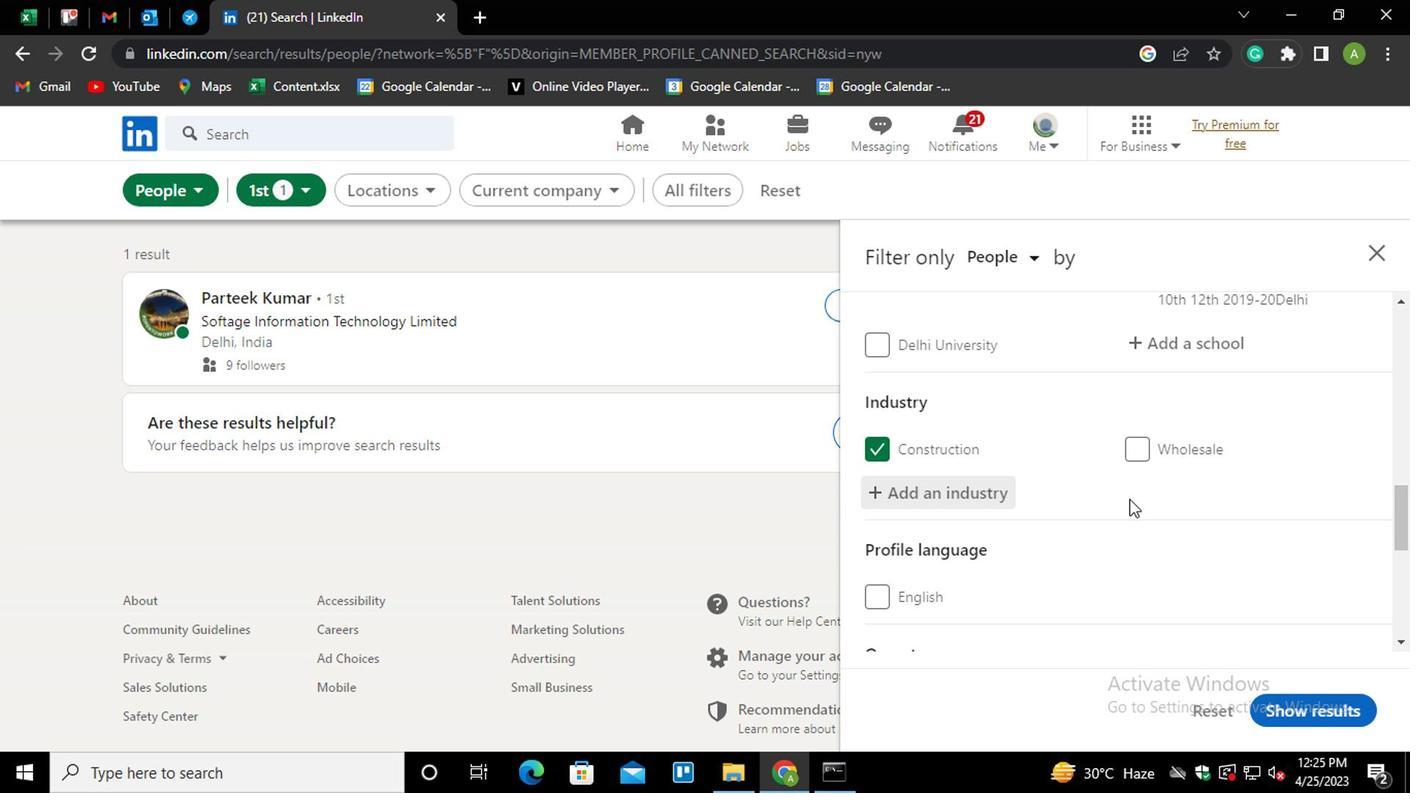 
Action: Mouse scrolled (1127, 494) with delta (0, -1)
Screenshot: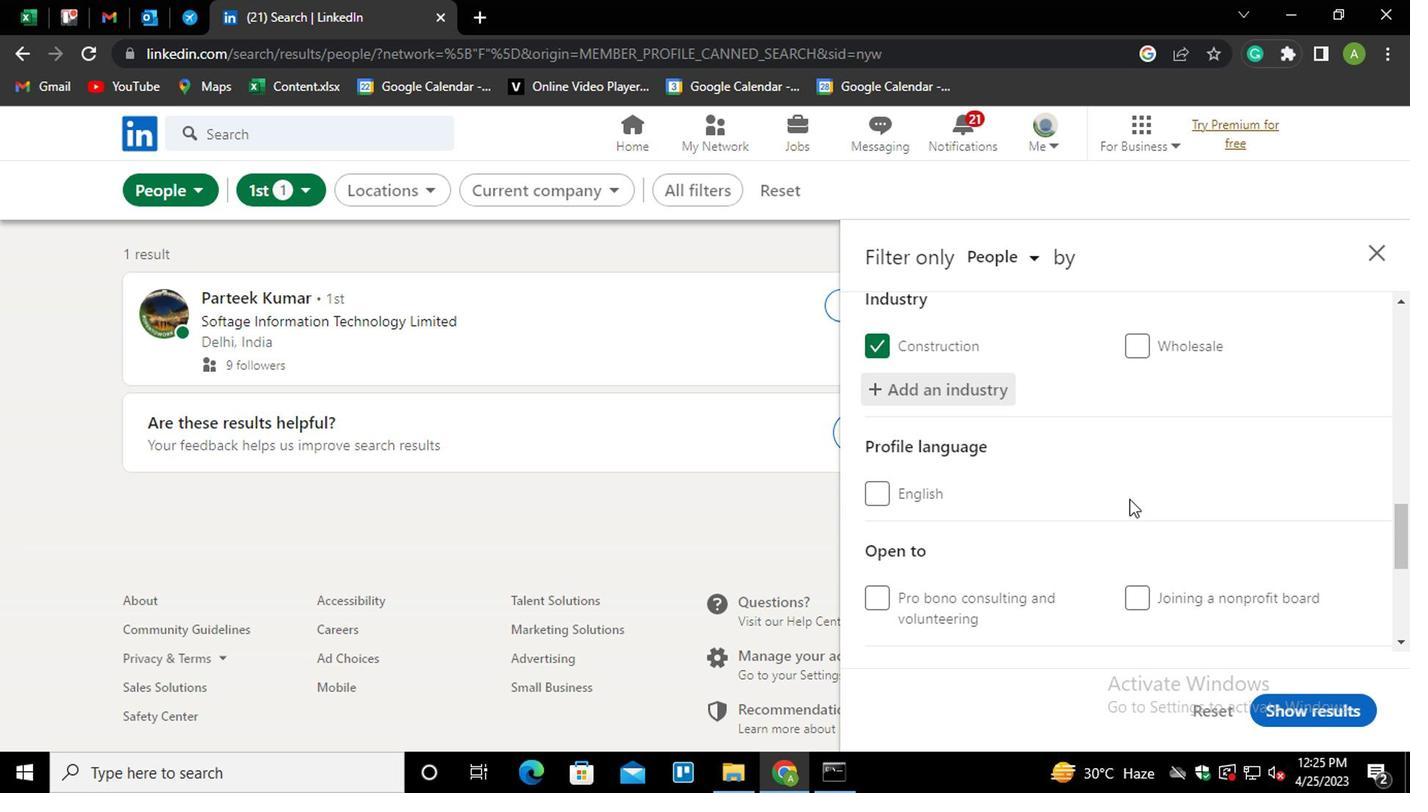 
Action: Mouse scrolled (1127, 494) with delta (0, -1)
Screenshot: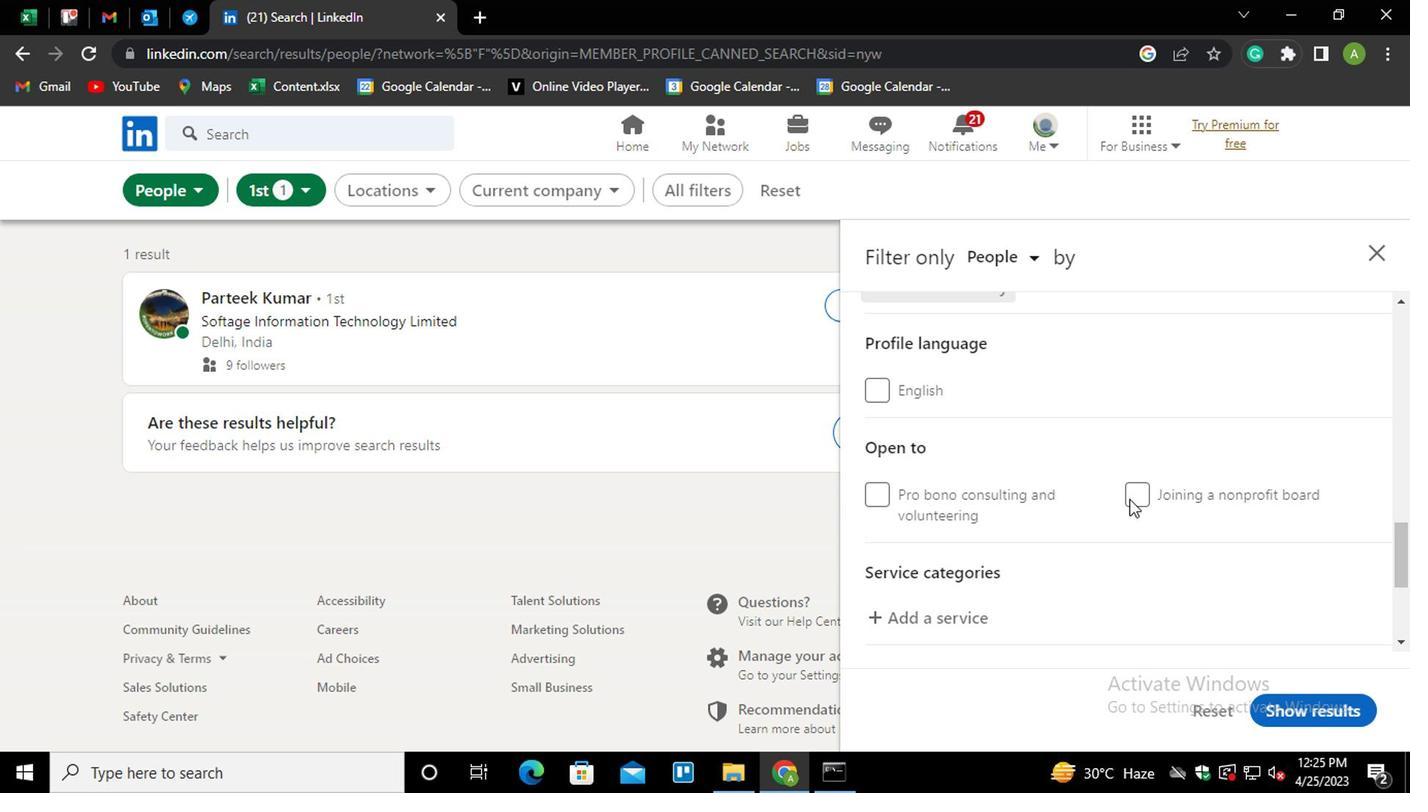 
Action: Mouse moved to (944, 516)
Screenshot: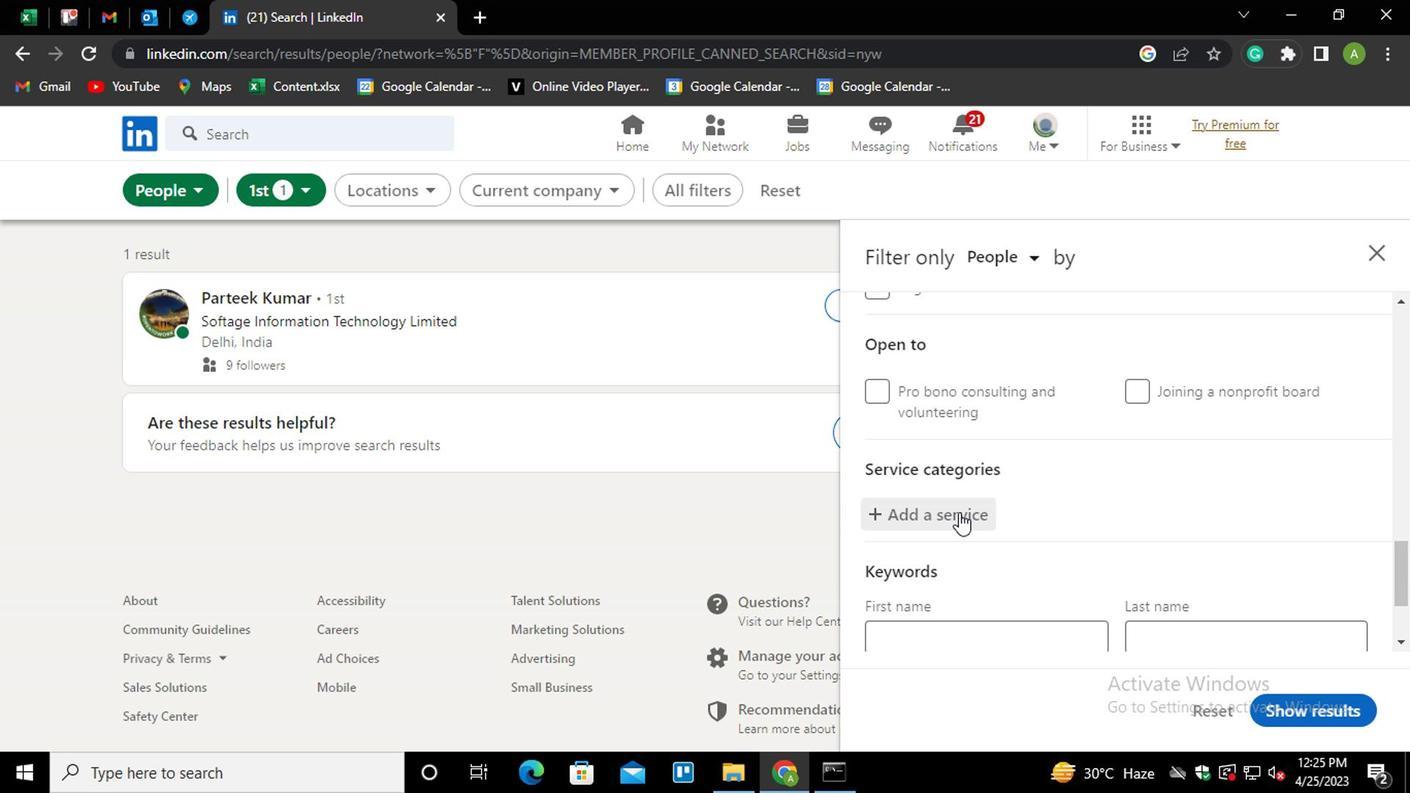 
Action: Mouse pressed left at (944, 516)
Screenshot: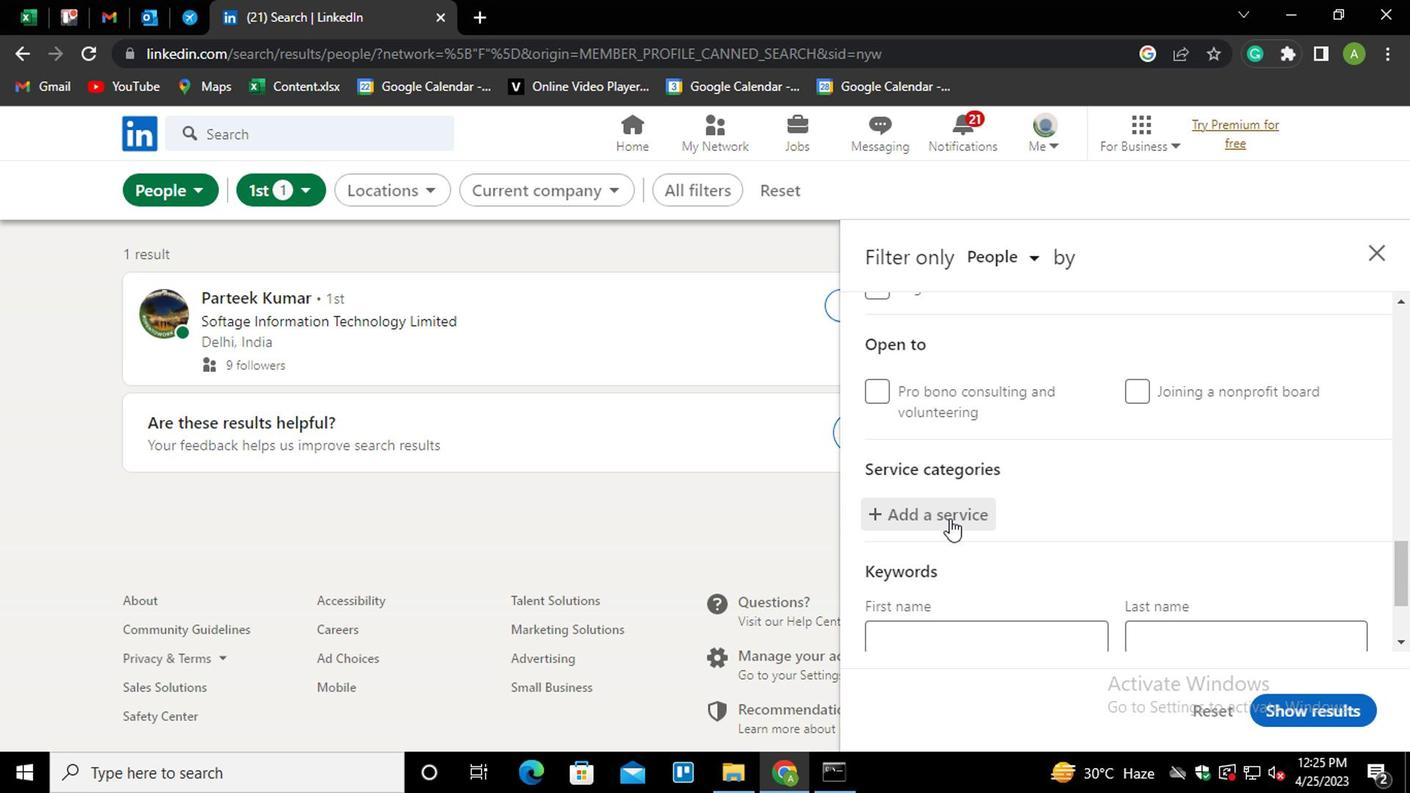 
Action: Mouse moved to (956, 512)
Screenshot: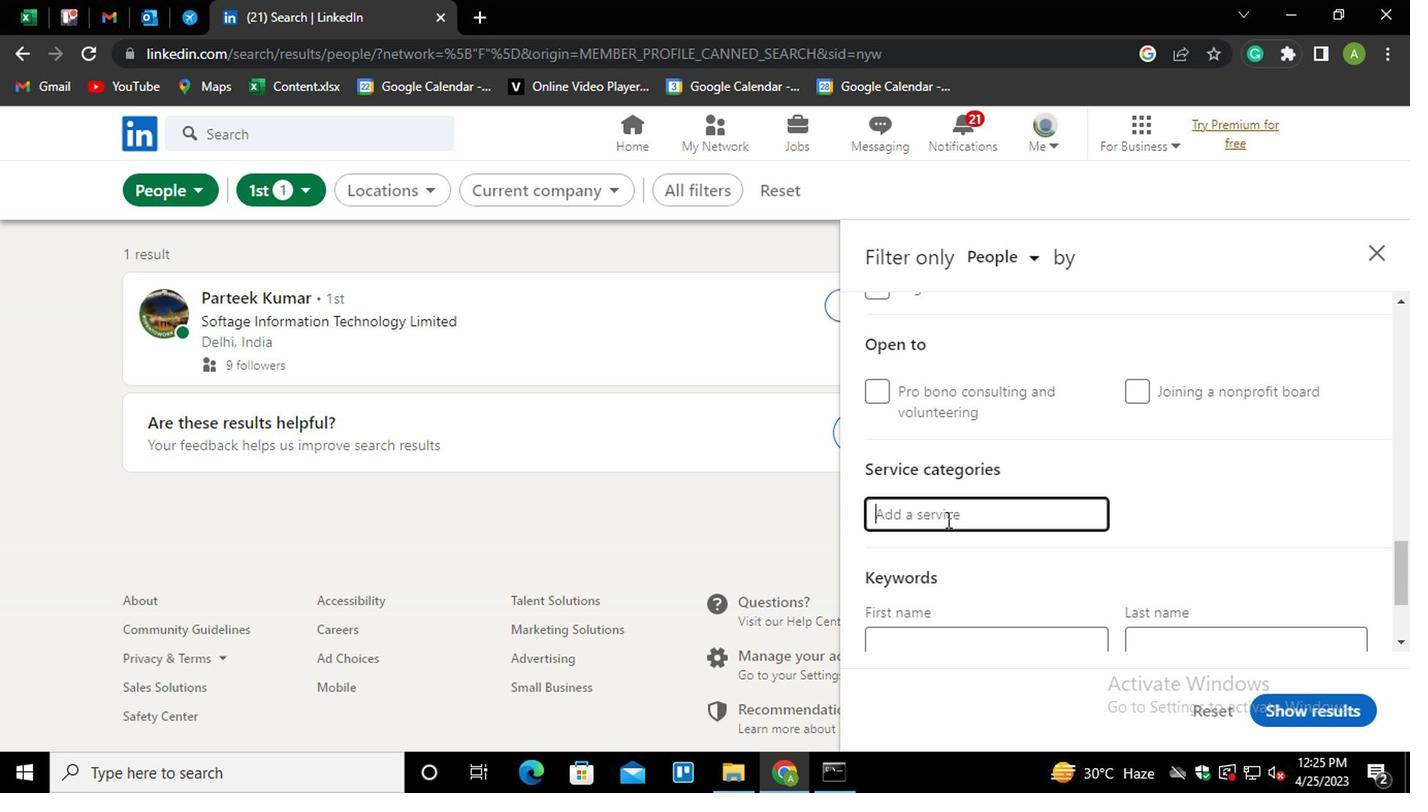 
Action: Mouse pressed left at (956, 512)
Screenshot: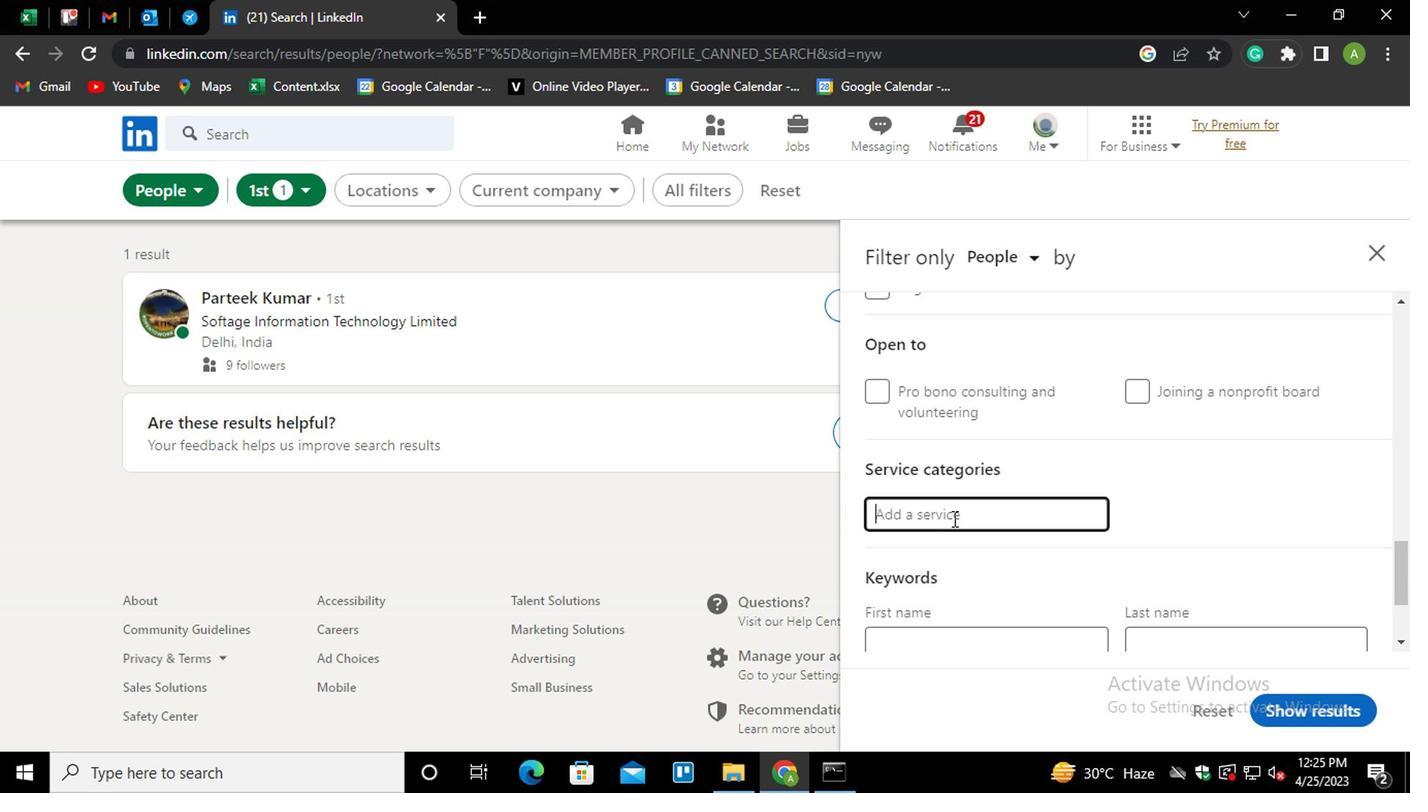 
Action: Mouse moved to (956, 512)
Screenshot: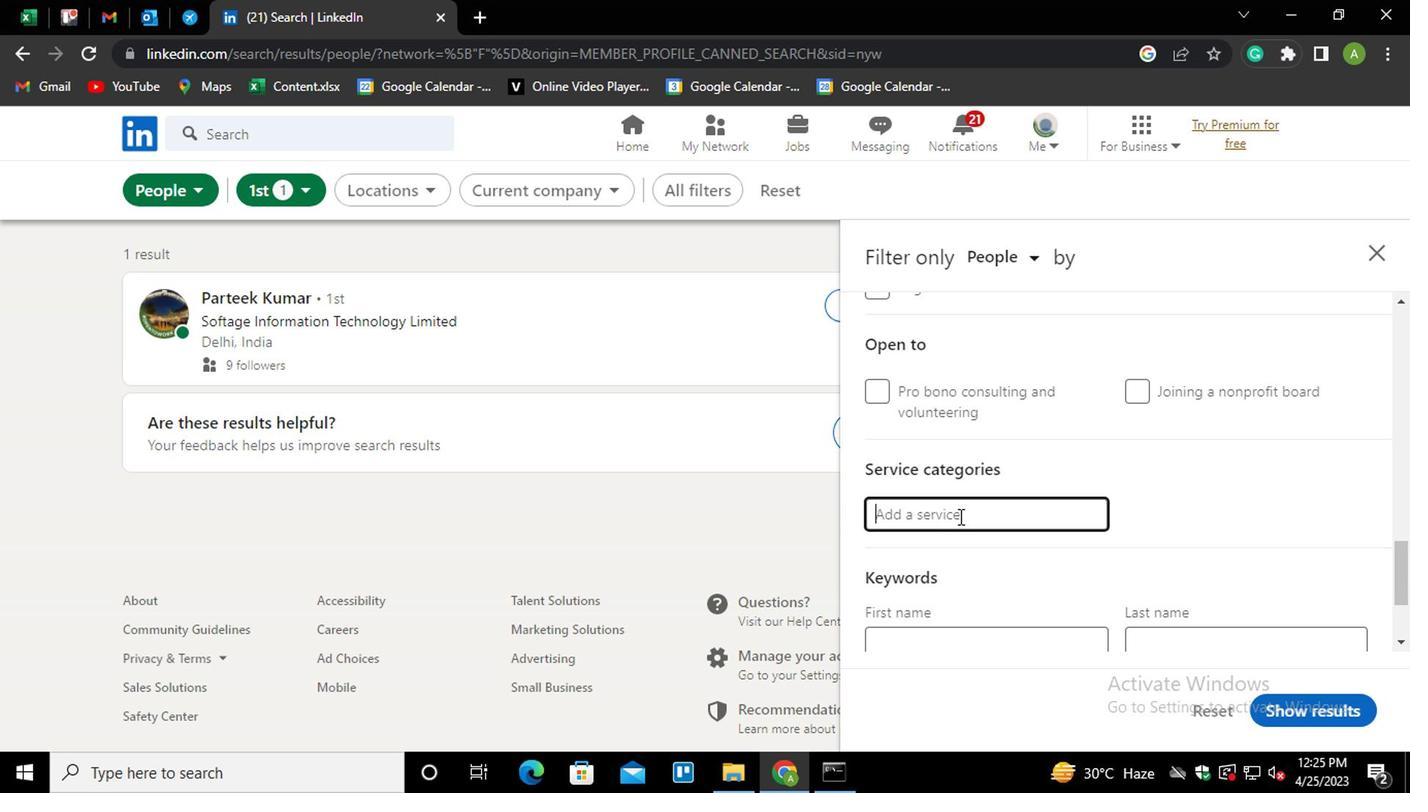 
Action: Key pressed <Key.shift><Key.shift><Key.shift><Key.shift><Key.shift><Key.shift><Key.shift>CUSTOMER<Key.down><Key.enter>
Screenshot: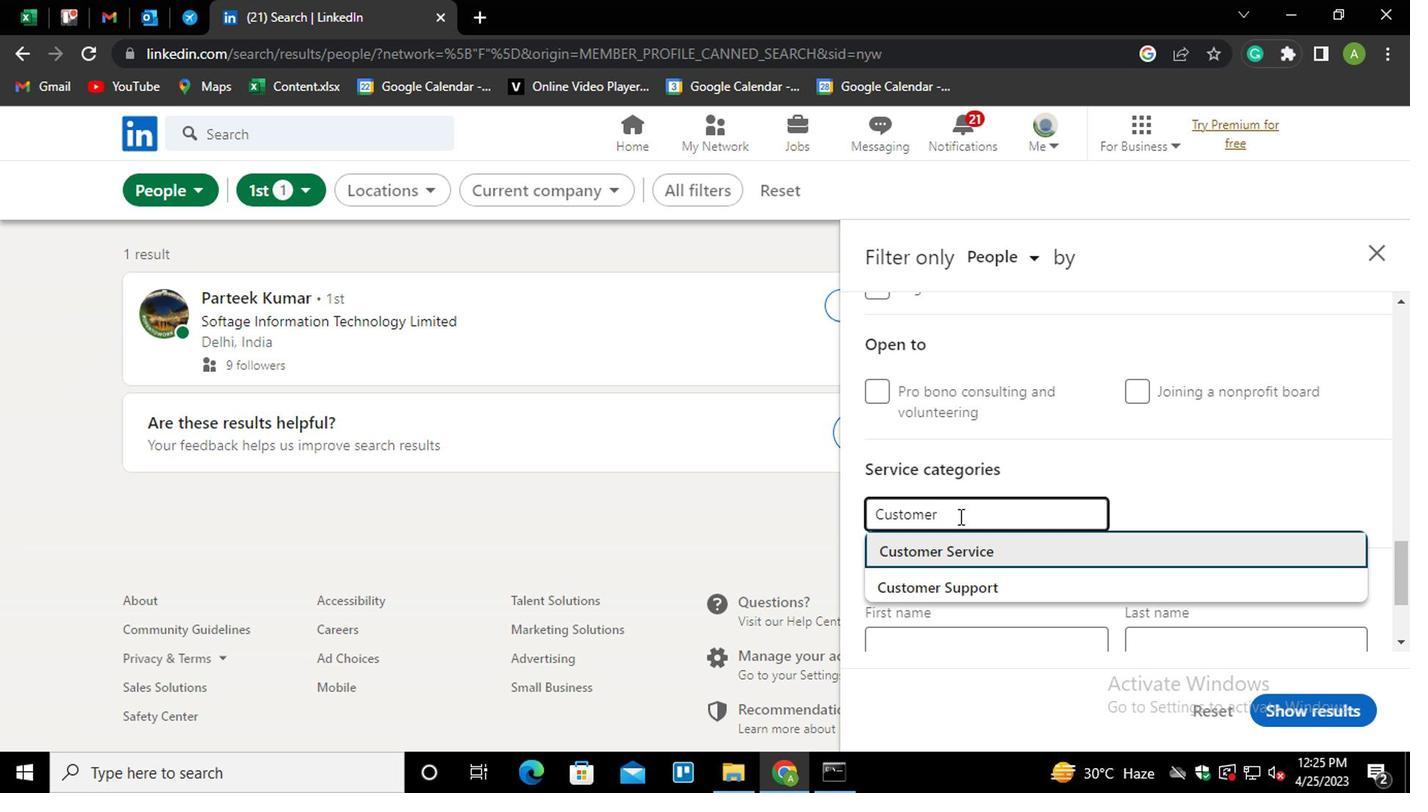 
Action: Mouse moved to (1024, 533)
Screenshot: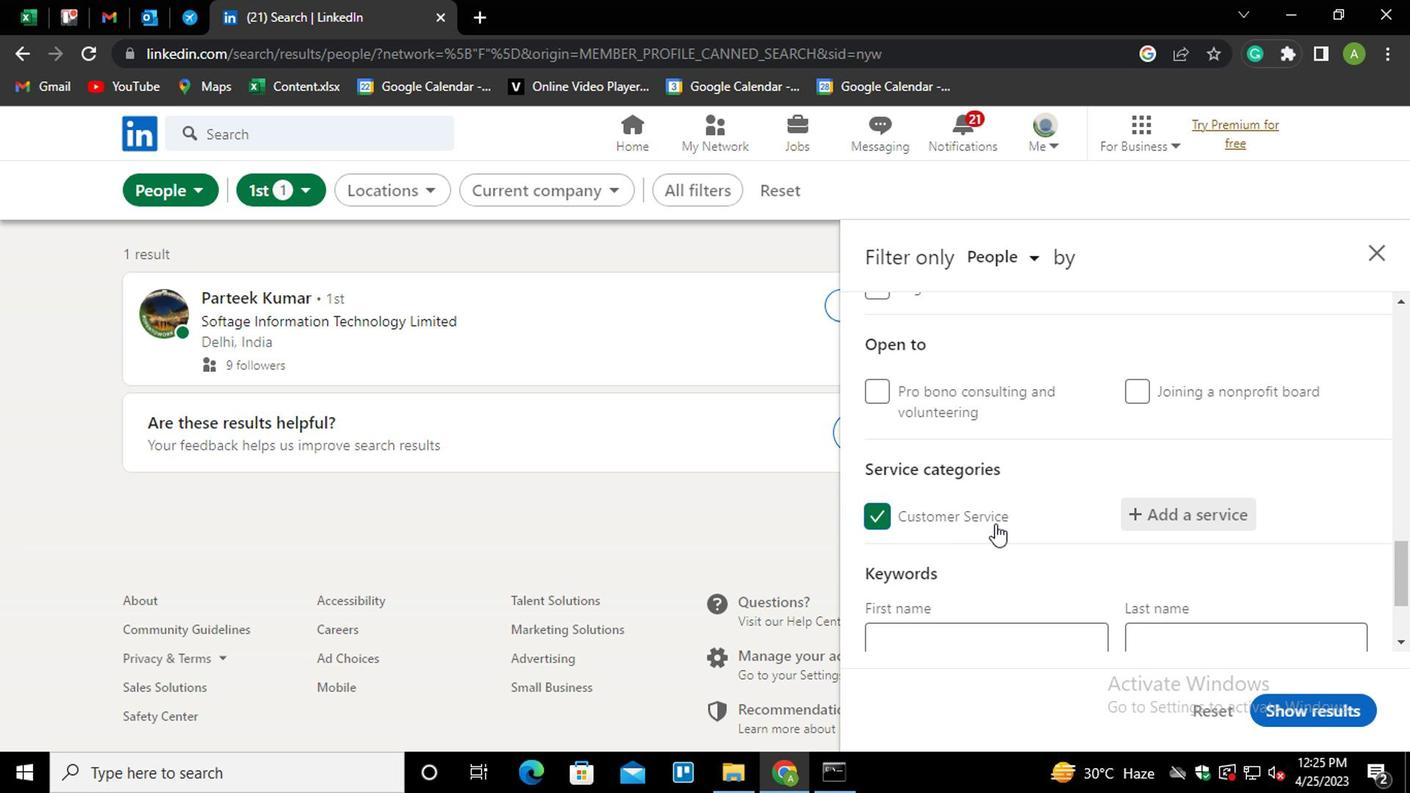 
Action: Mouse scrolled (1024, 532) with delta (0, 0)
Screenshot: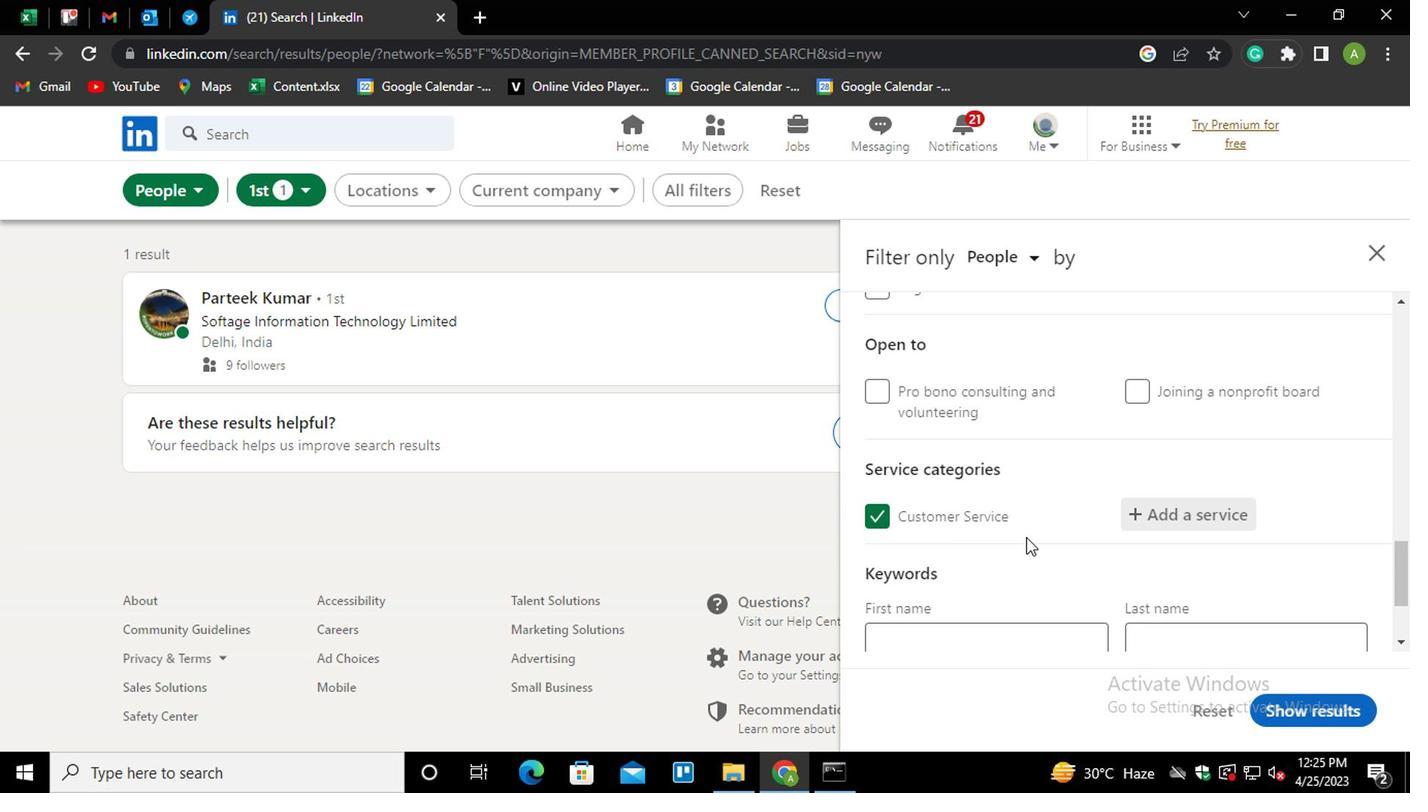 
Action: Mouse scrolled (1024, 532) with delta (0, 0)
Screenshot: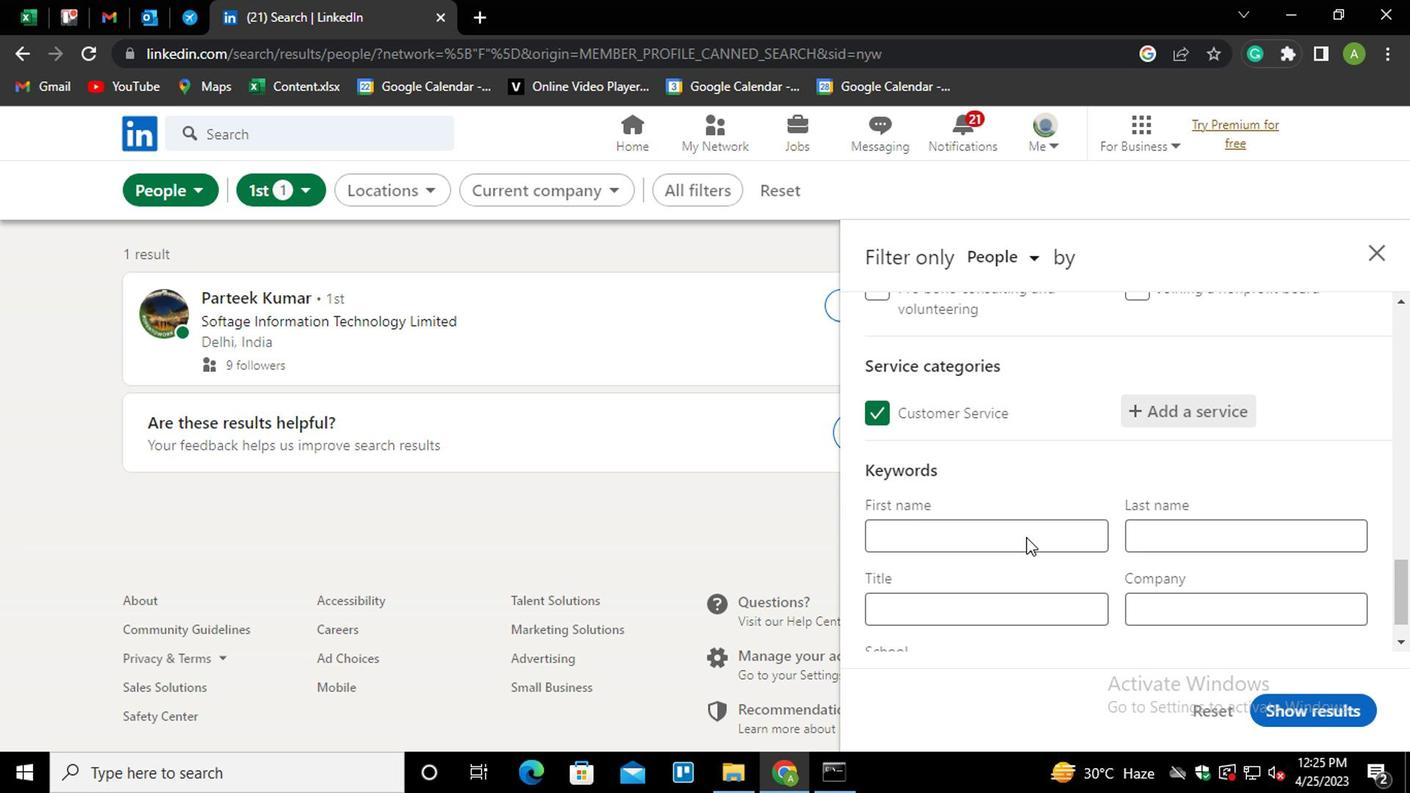 
Action: Mouse moved to (942, 551)
Screenshot: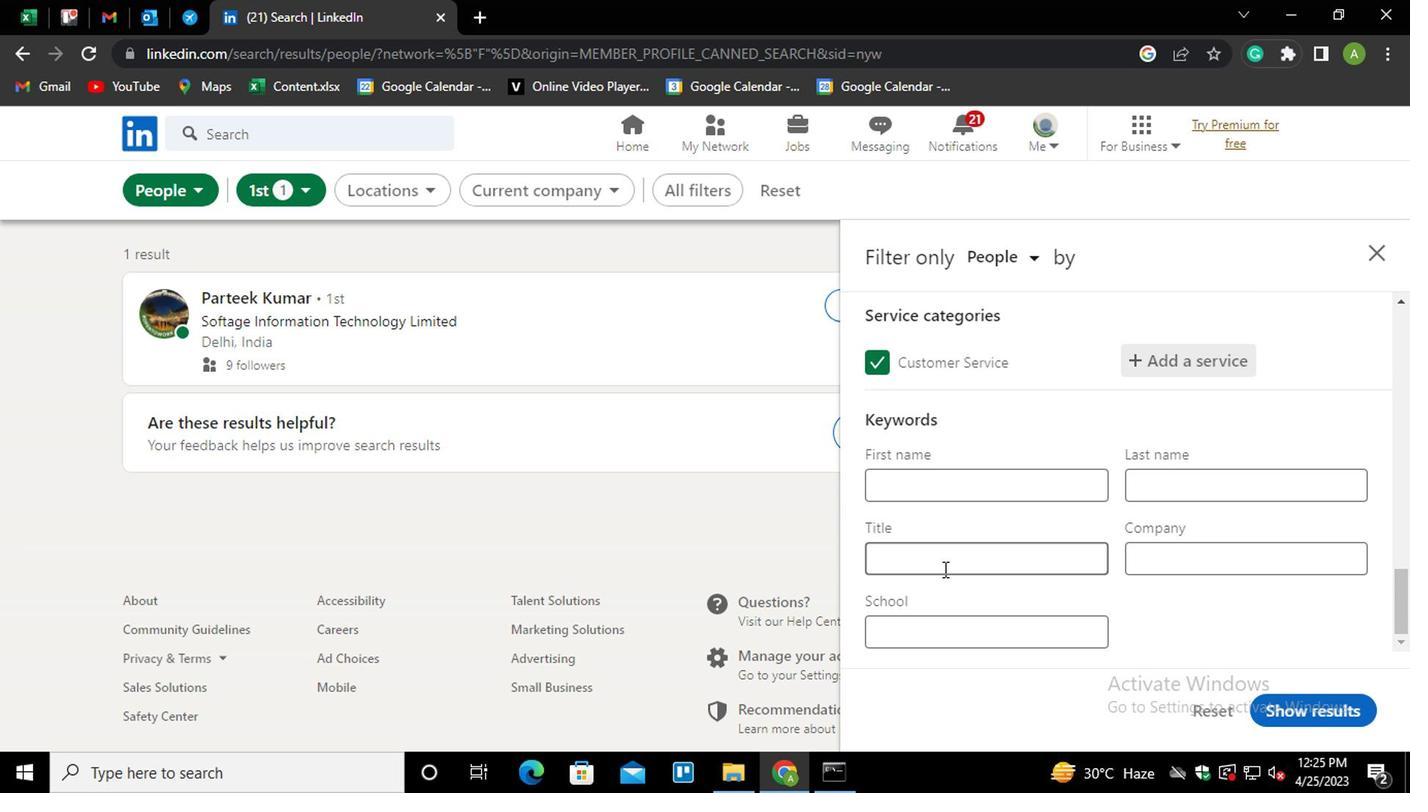 
Action: Mouse pressed left at (942, 551)
Screenshot: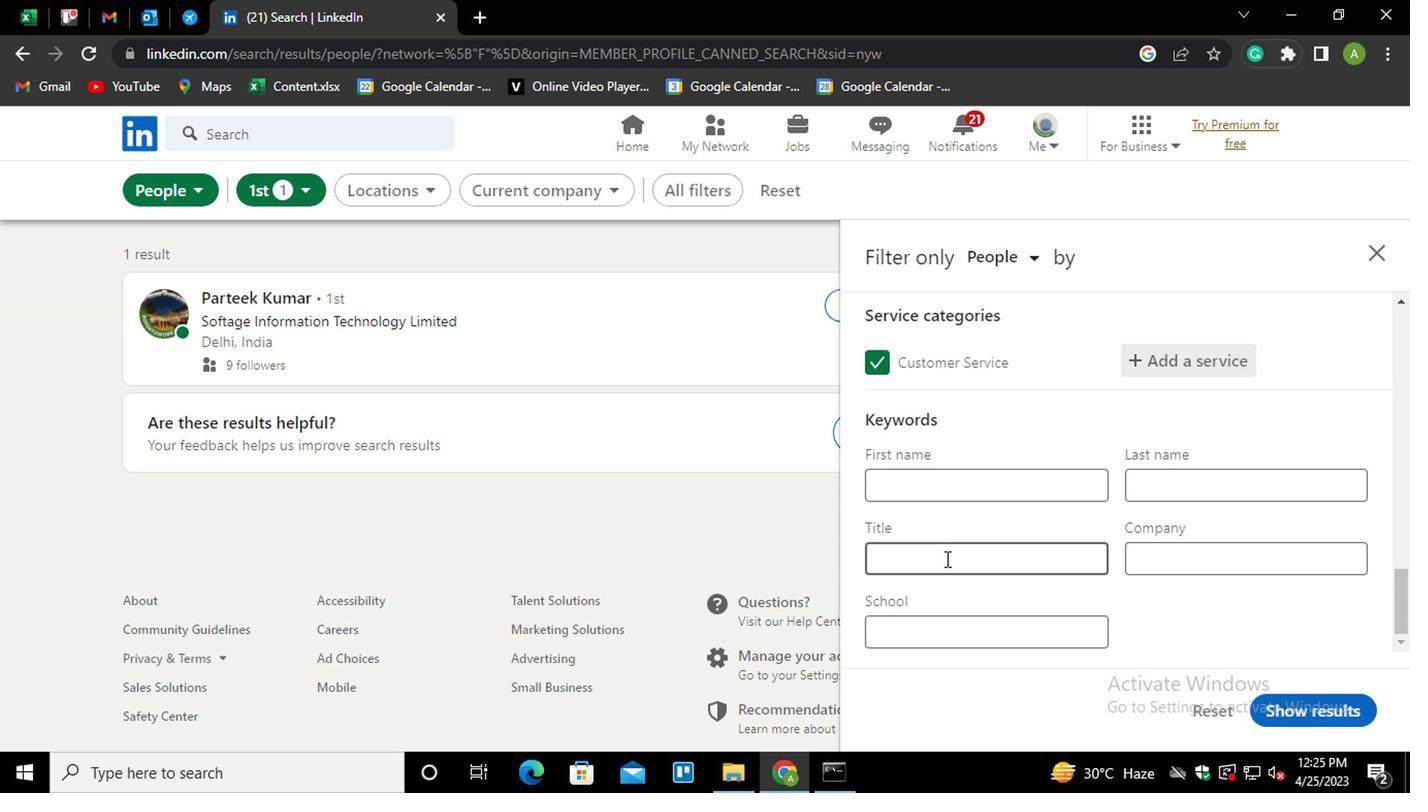 
Action: Key pressed <Key.shift>BUSINESS<Key.space><Key.shift_r>MANAGER
Screenshot: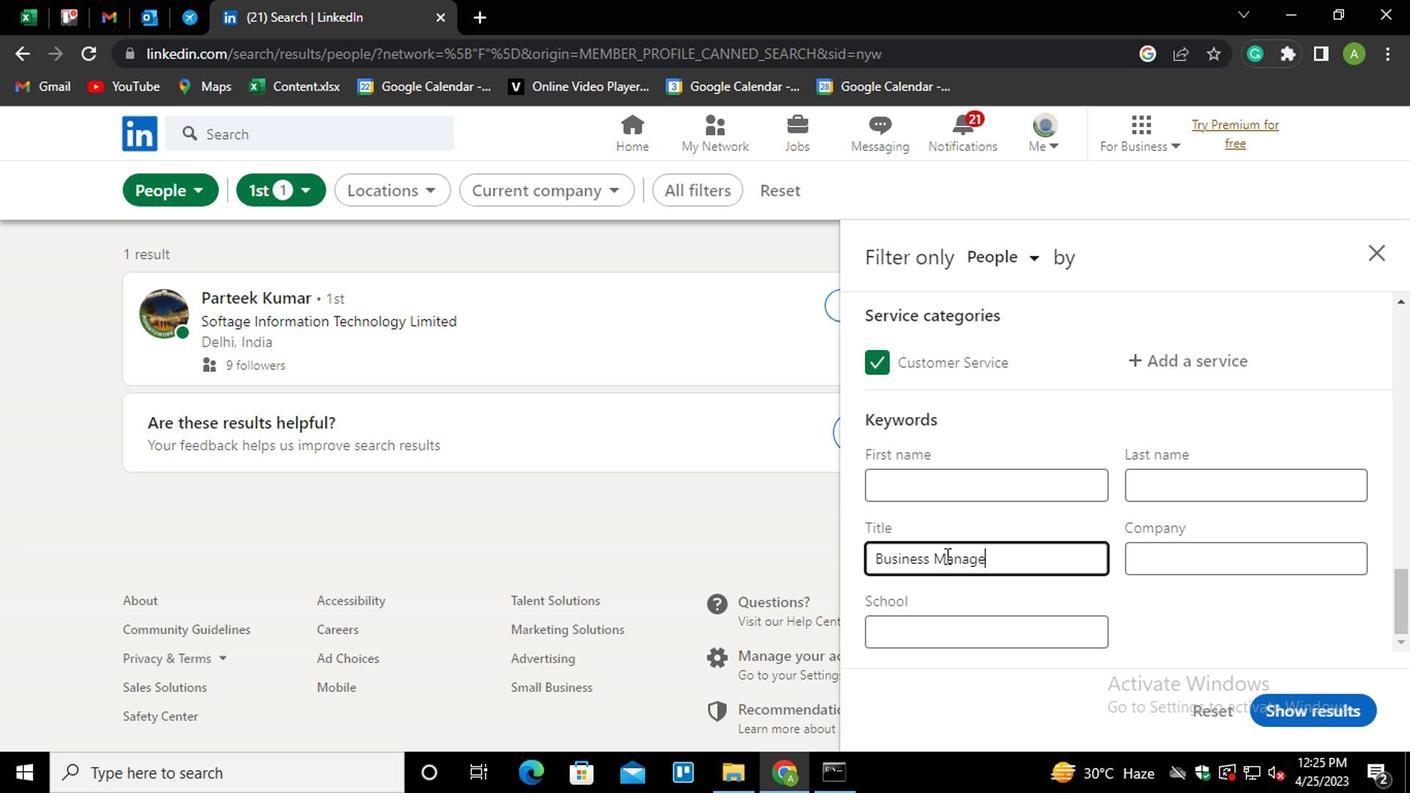 
Action: Mouse moved to (1214, 607)
Screenshot: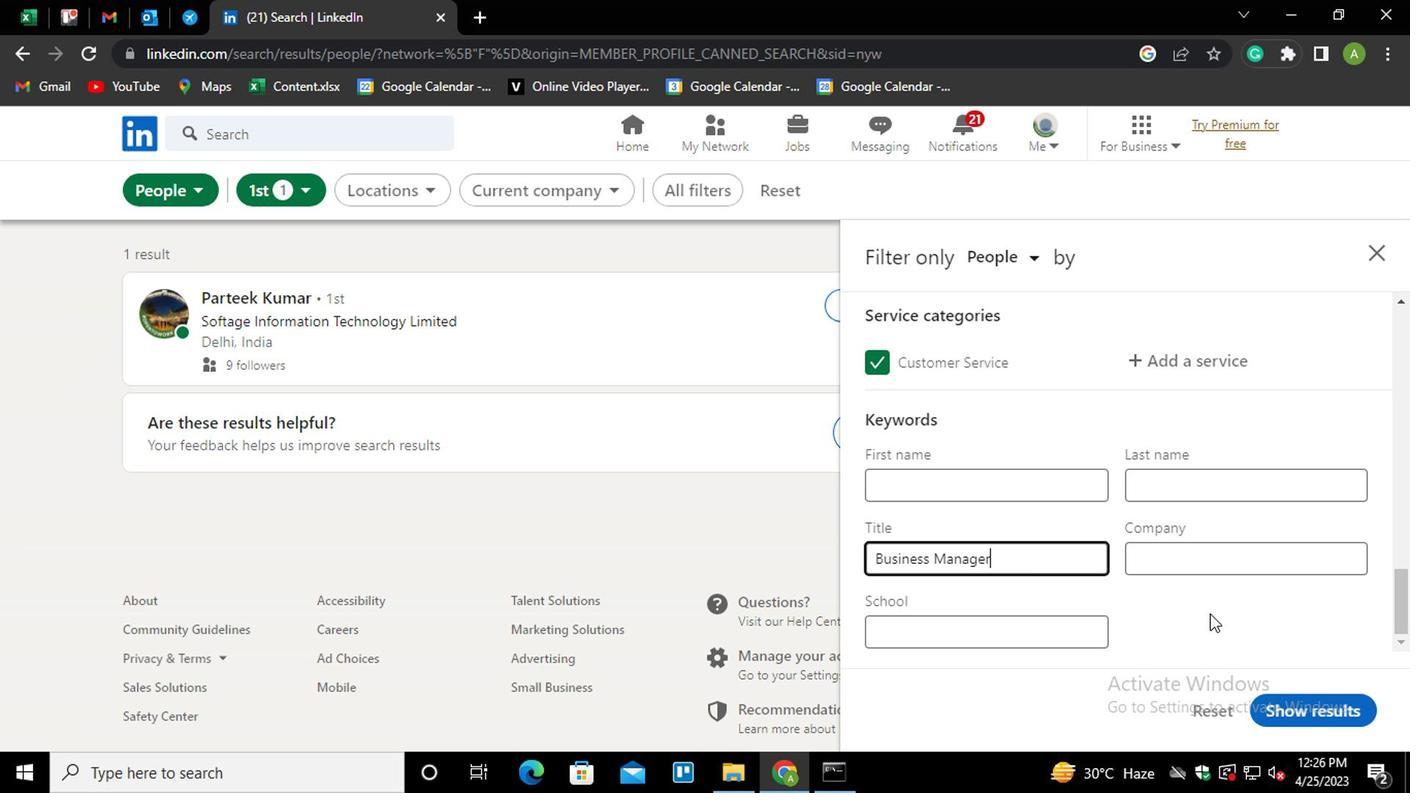 
Action: Mouse pressed left at (1214, 607)
Screenshot: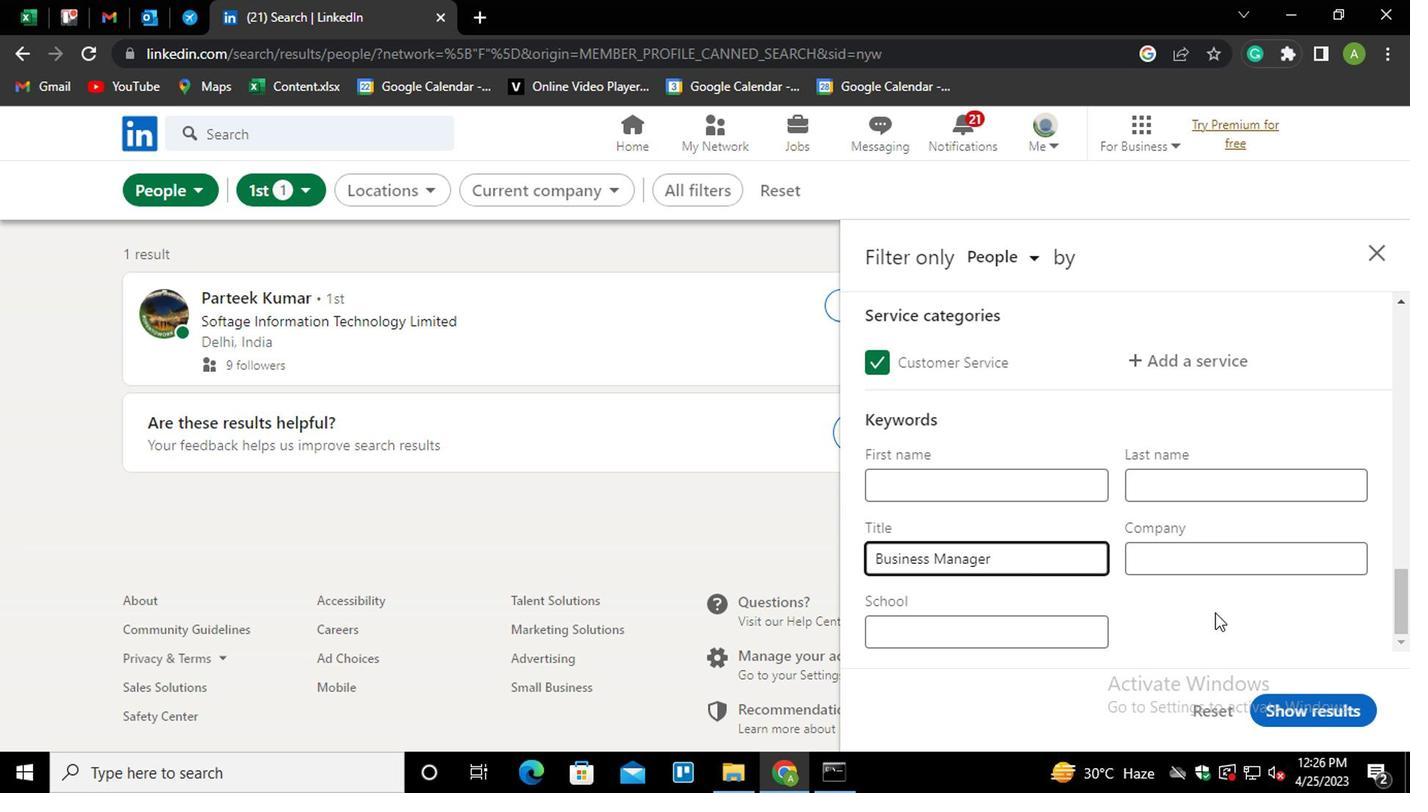 
Action: Mouse moved to (1310, 701)
Screenshot: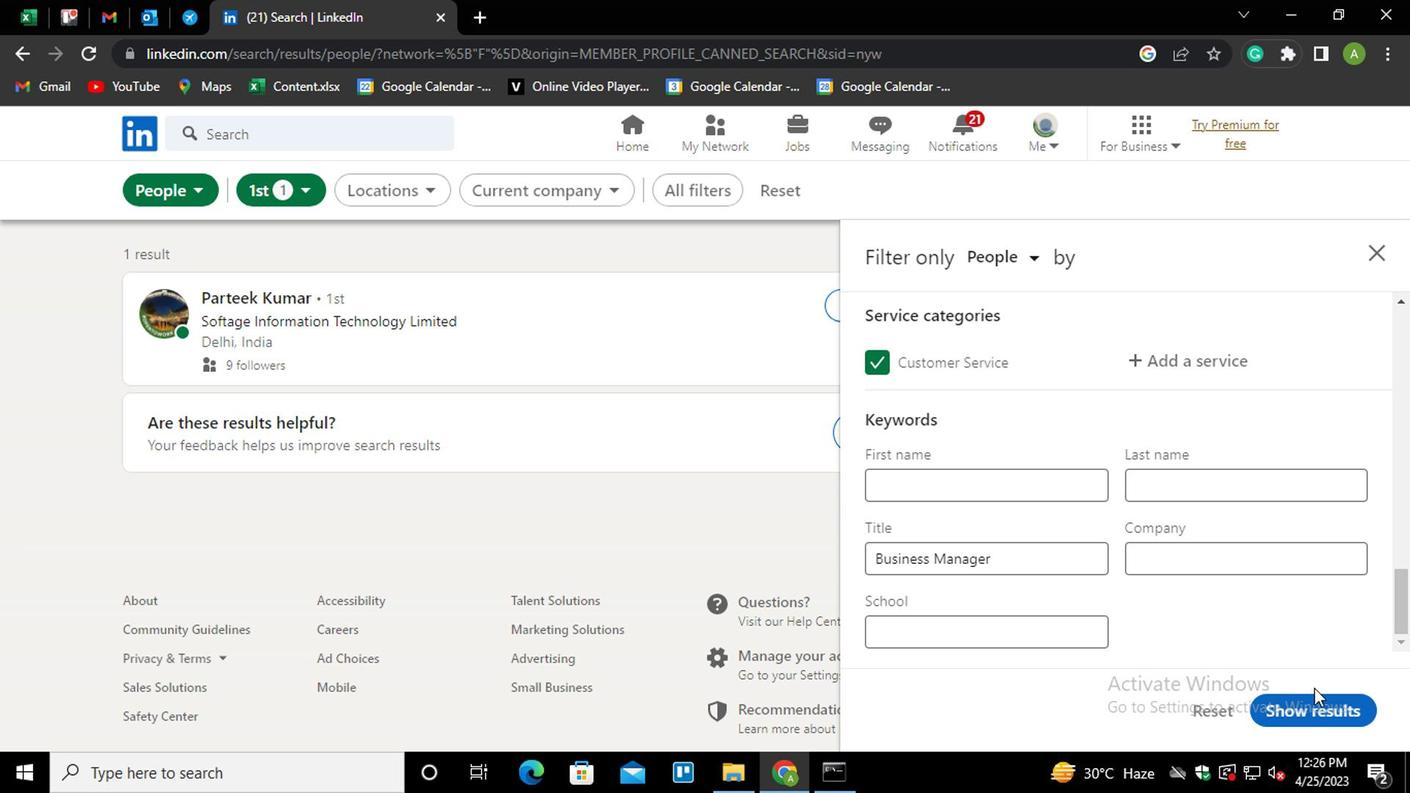 
Action: Mouse pressed left at (1310, 701)
Screenshot: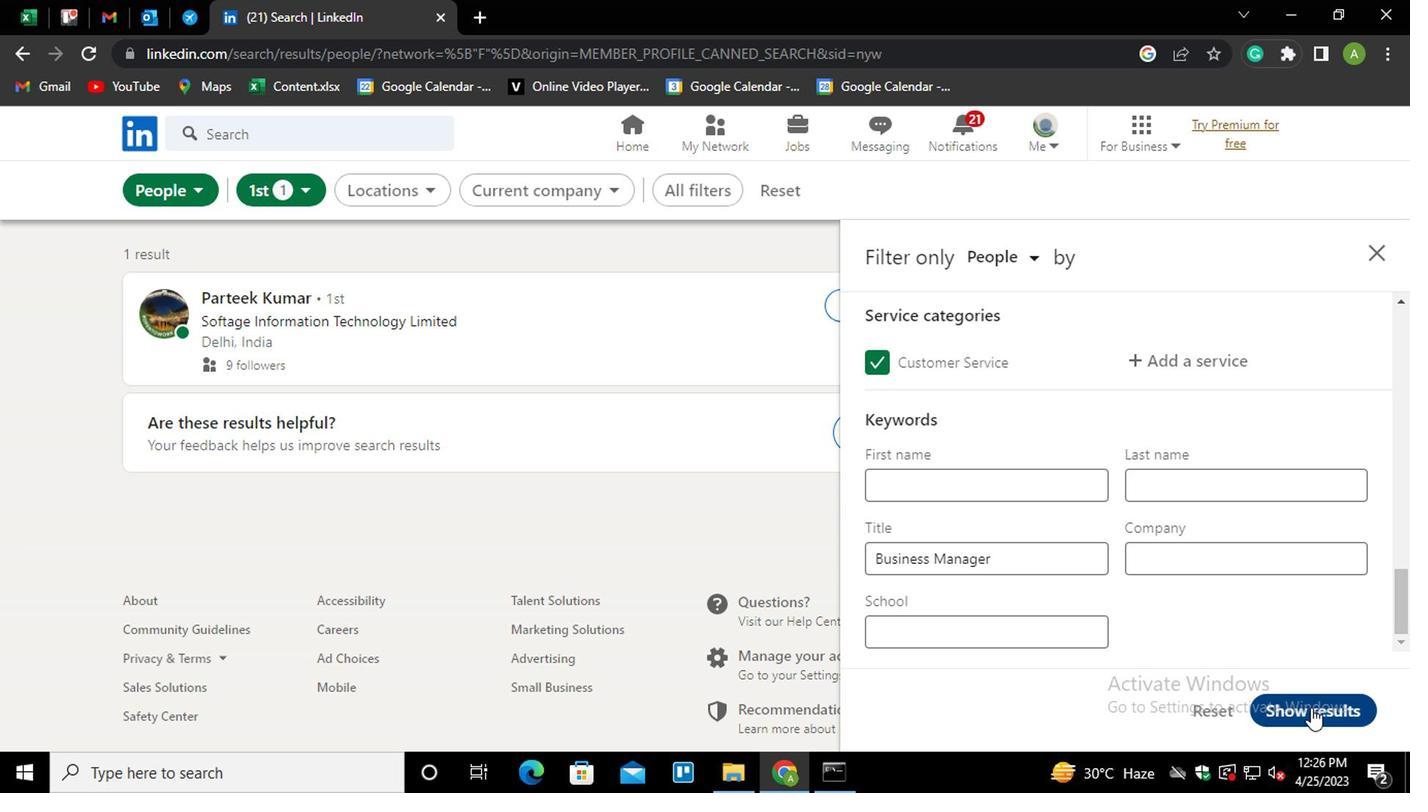 
Action: Mouse moved to (1197, 577)
Screenshot: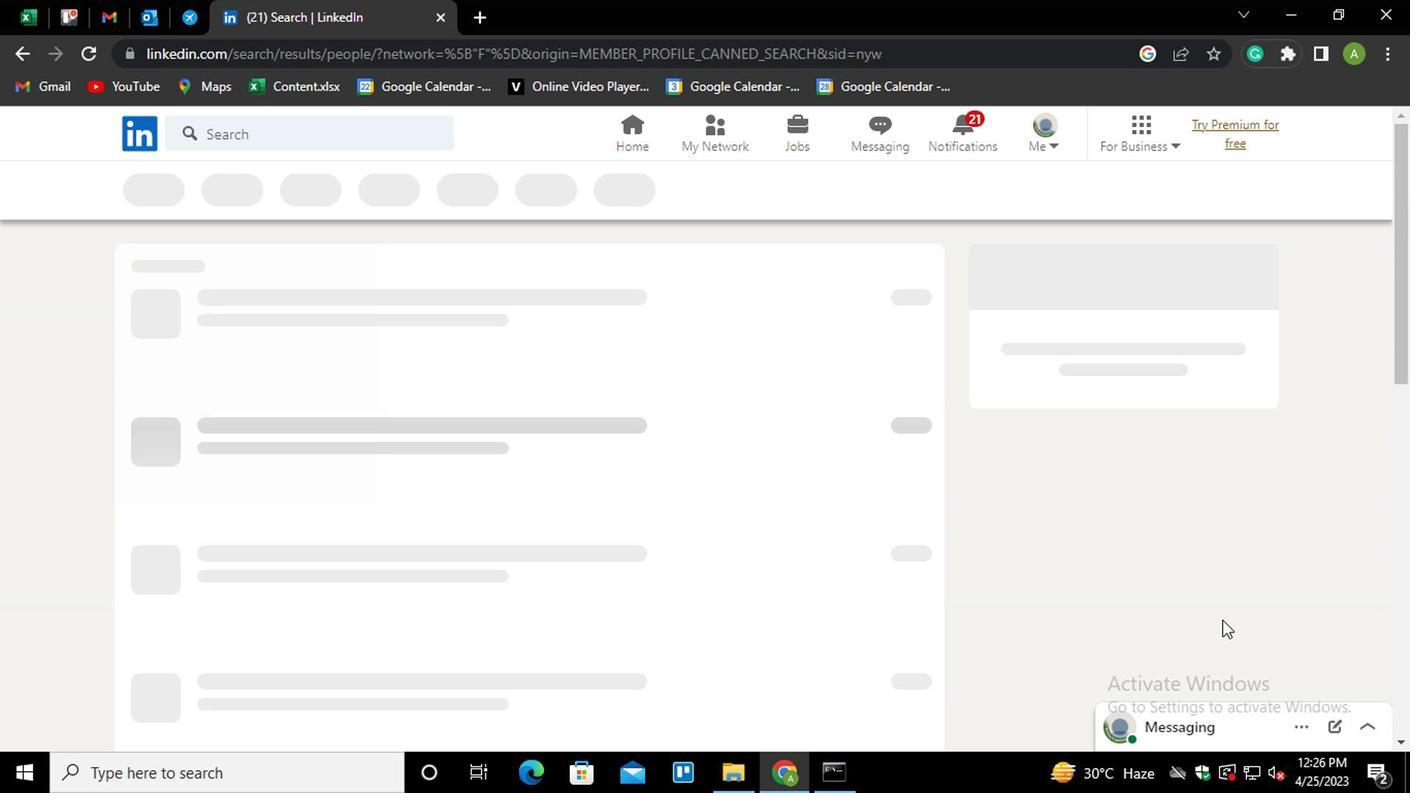 
